 Task: Create a flat design swimming lessons template.
Action: Mouse moved to (226, 120)
Screenshot: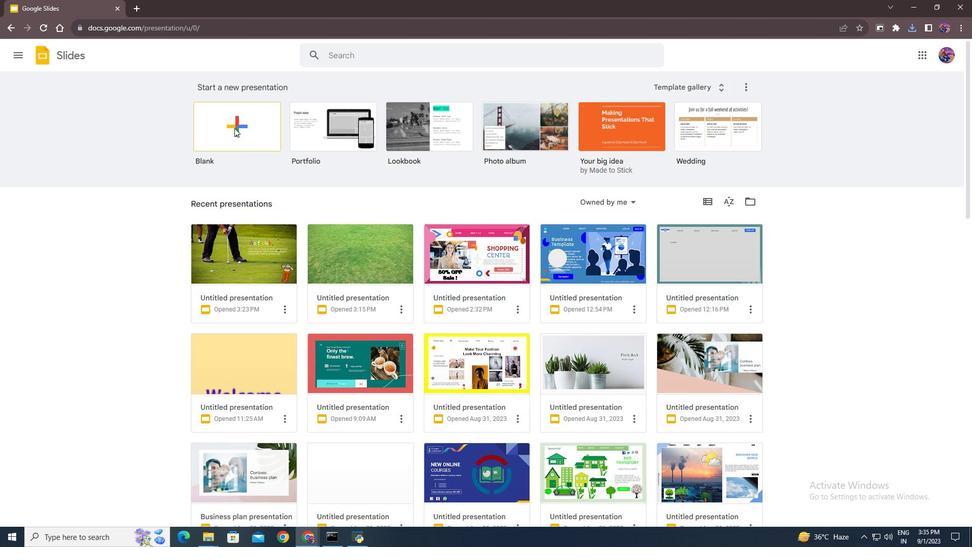 
Action: Mouse pressed left at (226, 120)
Screenshot: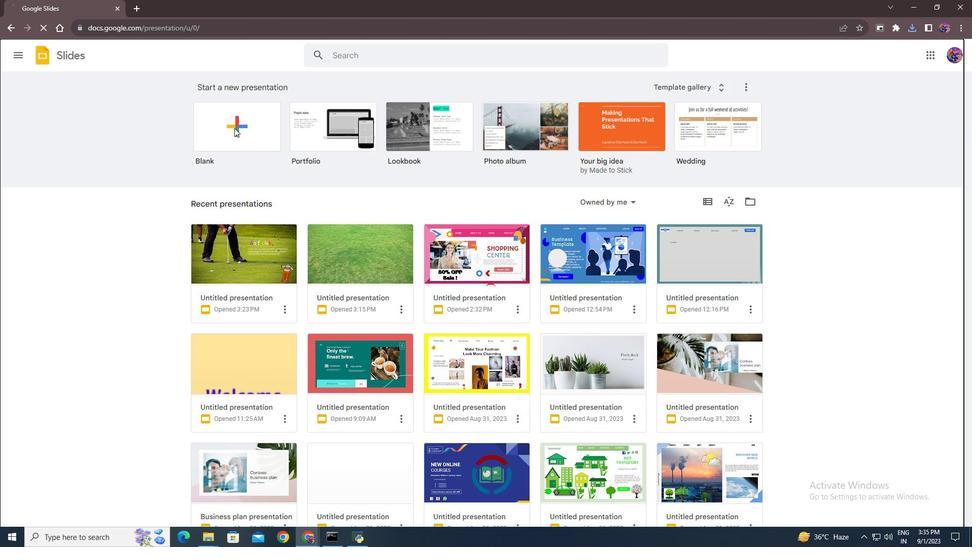 
Action: Mouse moved to (284, 158)
Screenshot: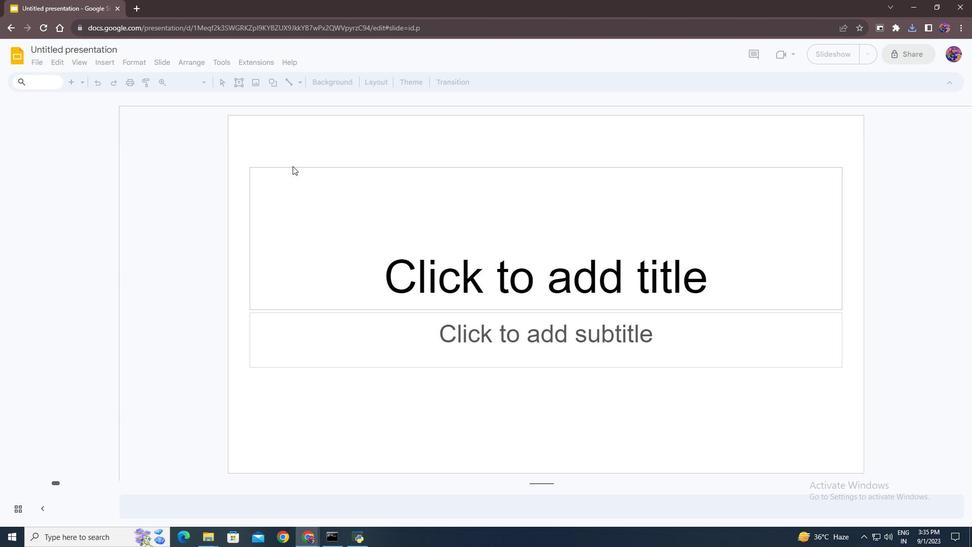 
Action: Mouse pressed left at (284, 158)
Screenshot: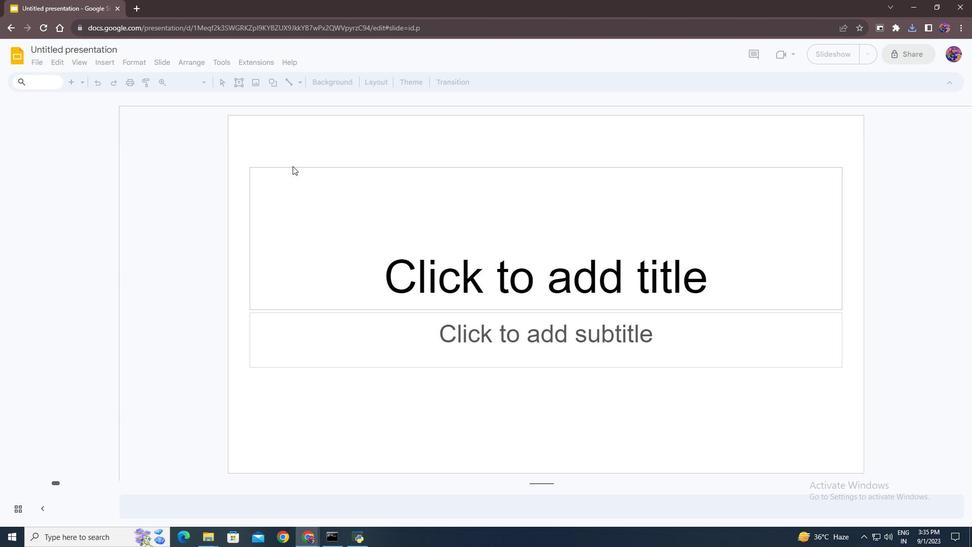 
Action: Key pressed <Key.delete>
Screenshot: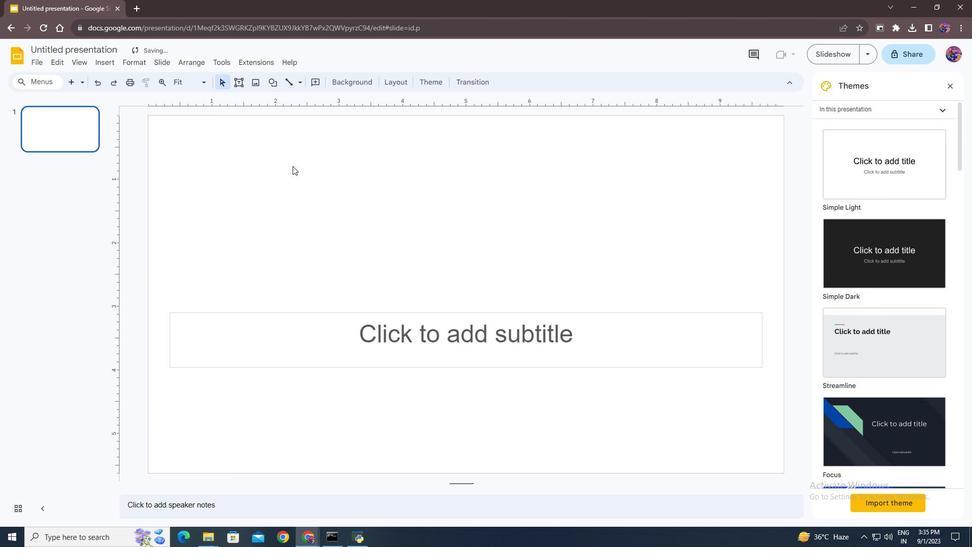 
Action: Mouse moved to (302, 309)
Screenshot: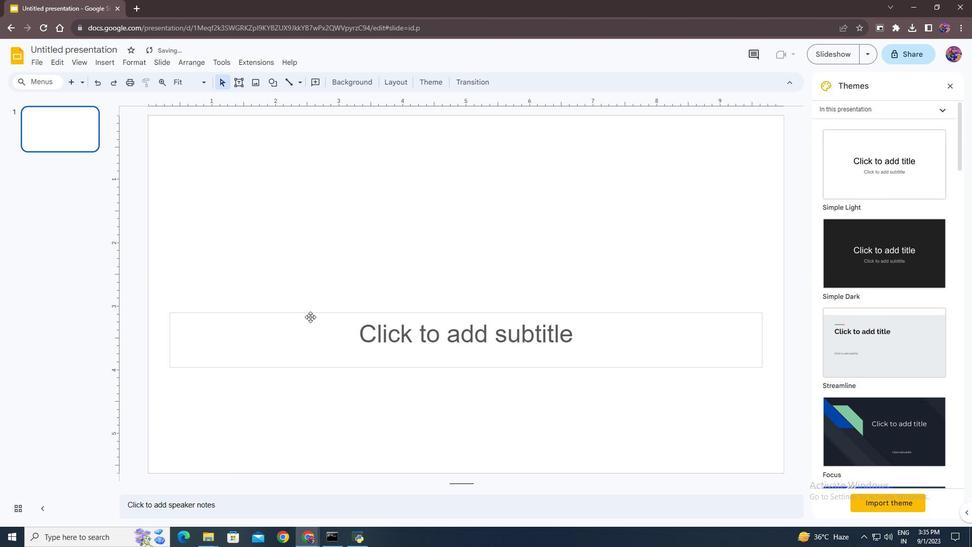 
Action: Mouse pressed left at (302, 309)
Screenshot: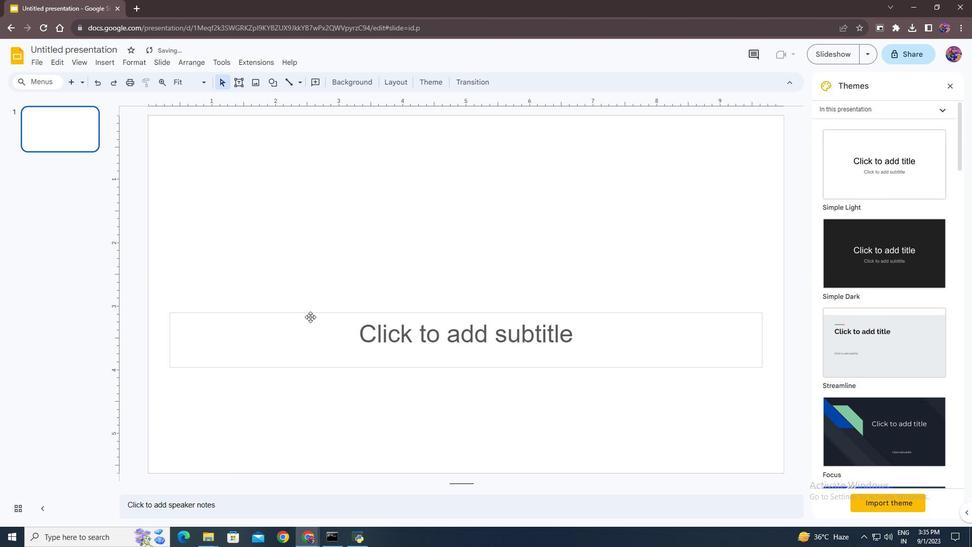 
Action: Key pressed <Key.delete>
Screenshot: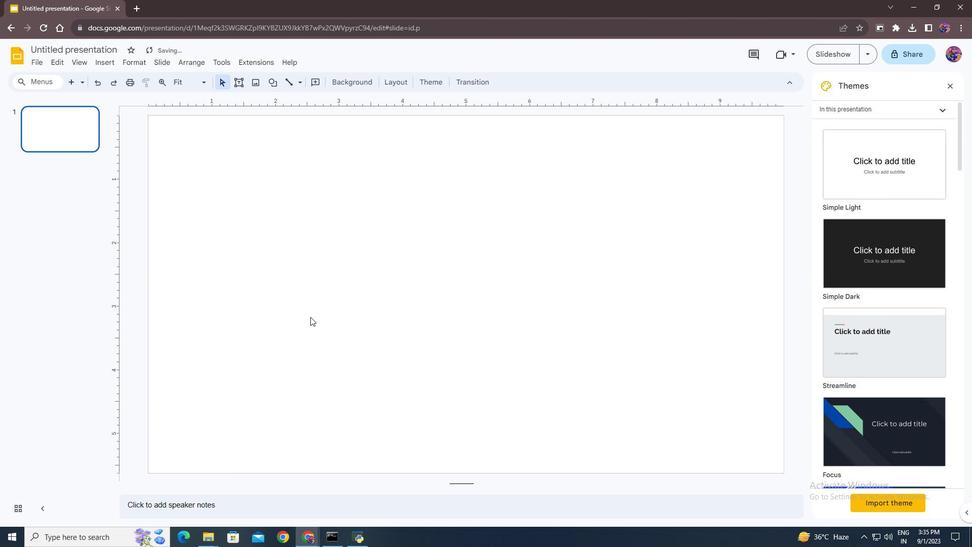 
Action: Mouse moved to (921, 362)
Screenshot: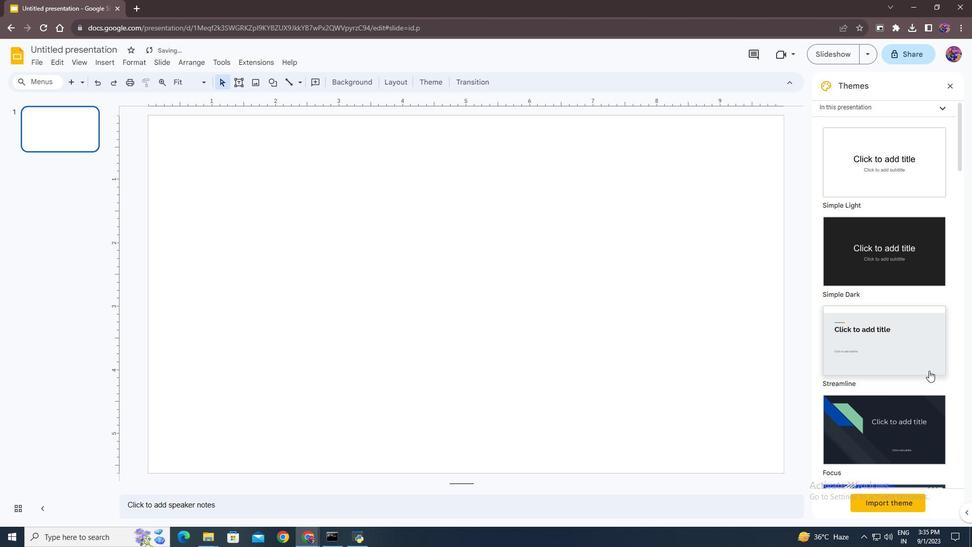 
Action: Mouse scrolled (921, 362) with delta (0, 0)
Screenshot: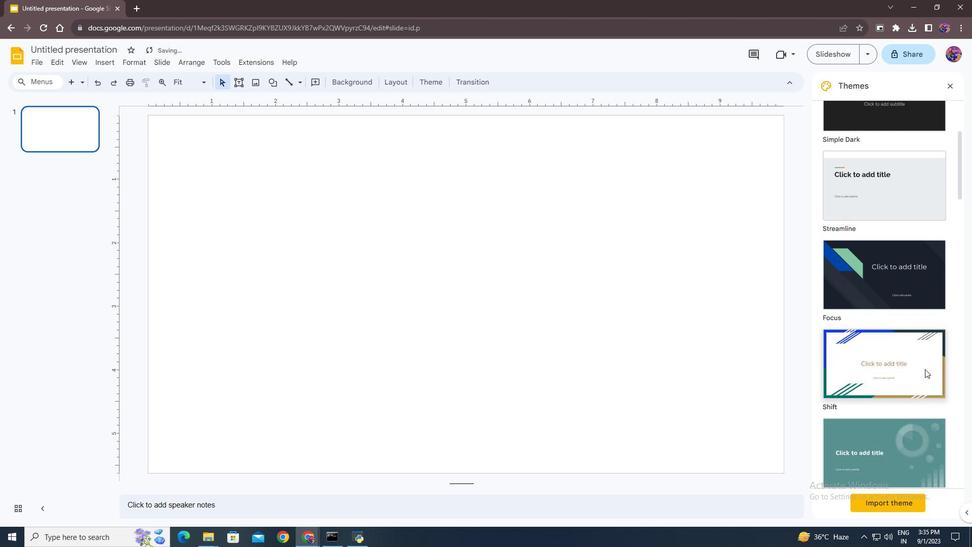 
Action: Mouse scrolled (921, 362) with delta (0, 0)
Screenshot: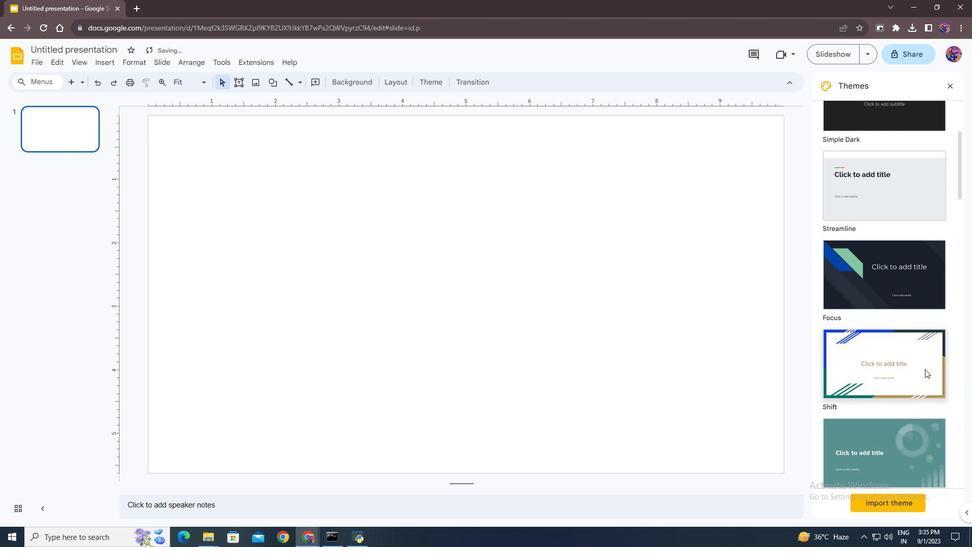 
Action: Mouse scrolled (921, 362) with delta (0, 0)
Screenshot: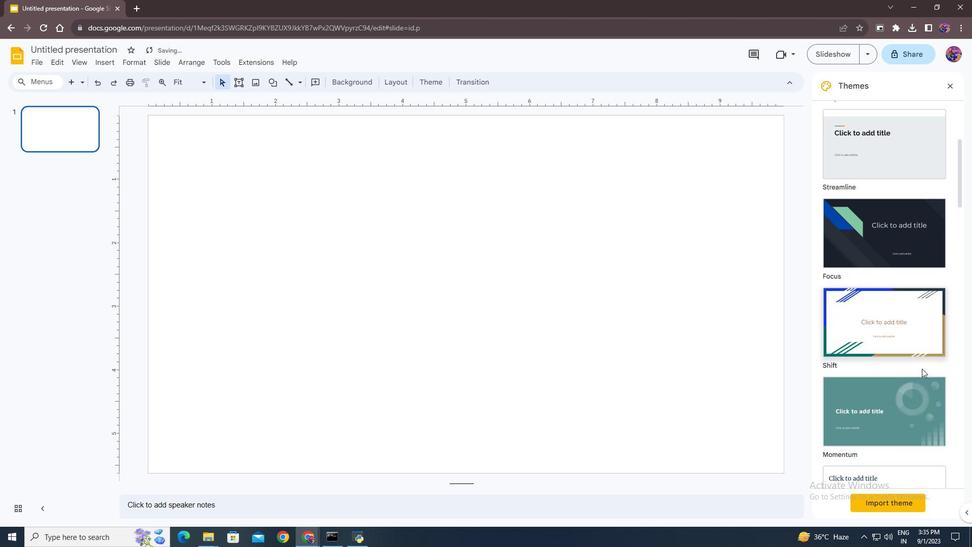 
Action: Mouse scrolled (921, 362) with delta (0, 0)
Screenshot: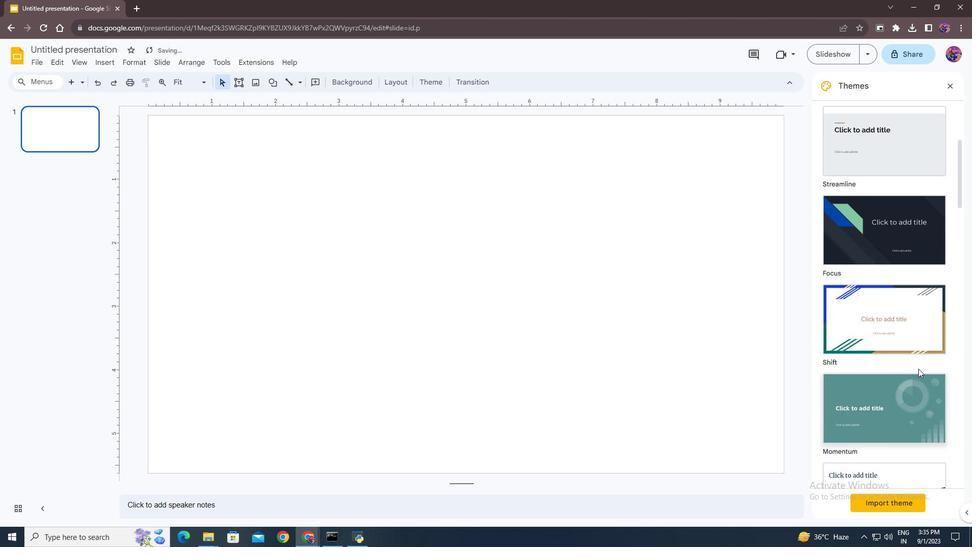 
Action: Mouse moved to (910, 360)
Screenshot: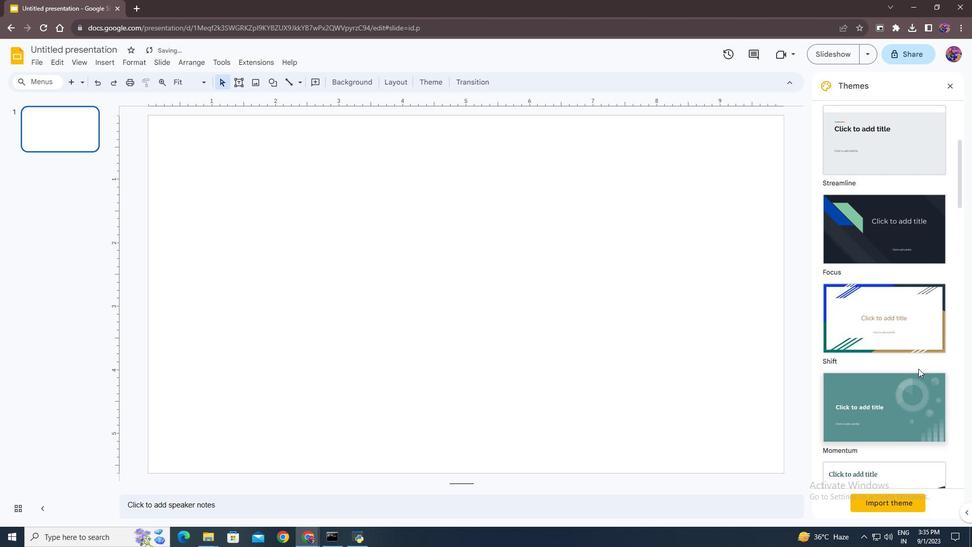 
Action: Mouse scrolled (910, 360) with delta (0, 0)
Screenshot: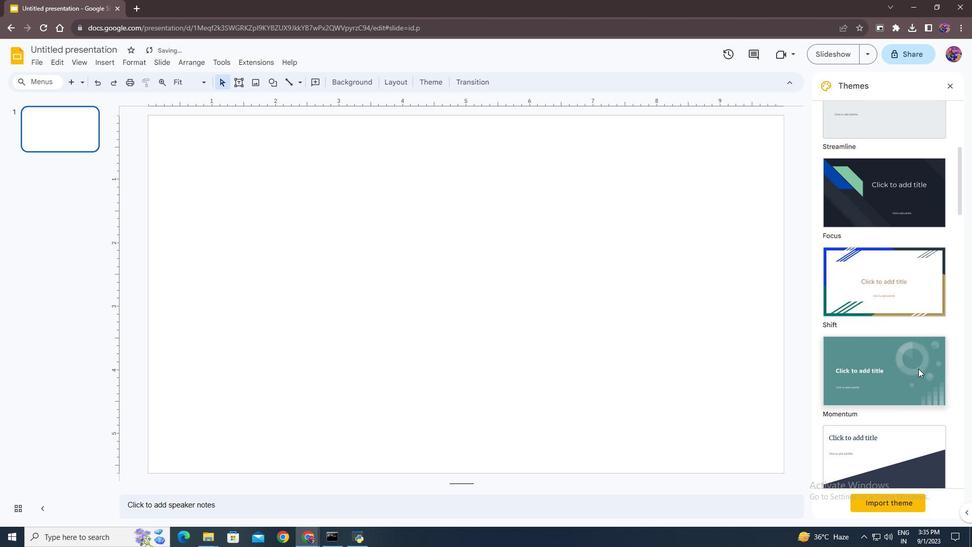 
Action: Mouse scrolled (910, 360) with delta (0, 0)
Screenshot: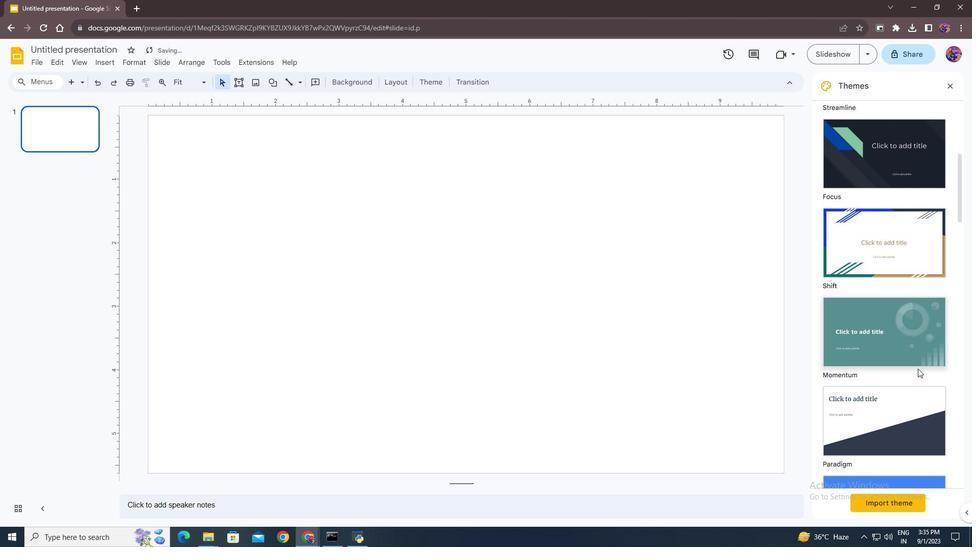 
Action: Mouse moved to (910, 360)
Screenshot: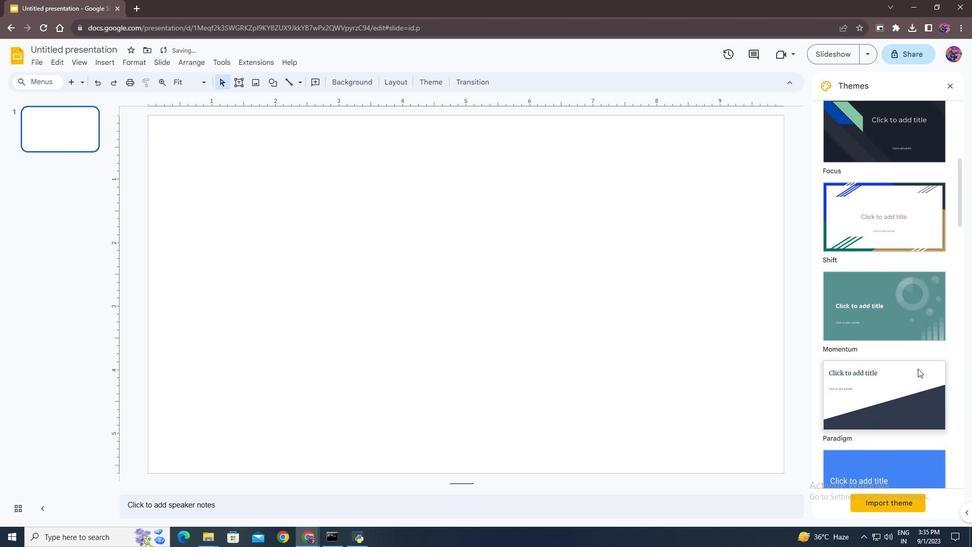 
Action: Mouse scrolled (910, 360) with delta (0, 0)
Screenshot: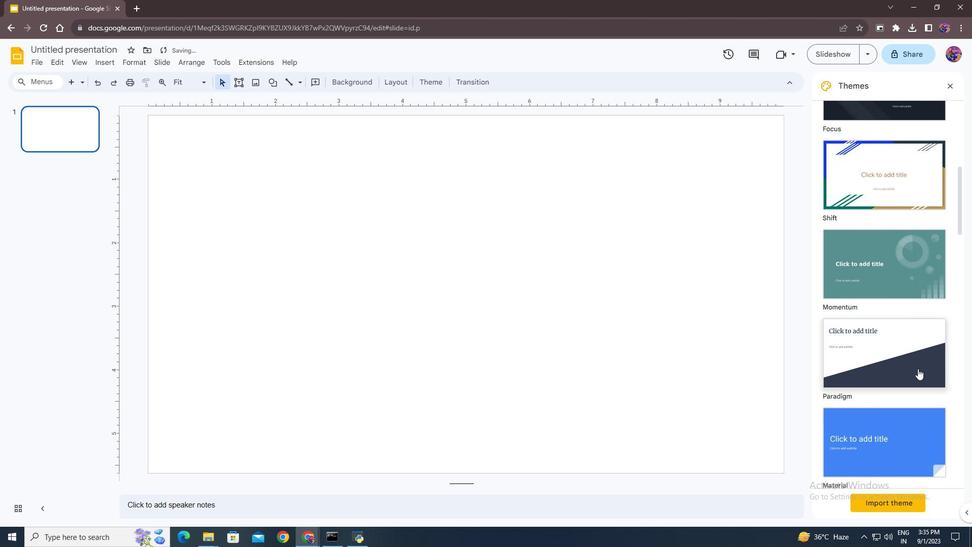 
Action: Mouse scrolled (910, 360) with delta (0, 0)
Screenshot: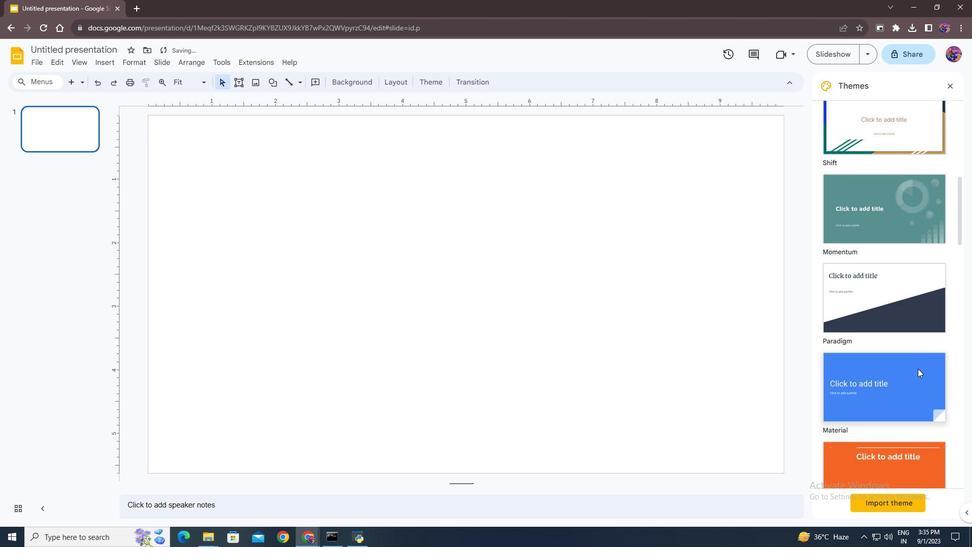 
Action: Mouse scrolled (910, 360) with delta (0, 0)
Screenshot: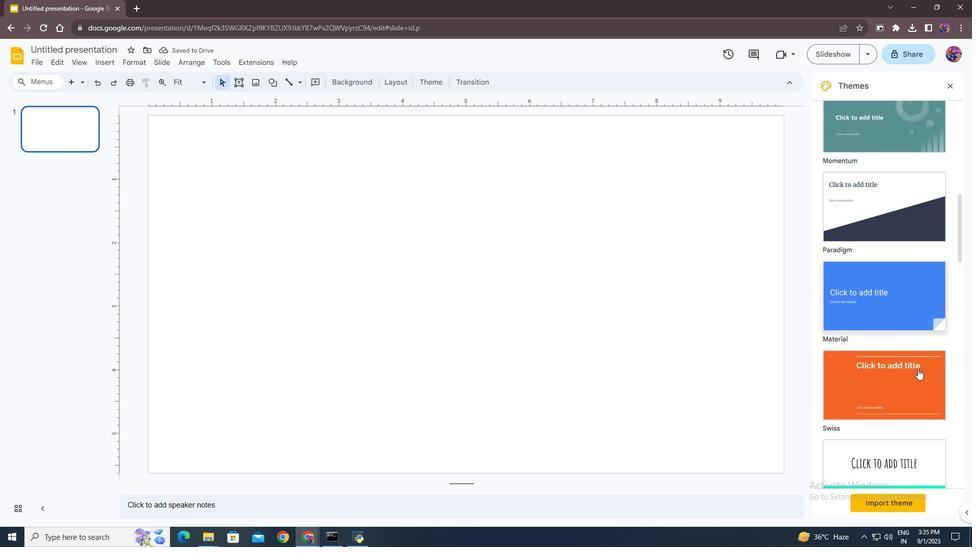 
Action: Mouse scrolled (910, 360) with delta (0, 0)
Screenshot: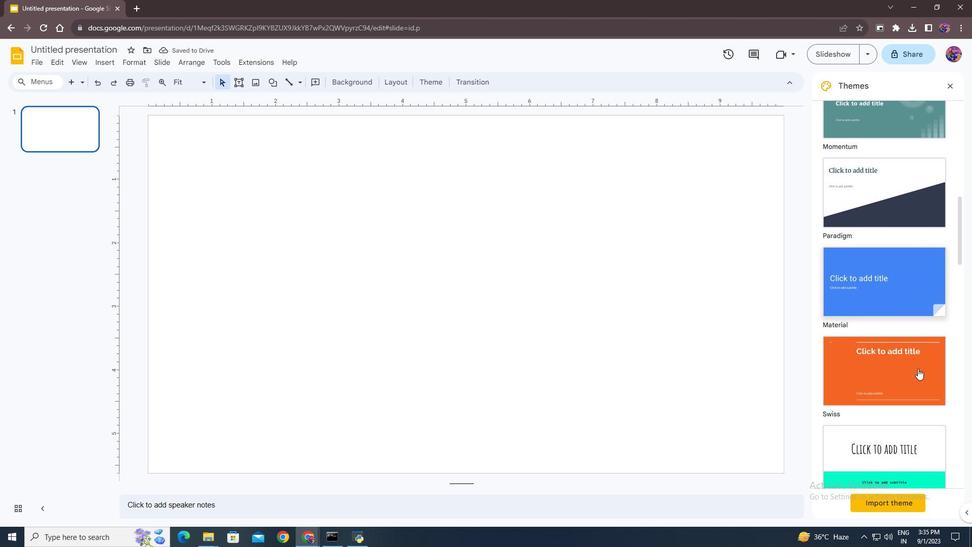 
Action: Mouse scrolled (910, 360) with delta (0, 0)
Screenshot: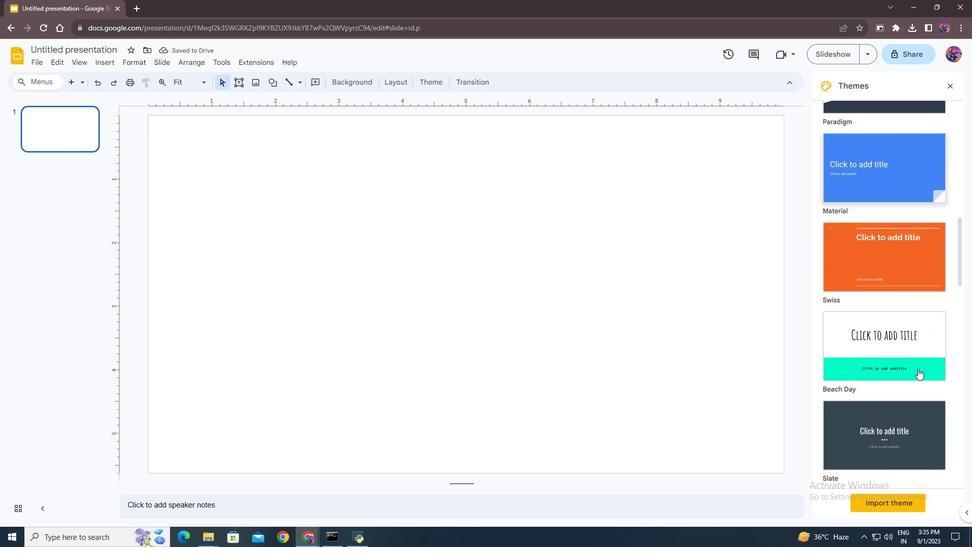 
Action: Mouse scrolled (910, 360) with delta (0, 0)
Screenshot: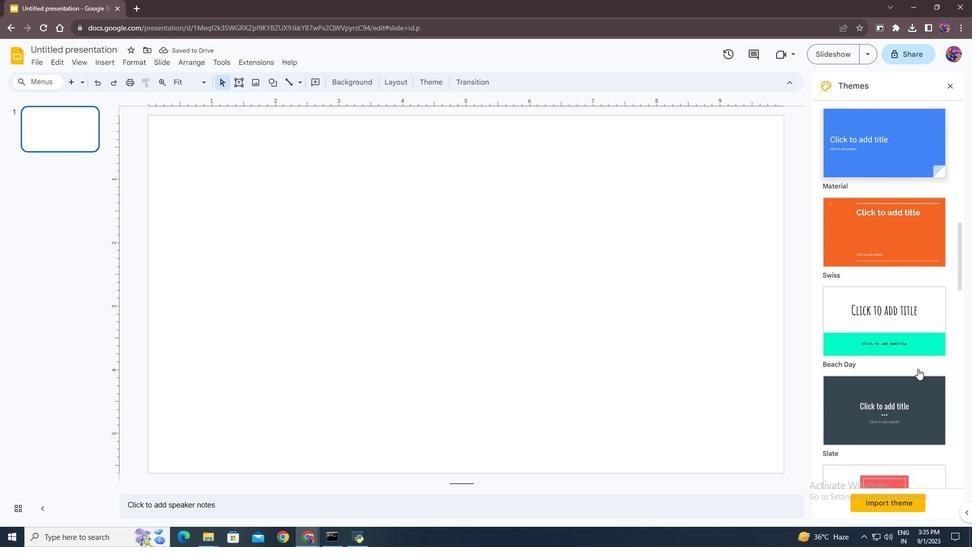 
Action: Mouse scrolled (910, 360) with delta (0, 0)
Screenshot: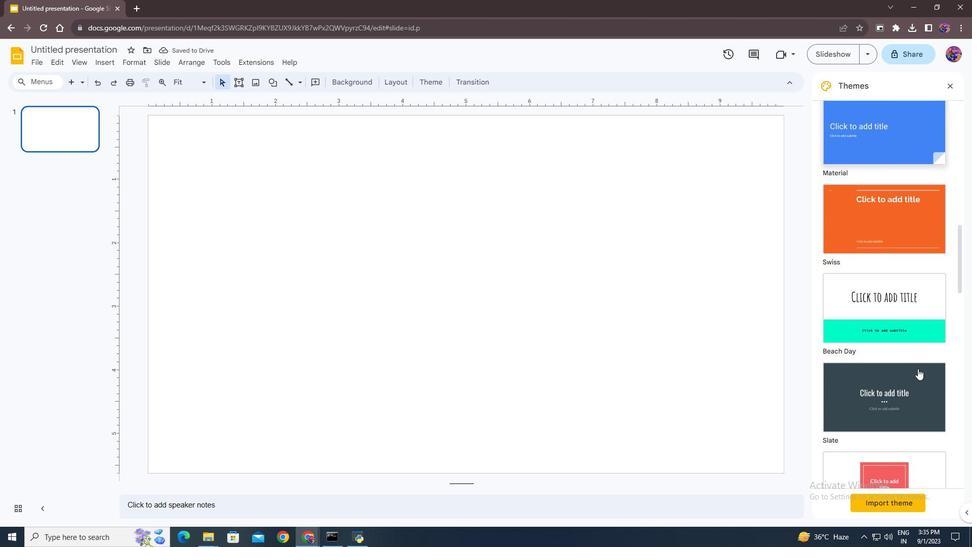 
Action: Mouse scrolled (910, 360) with delta (0, 0)
Screenshot: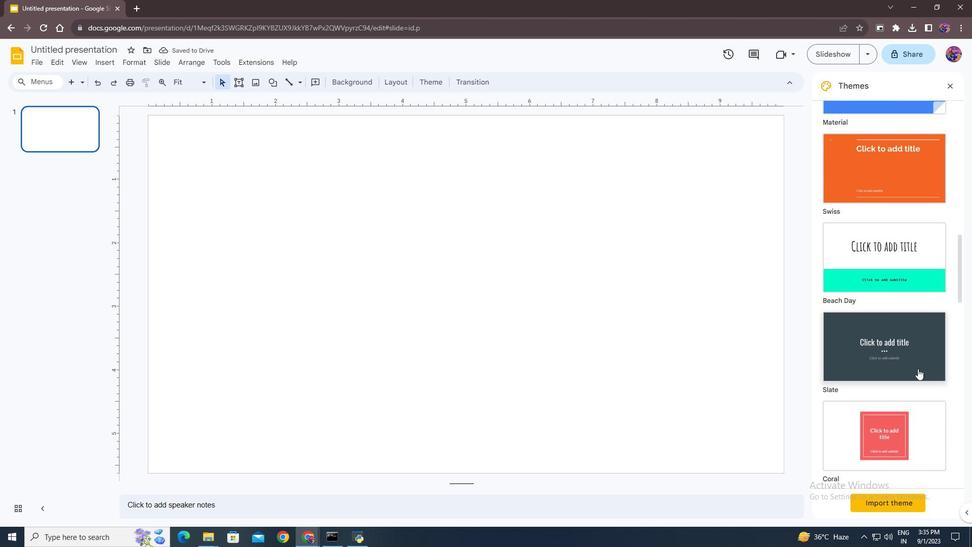 
Action: Mouse moved to (910, 360)
Screenshot: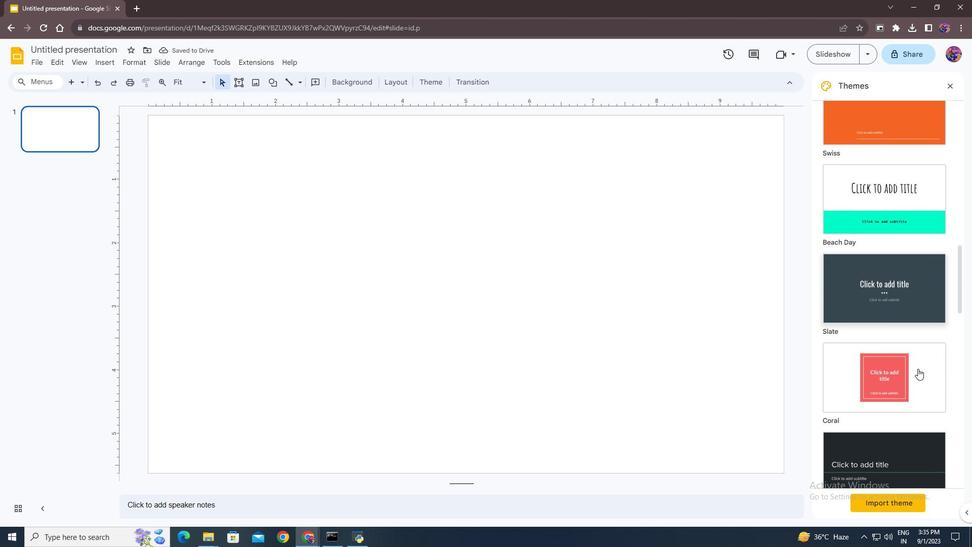 
Action: Mouse scrolled (910, 360) with delta (0, 0)
Screenshot: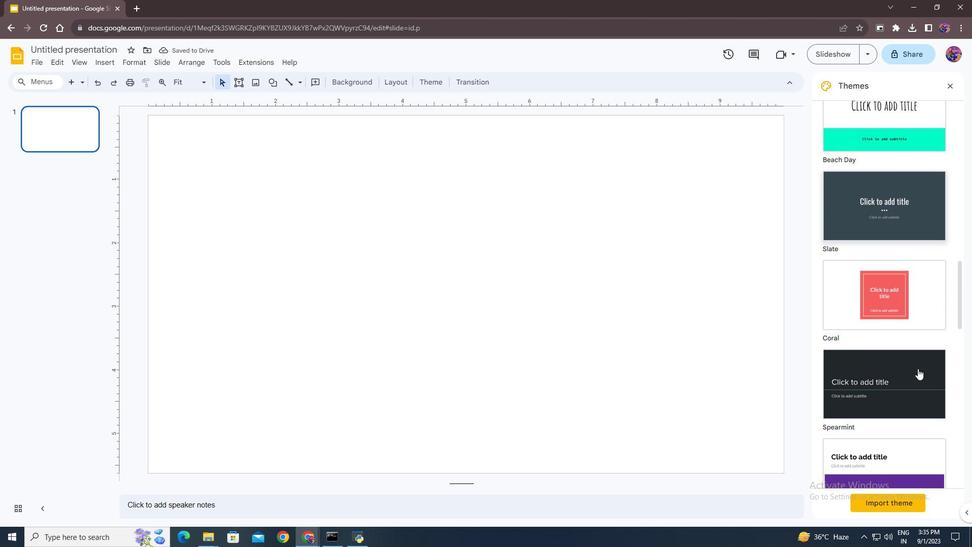 
Action: Mouse scrolled (910, 360) with delta (0, 0)
Screenshot: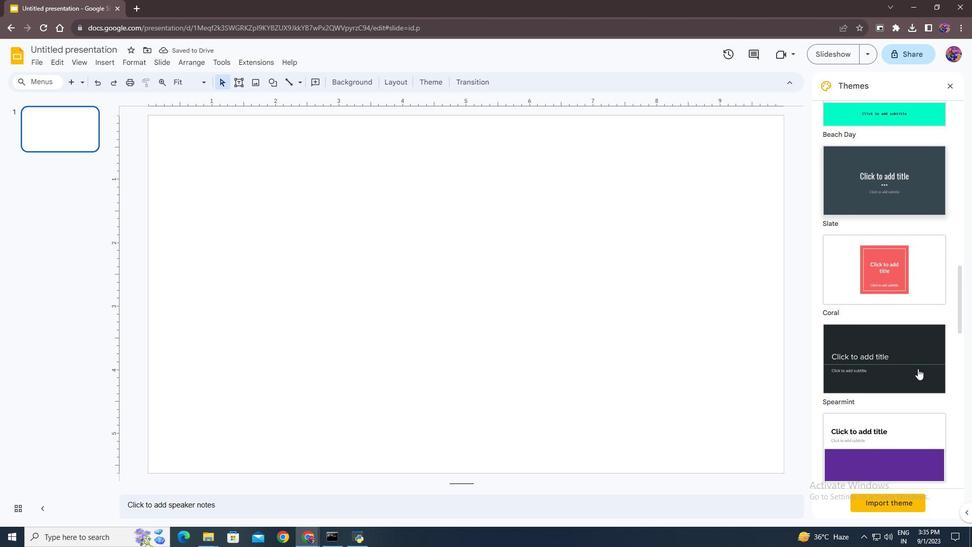 
Action: Mouse scrolled (910, 360) with delta (0, 0)
Screenshot: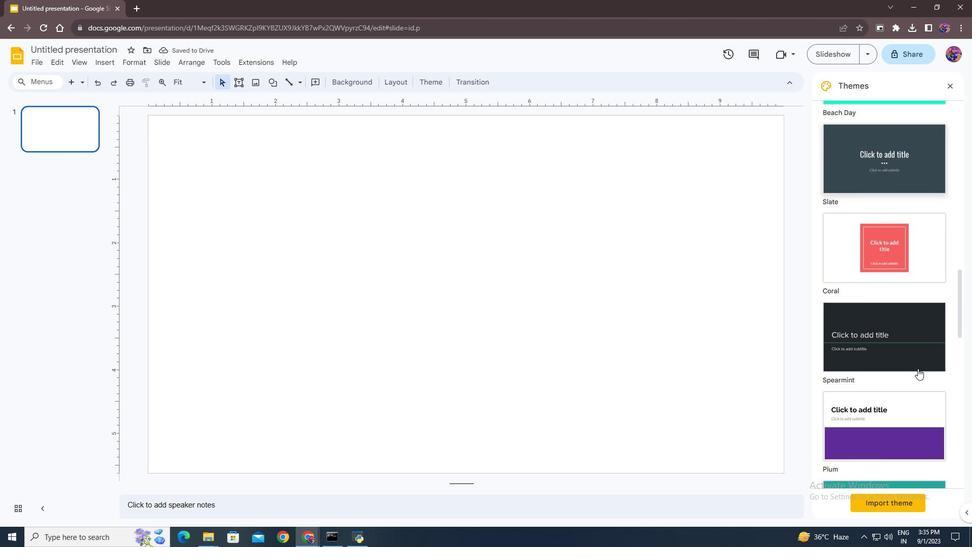 
Action: Mouse scrolled (910, 360) with delta (0, 0)
Screenshot: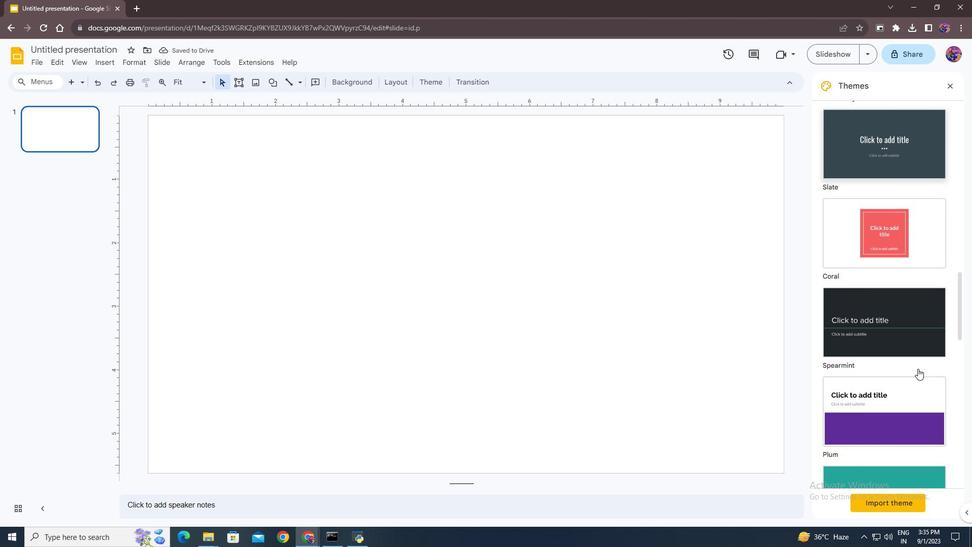 
Action: Mouse scrolled (910, 360) with delta (0, 0)
Screenshot: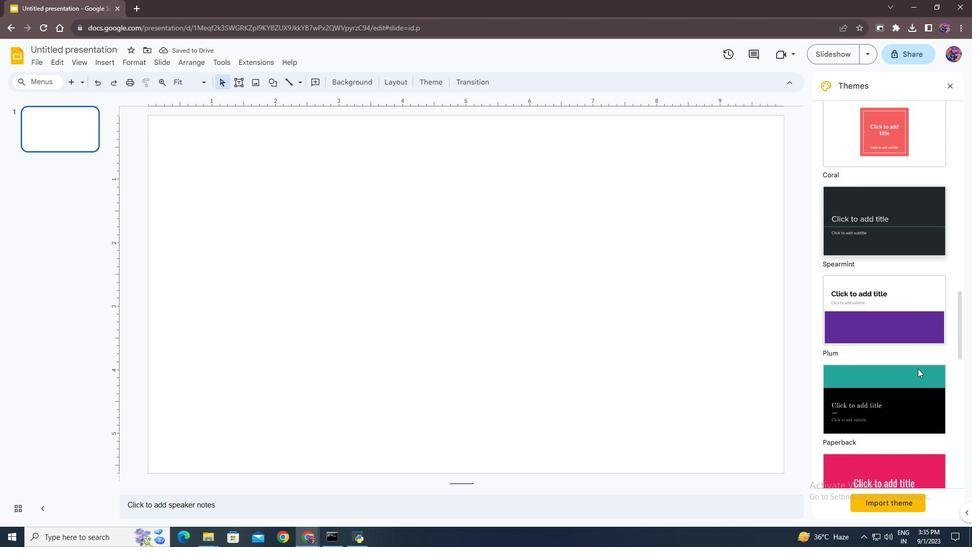 
Action: Mouse scrolled (910, 360) with delta (0, 0)
Screenshot: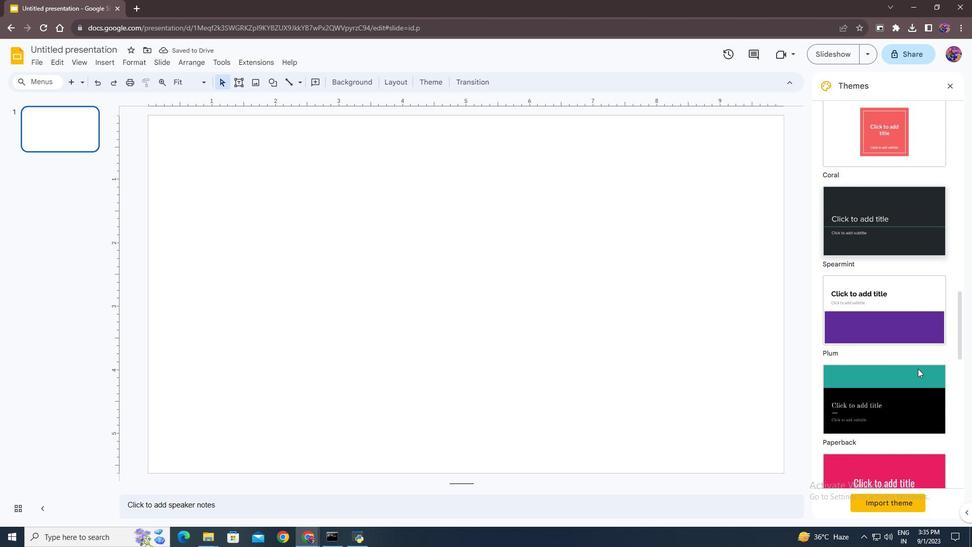 
Action: Mouse scrolled (910, 360) with delta (0, 0)
Screenshot: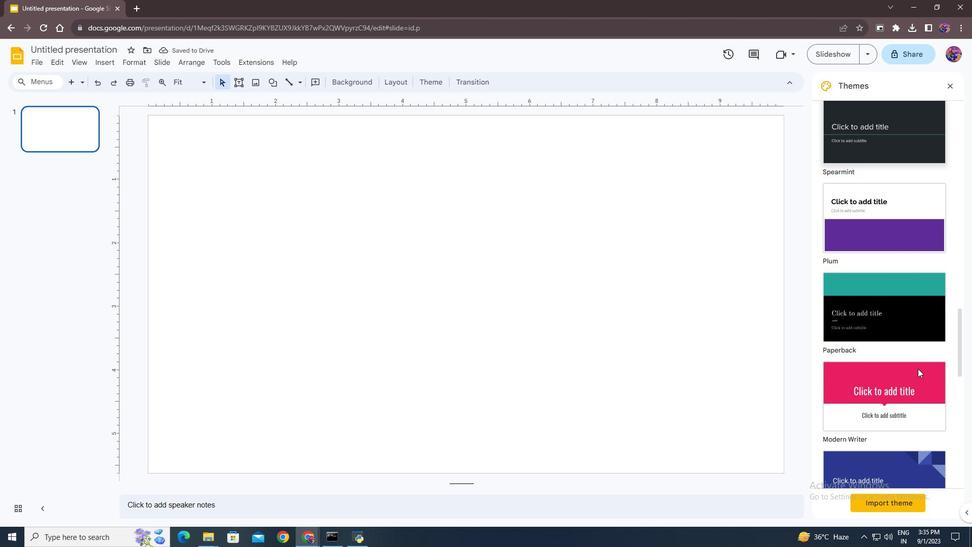 
Action: Mouse scrolled (910, 360) with delta (0, 0)
Screenshot: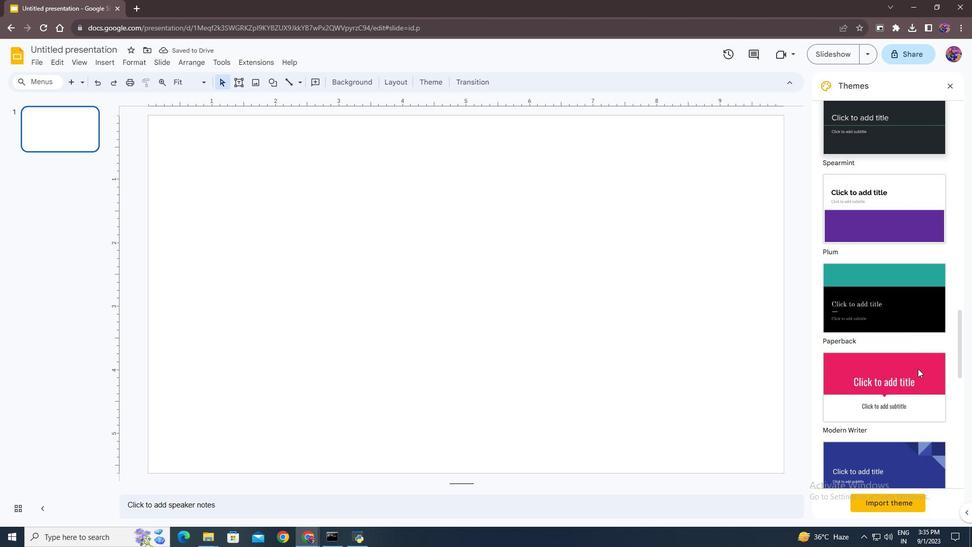
Action: Mouse scrolled (910, 360) with delta (0, 0)
Screenshot: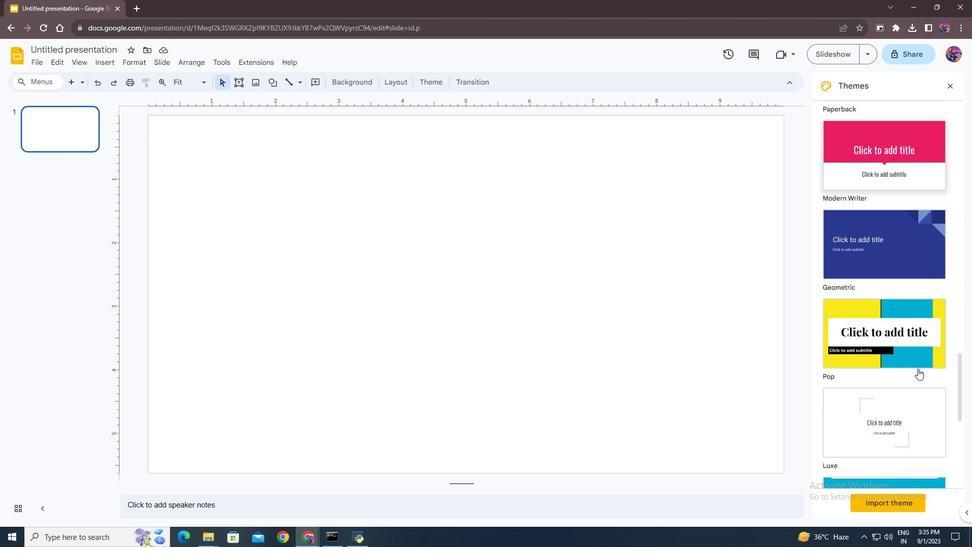 
Action: Mouse scrolled (910, 360) with delta (0, 0)
Screenshot: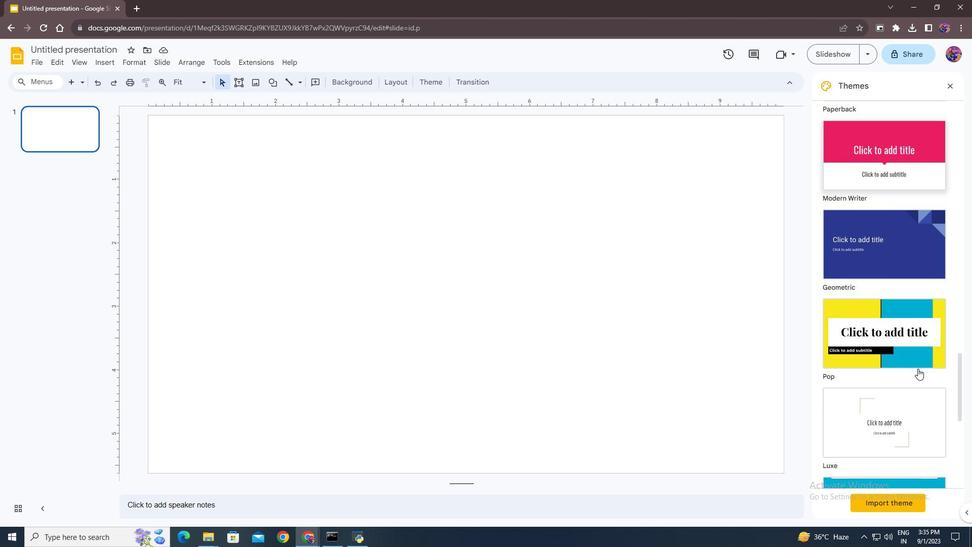 
Action: Mouse scrolled (910, 360) with delta (0, 0)
Screenshot: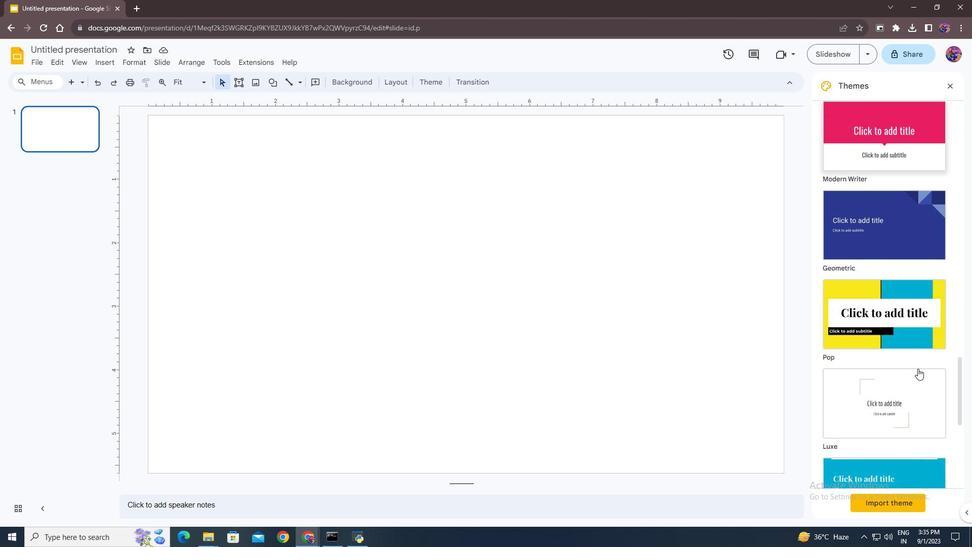 
Action: Mouse scrolled (910, 360) with delta (0, 0)
Screenshot: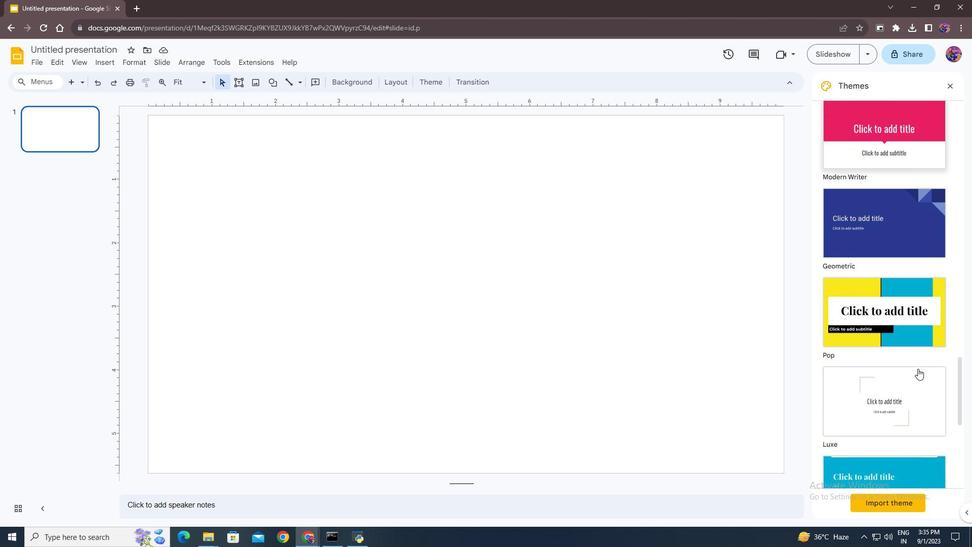 
Action: Mouse scrolled (910, 360) with delta (0, 0)
Screenshot: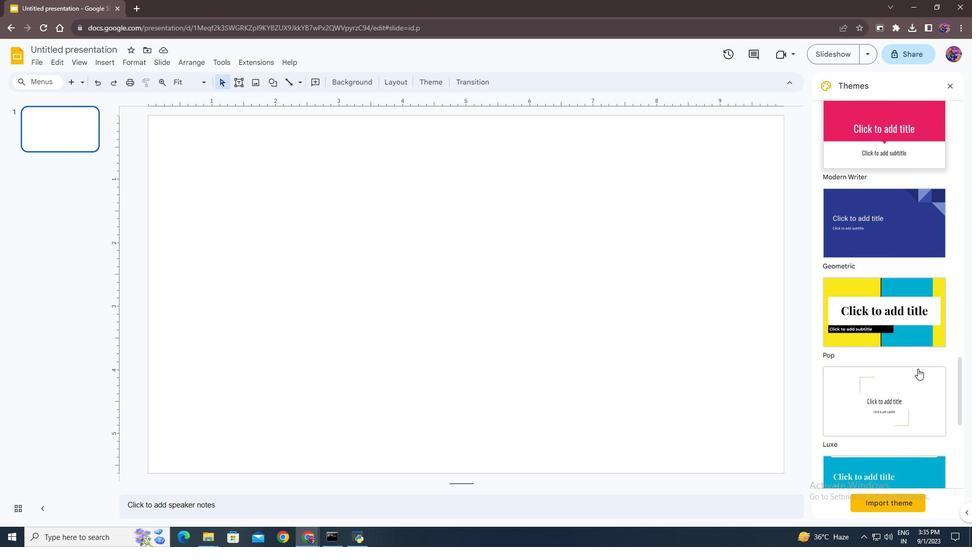 
Action: Mouse scrolled (910, 360) with delta (0, 0)
Screenshot: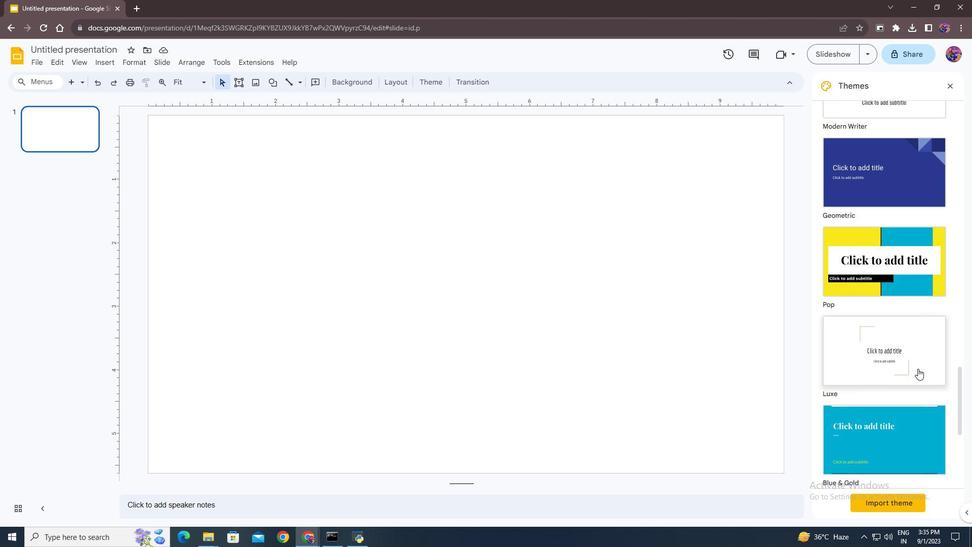
Action: Mouse scrolled (910, 360) with delta (0, 0)
Screenshot: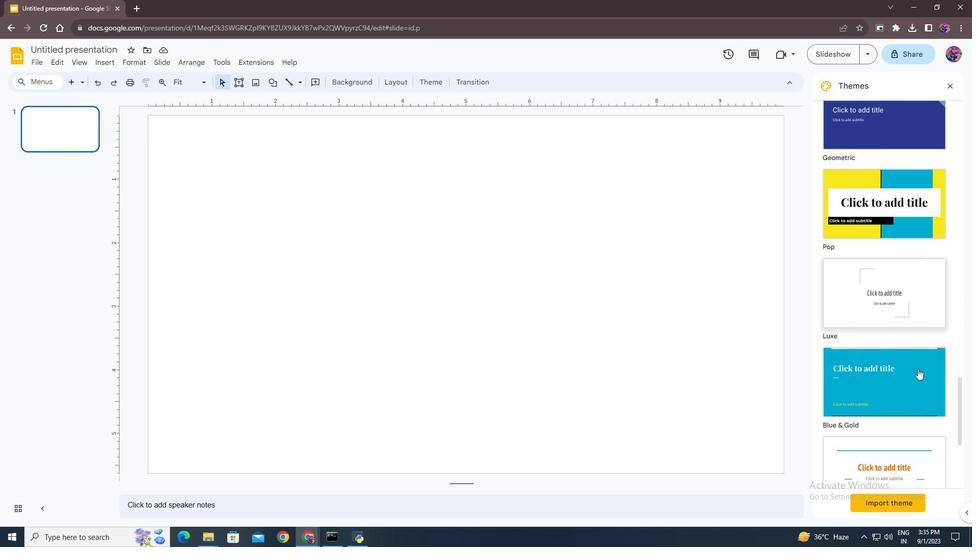
Action: Mouse scrolled (910, 360) with delta (0, 0)
Screenshot: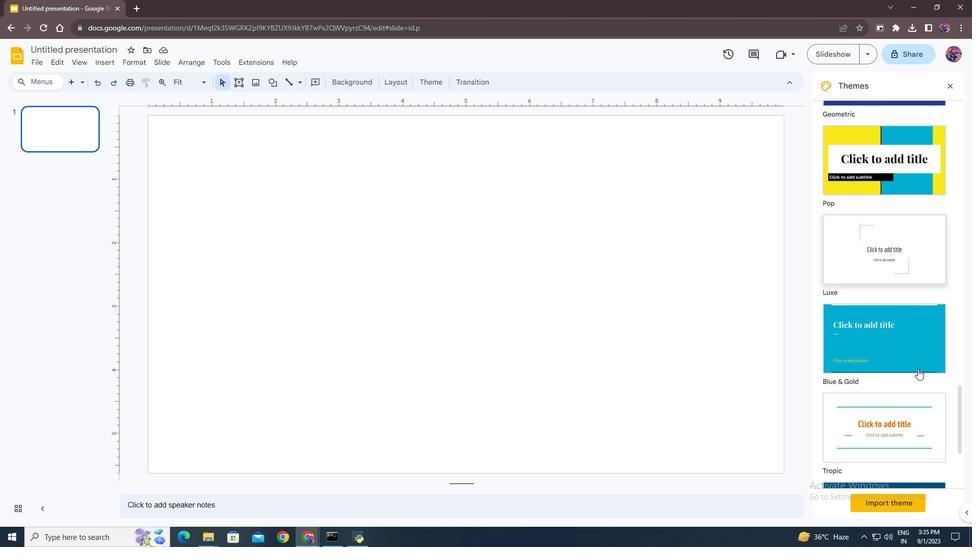 
Action: Mouse scrolled (910, 360) with delta (0, 0)
Screenshot: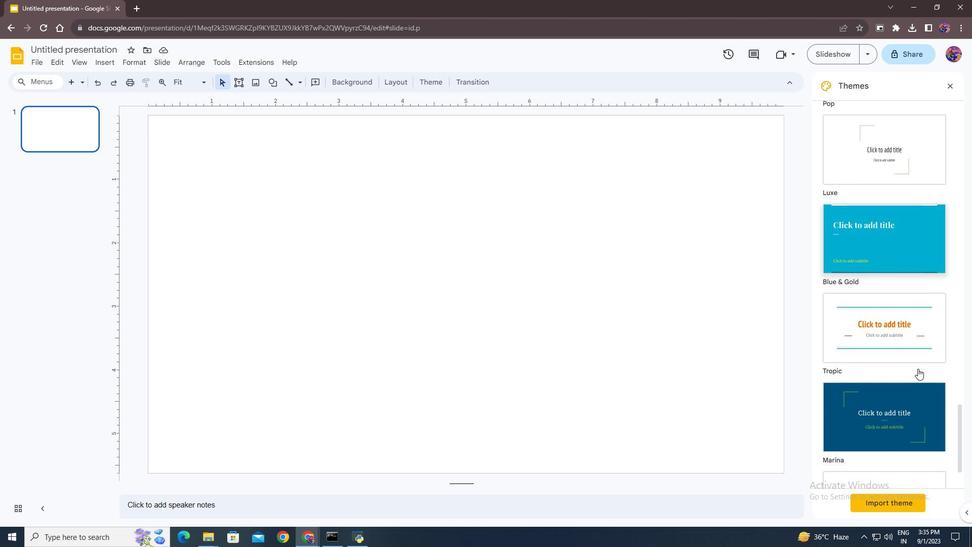 
Action: Mouse scrolled (910, 360) with delta (0, 0)
Screenshot: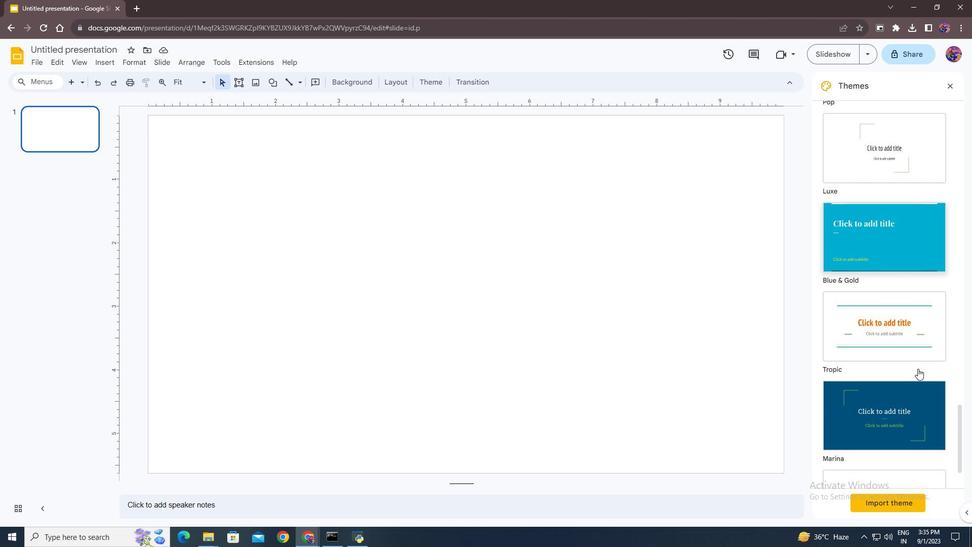 
Action: Mouse scrolled (910, 360) with delta (0, 0)
Screenshot: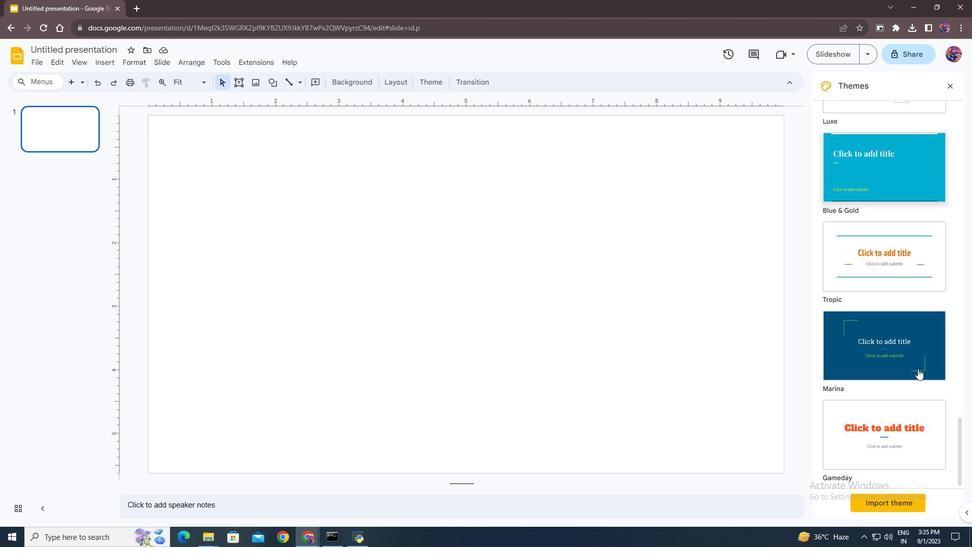 
Action: Mouse scrolled (910, 360) with delta (0, 0)
Screenshot: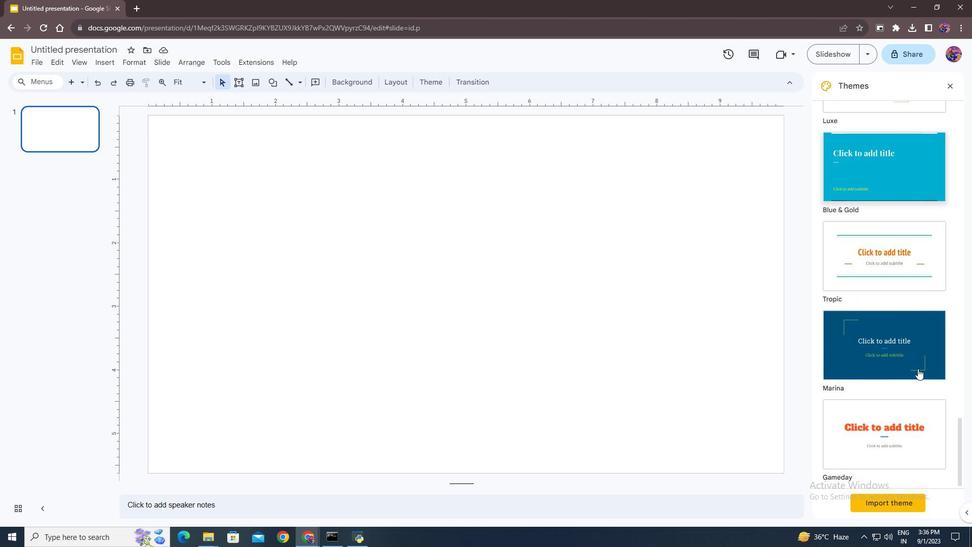 
Action: Mouse scrolled (910, 360) with delta (0, 0)
Screenshot: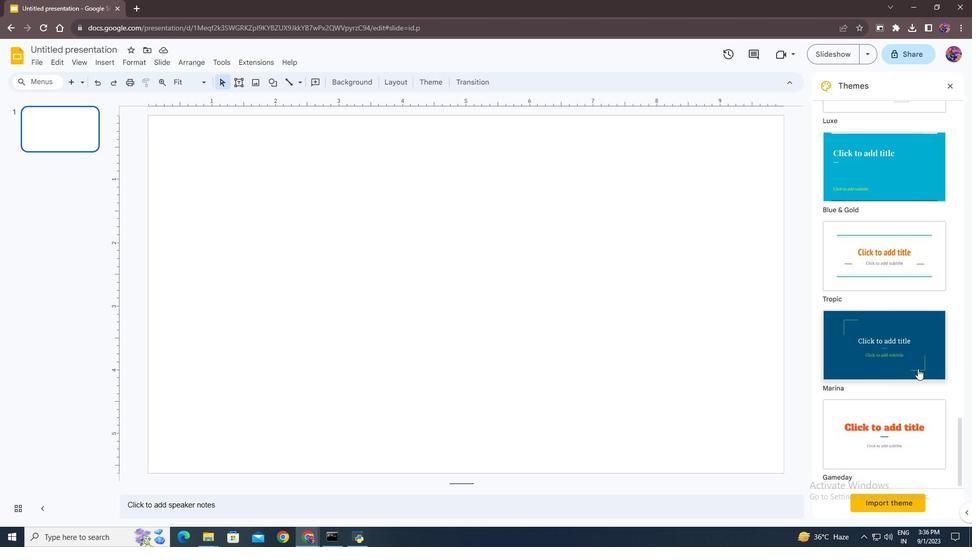 
Action: Mouse scrolled (910, 360) with delta (0, 0)
Screenshot: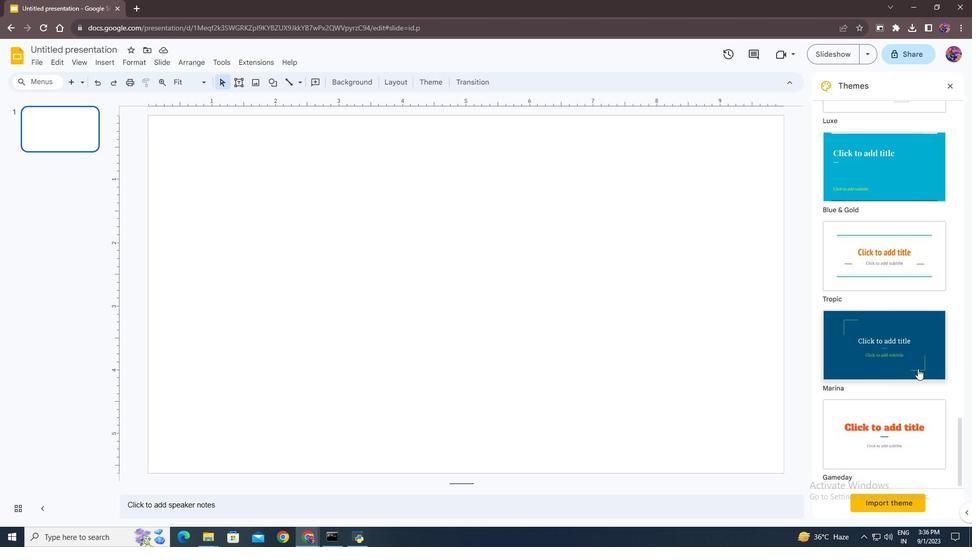 
Action: Mouse scrolled (910, 360) with delta (0, 0)
Screenshot: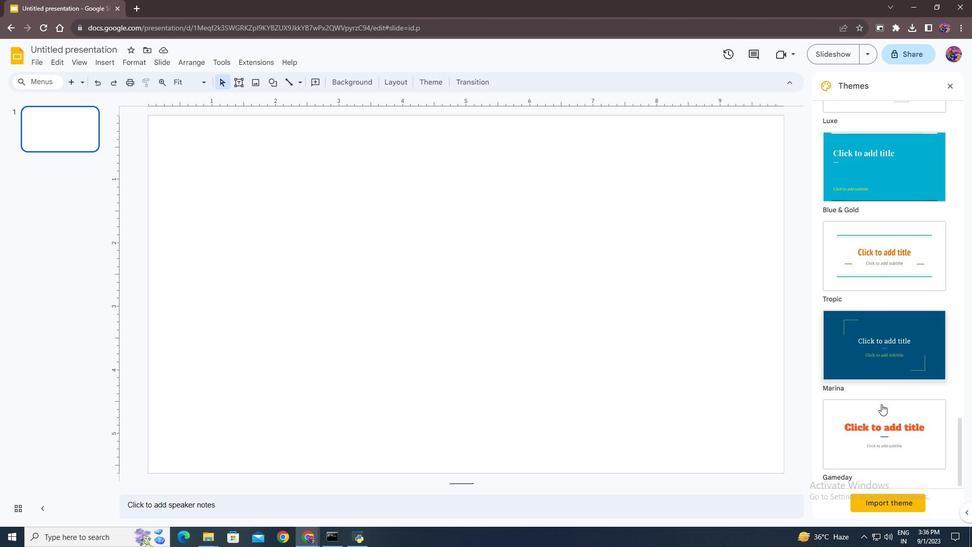 
Action: Mouse moved to (447, 297)
Screenshot: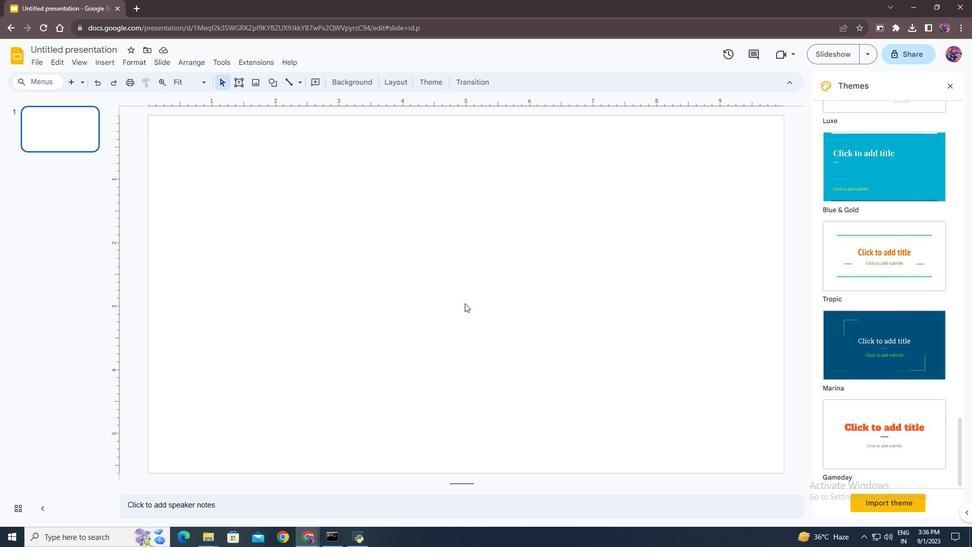 
Action: Mouse pressed left at (447, 297)
Screenshot: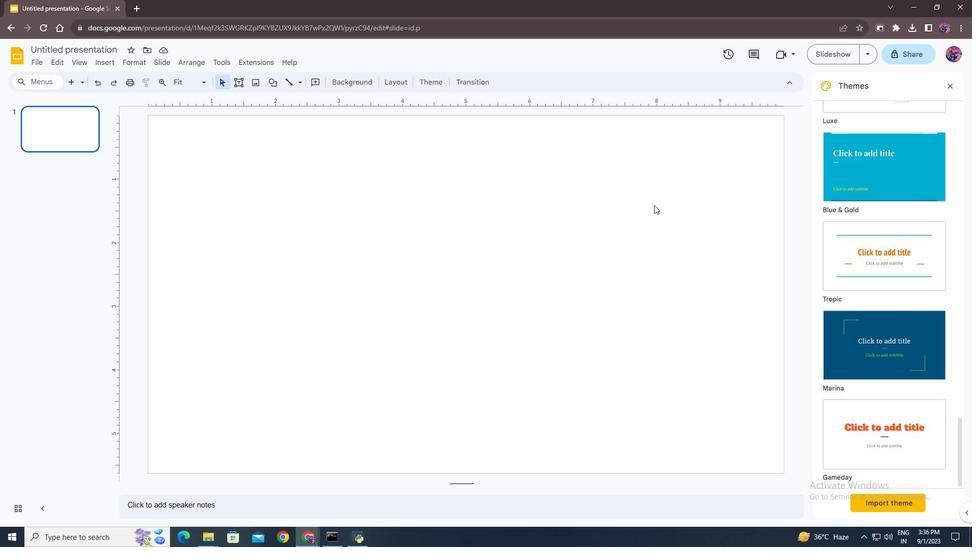 
Action: Mouse moved to (943, 76)
Screenshot: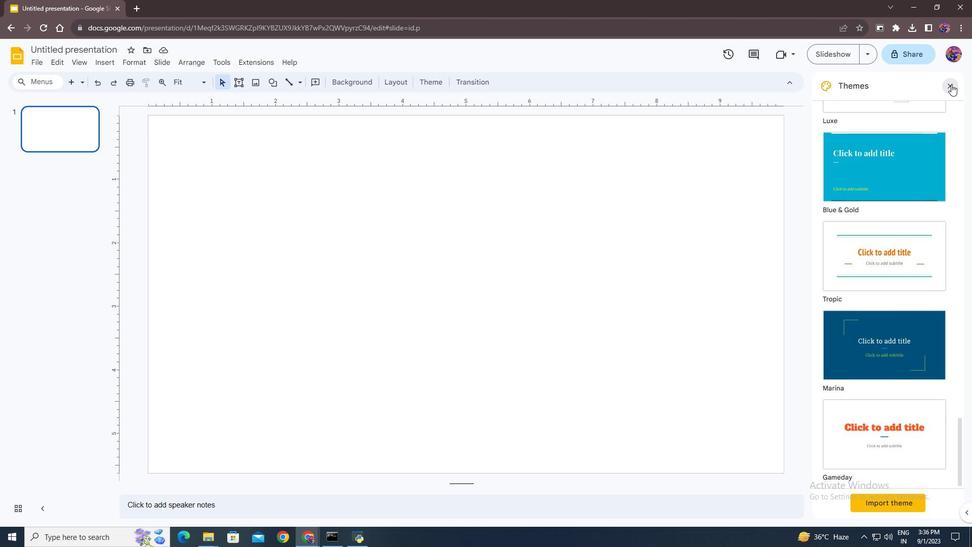 
Action: Mouse pressed left at (943, 76)
Screenshot: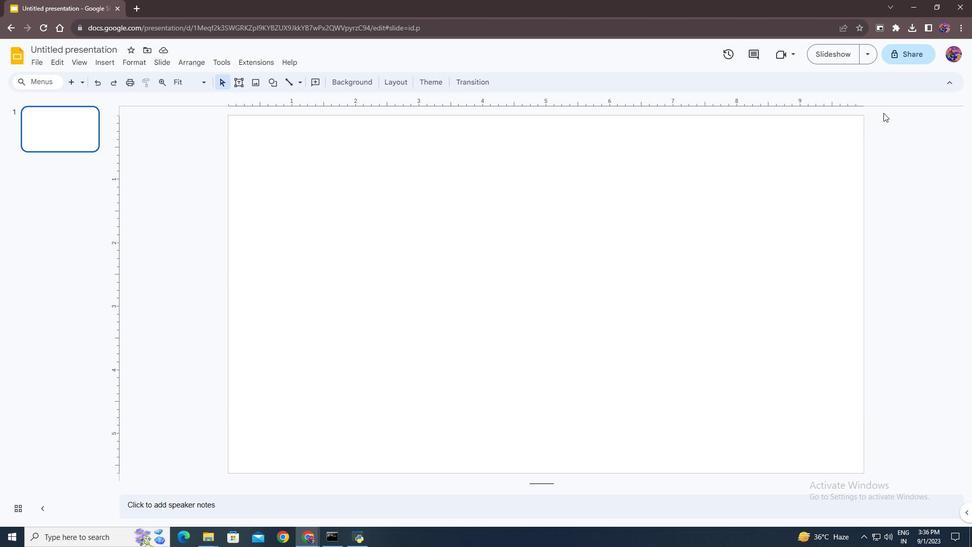 
Action: Mouse moved to (405, 176)
Screenshot: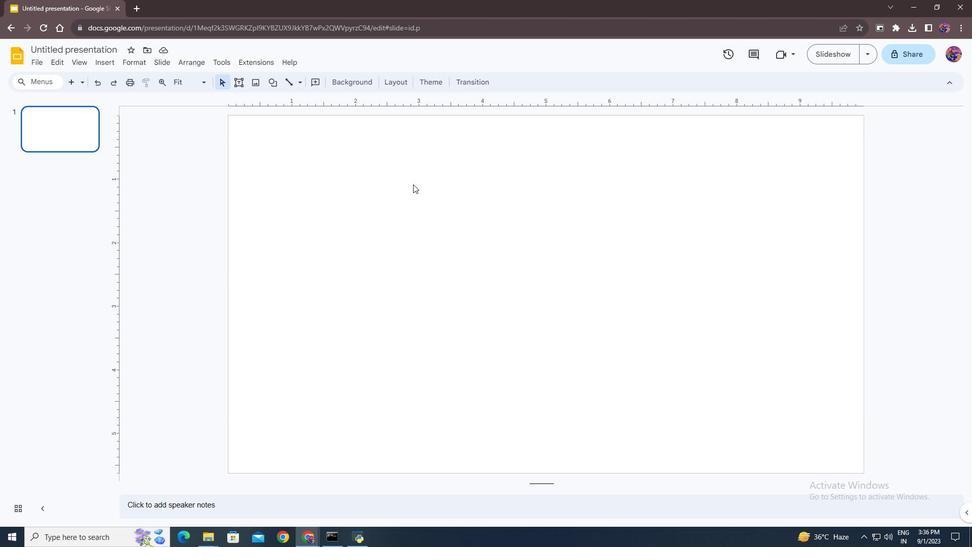 
Action: Mouse pressed left at (405, 176)
Screenshot: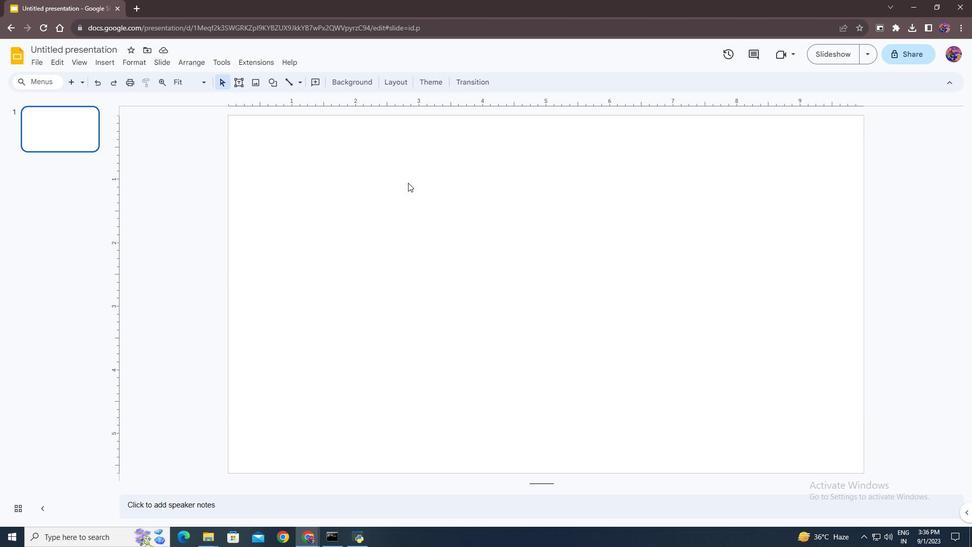 
Action: Mouse moved to (264, 76)
Screenshot: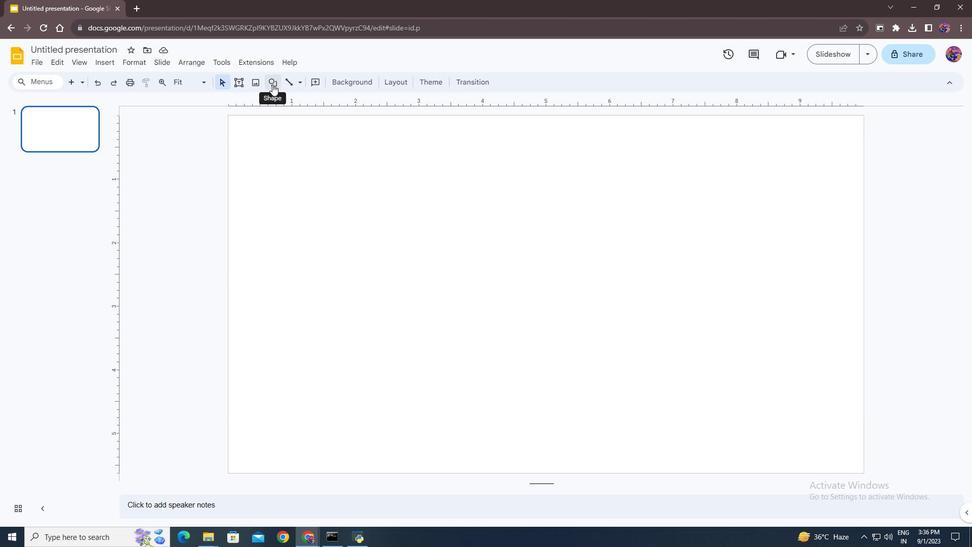 
Action: Mouse pressed left at (264, 76)
Screenshot: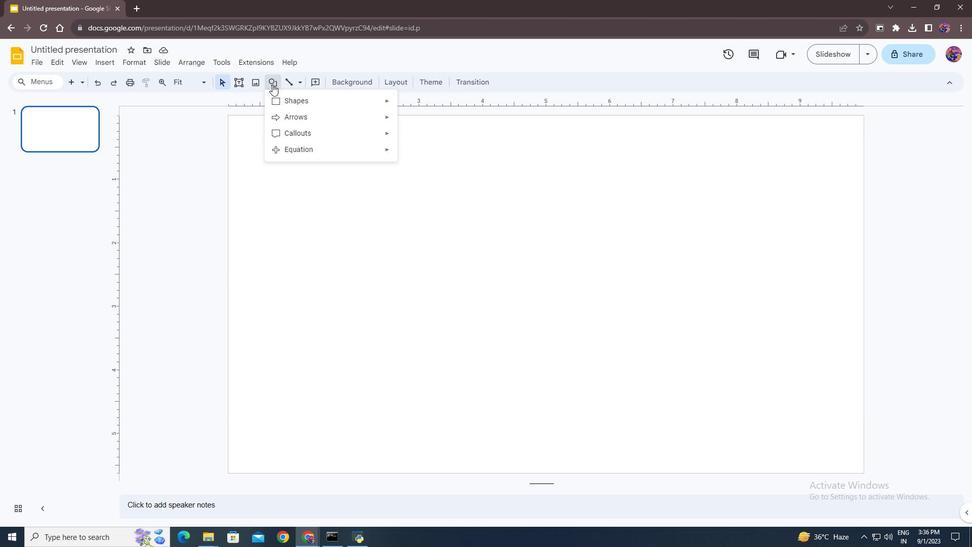 
Action: Mouse moved to (440, 128)
Screenshot: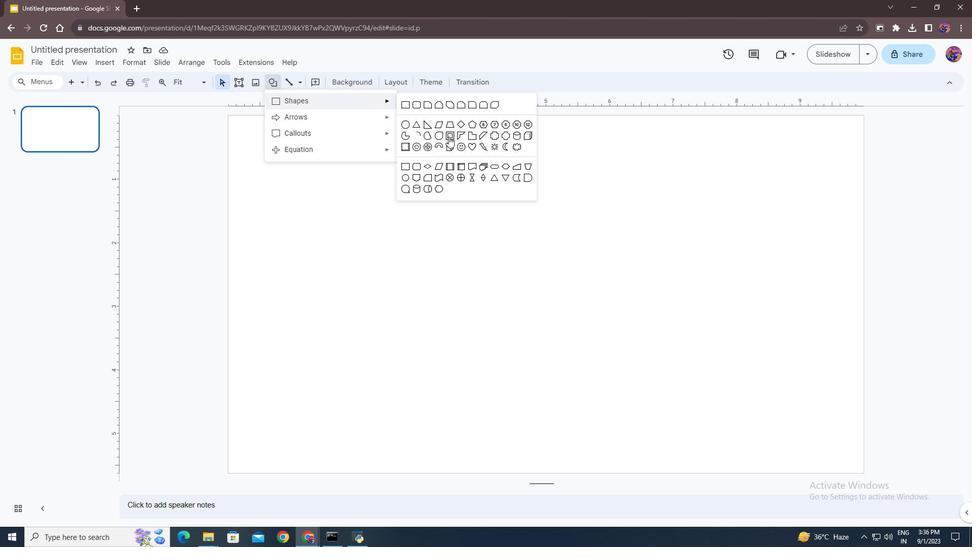 
Action: Mouse pressed left at (440, 128)
Screenshot: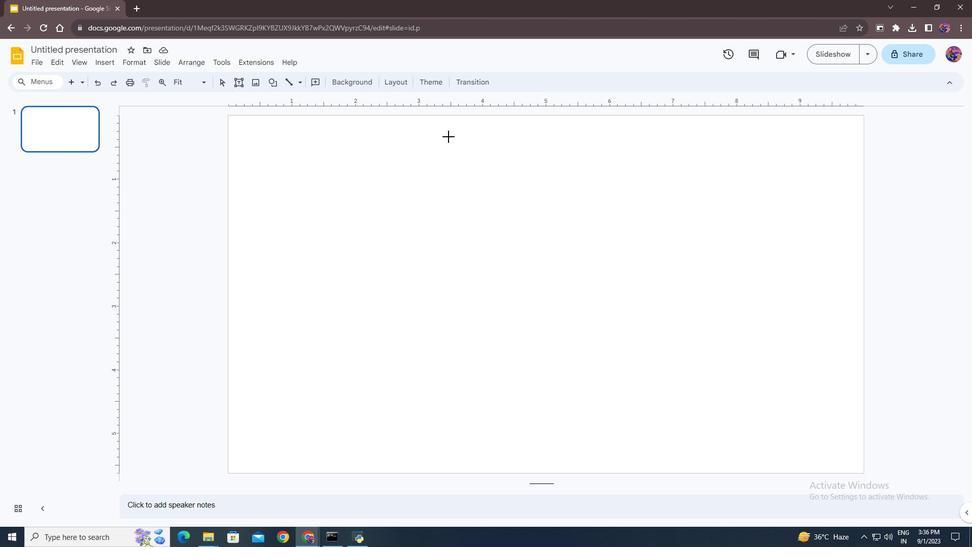 
Action: Mouse moved to (228, 120)
Screenshot: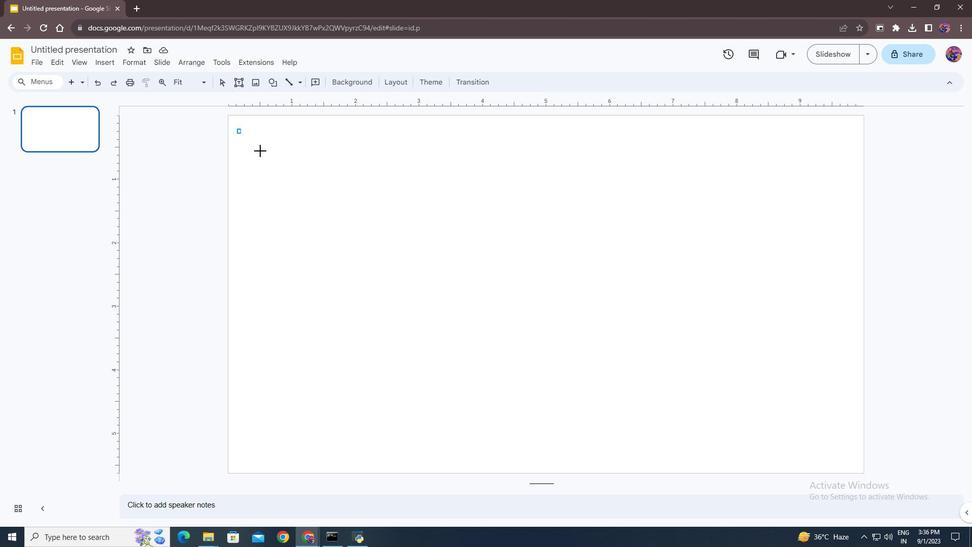 
Action: Mouse pressed left at (228, 120)
Screenshot: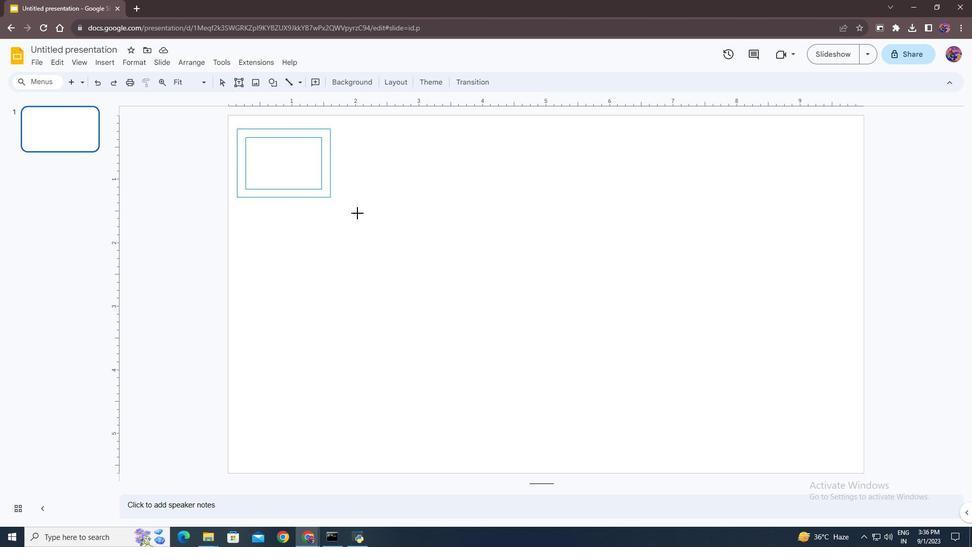 
Action: Mouse moved to (228, 121)
Screenshot: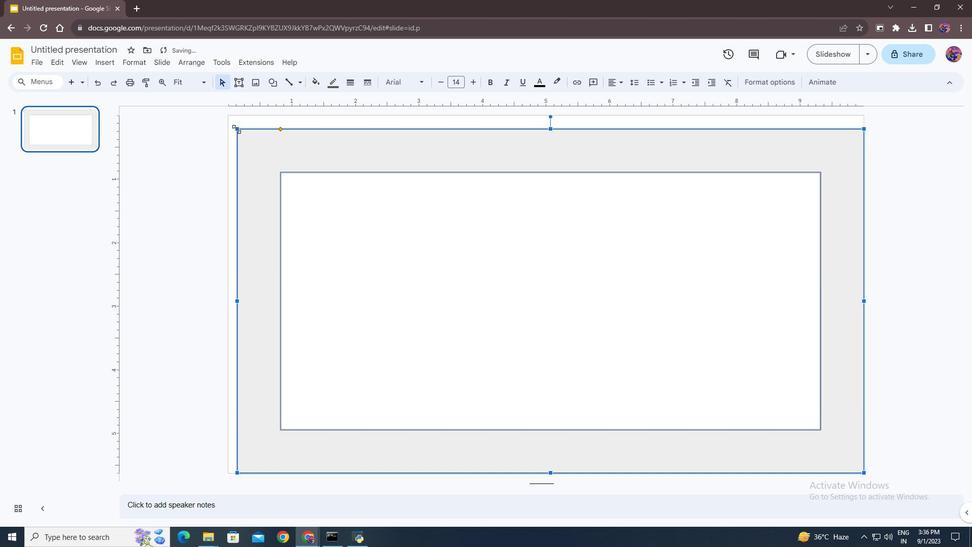 
Action: Mouse pressed left at (228, 121)
Screenshot: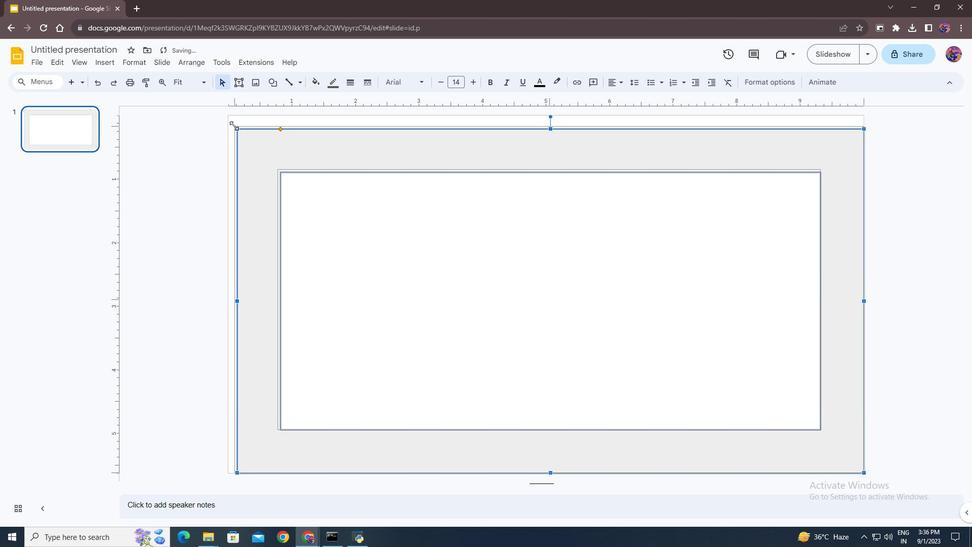 
Action: Mouse moved to (659, 270)
Screenshot: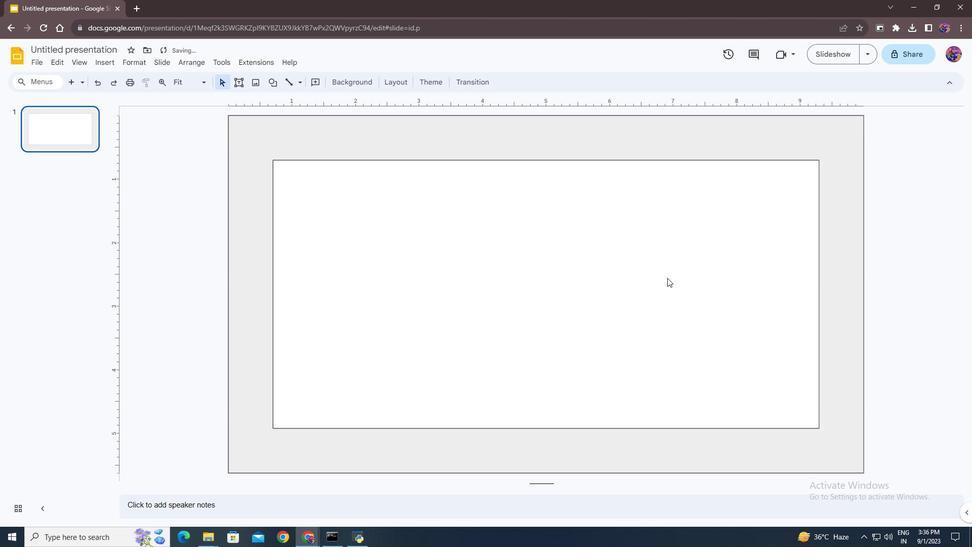 
Action: Mouse pressed left at (659, 270)
Screenshot: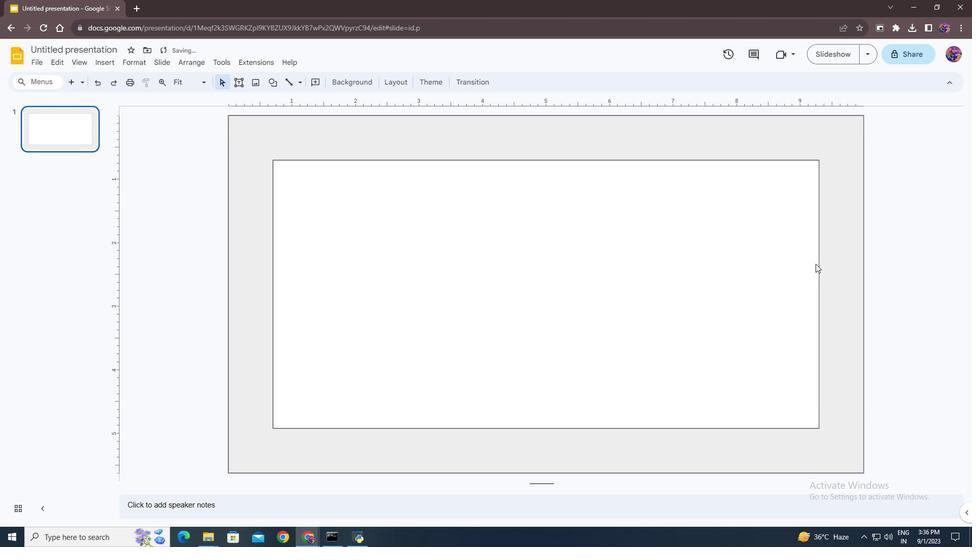 
Action: Mouse moved to (913, 227)
Screenshot: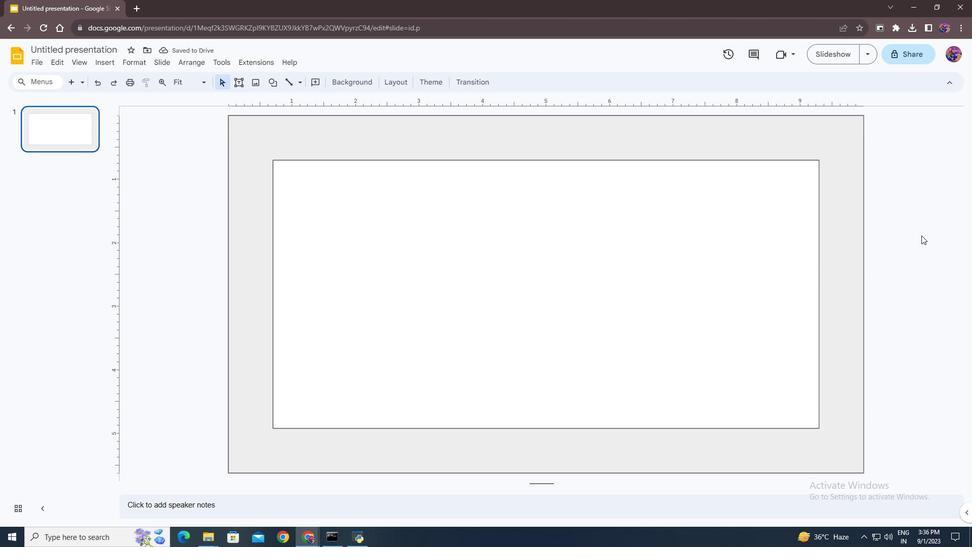 
Action: Mouse pressed left at (913, 227)
Screenshot: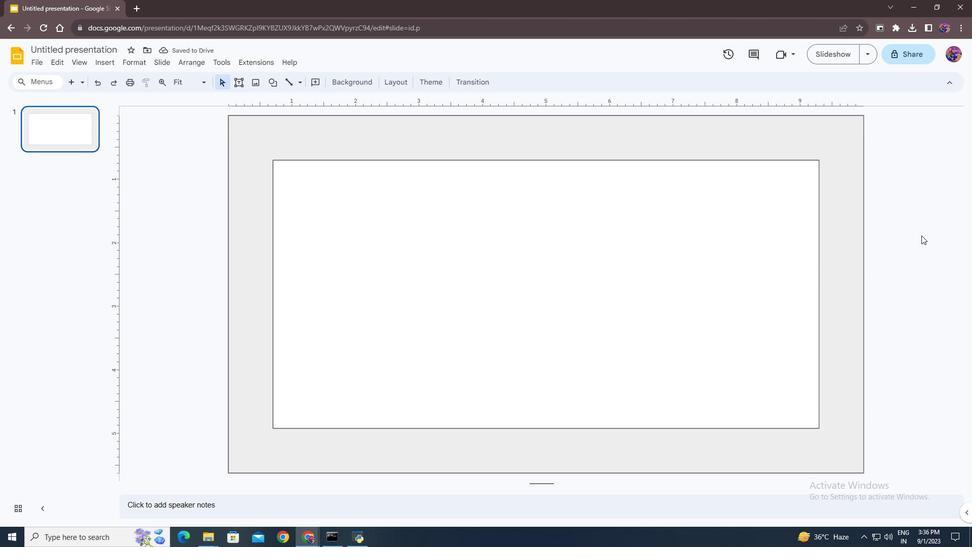 
Action: Mouse moved to (835, 233)
Screenshot: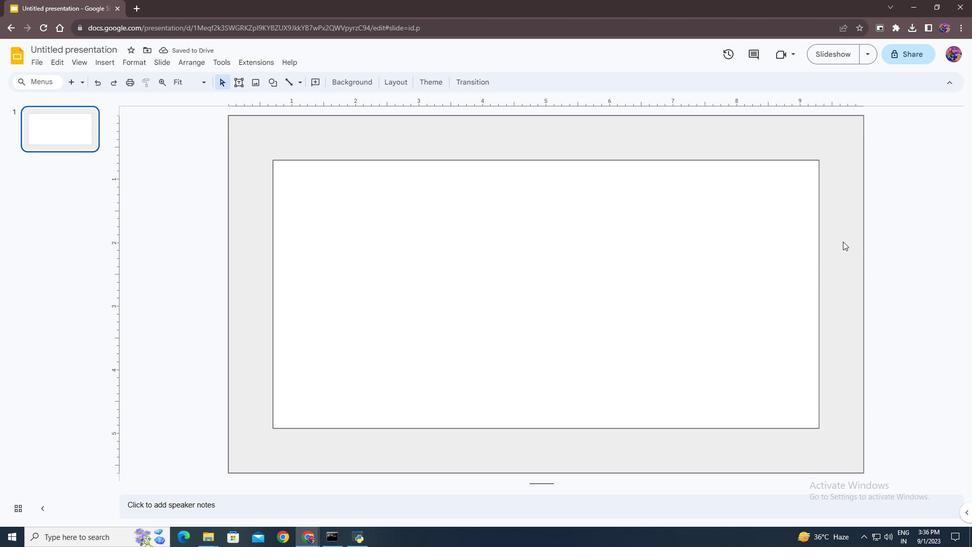 
Action: Mouse pressed left at (835, 233)
Screenshot: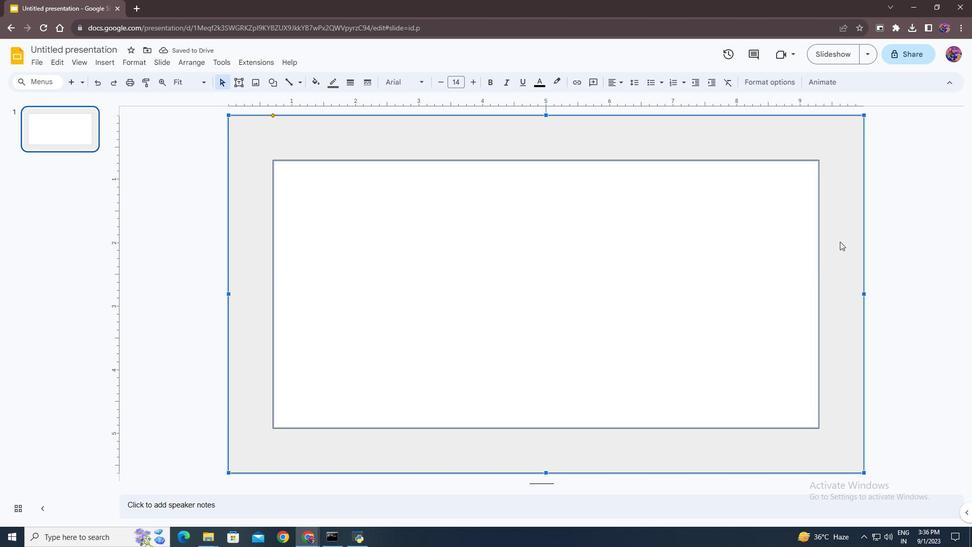 
Action: Mouse moved to (325, 74)
Screenshot: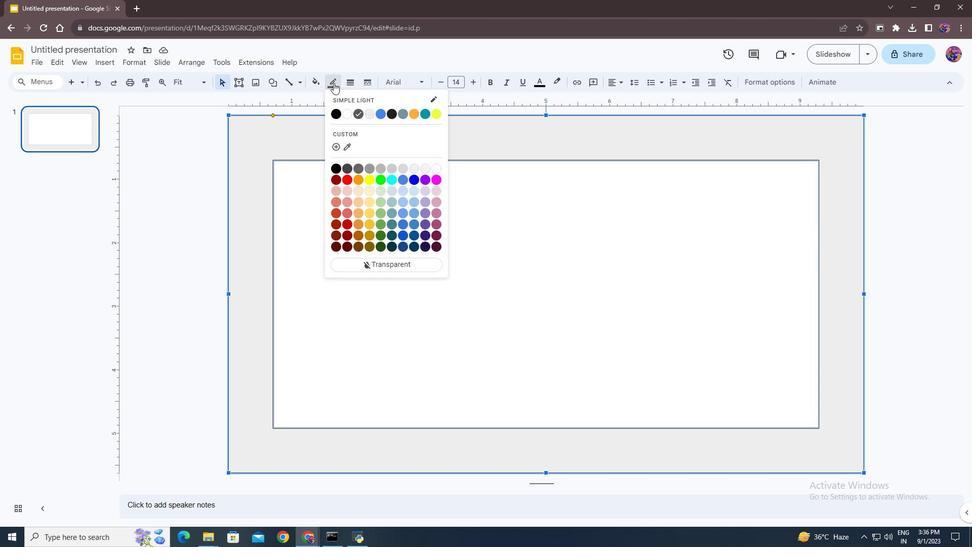 
Action: Mouse pressed left at (325, 74)
Screenshot: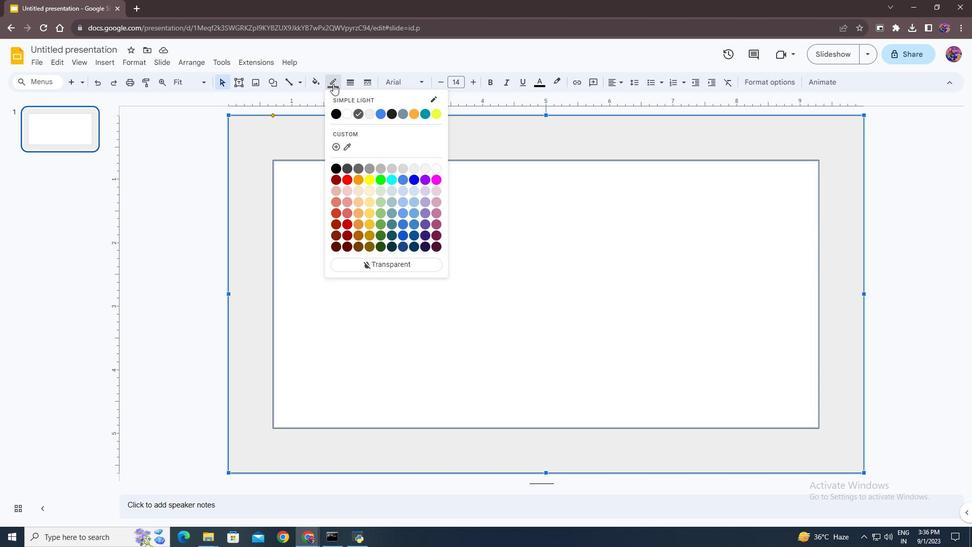 
Action: Mouse moved to (388, 255)
Screenshot: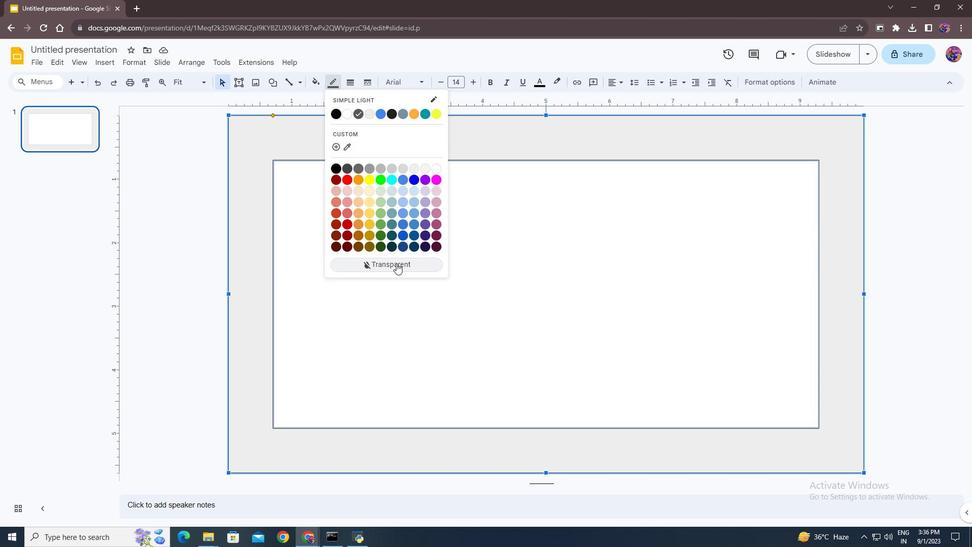 
Action: Mouse pressed left at (388, 255)
Screenshot: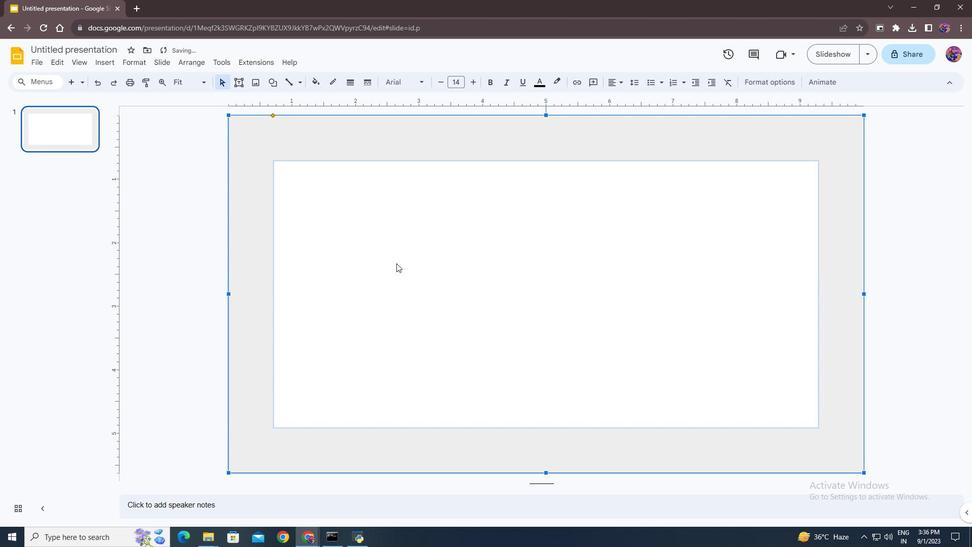 
Action: Mouse moved to (371, 149)
Screenshot: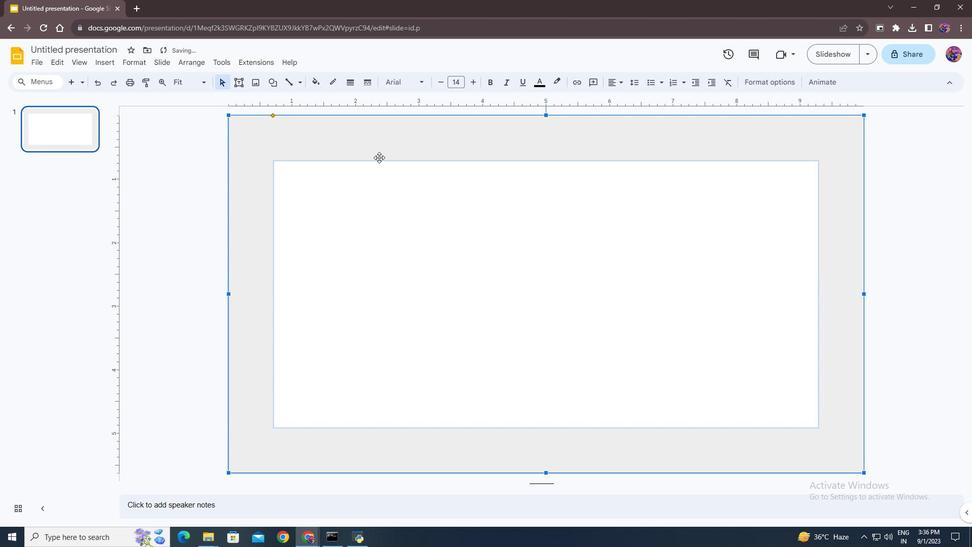 
Action: Mouse pressed left at (371, 149)
Screenshot: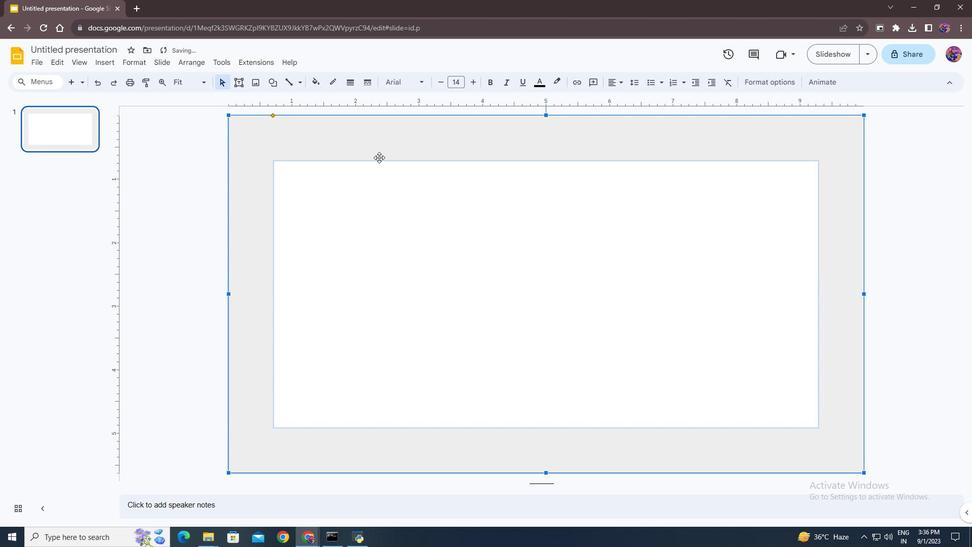 
Action: Mouse moved to (367, 131)
Screenshot: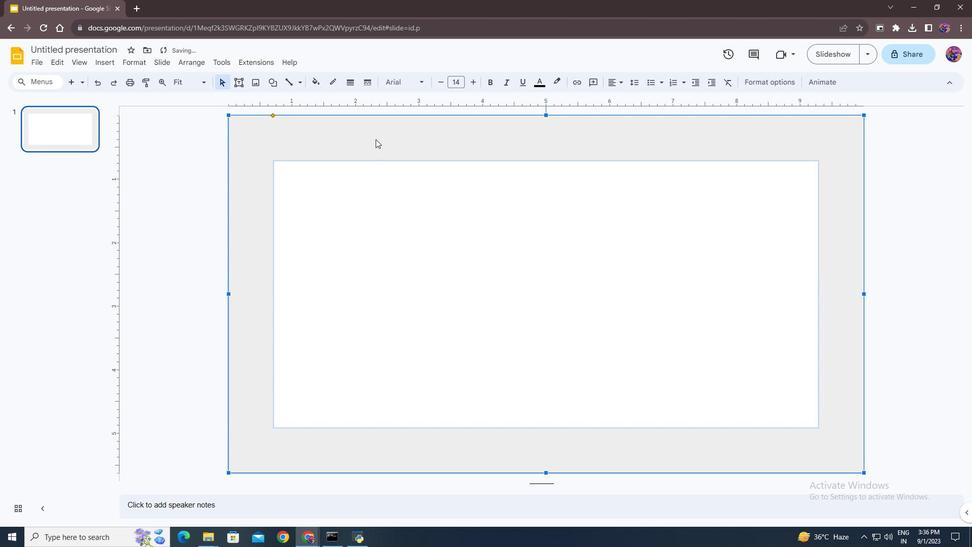 
Action: Mouse pressed left at (367, 131)
Screenshot: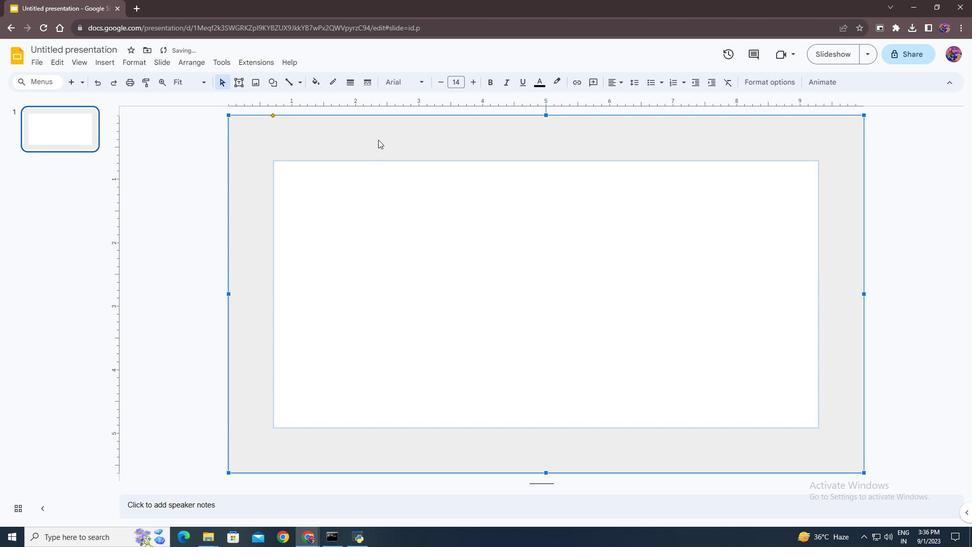 
Action: Mouse moved to (306, 73)
Screenshot: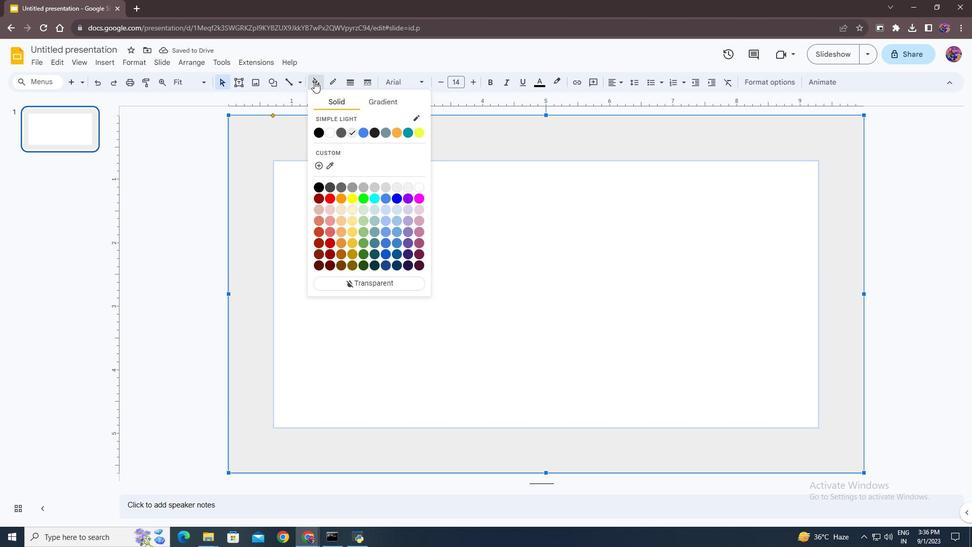 
Action: Mouse pressed left at (306, 73)
Screenshot: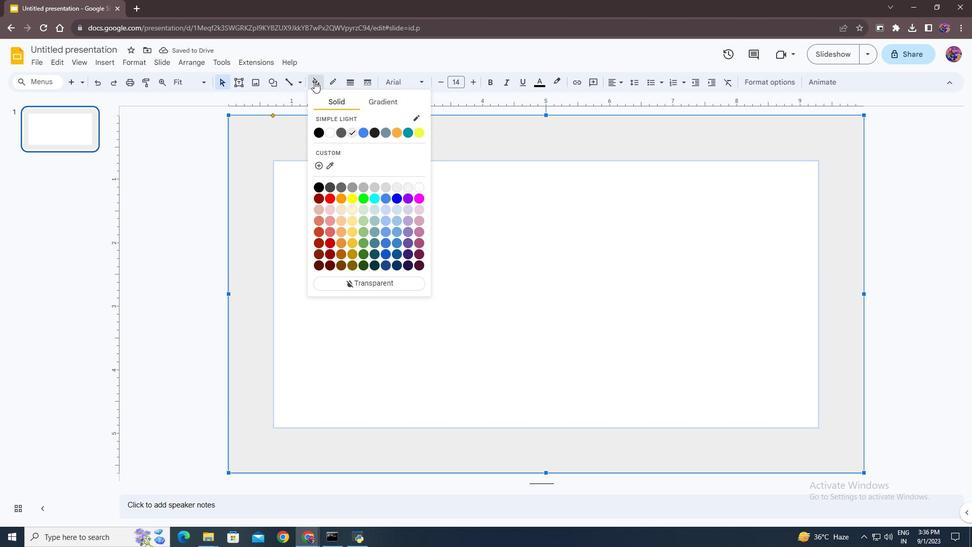 
Action: Mouse moved to (388, 124)
Screenshot: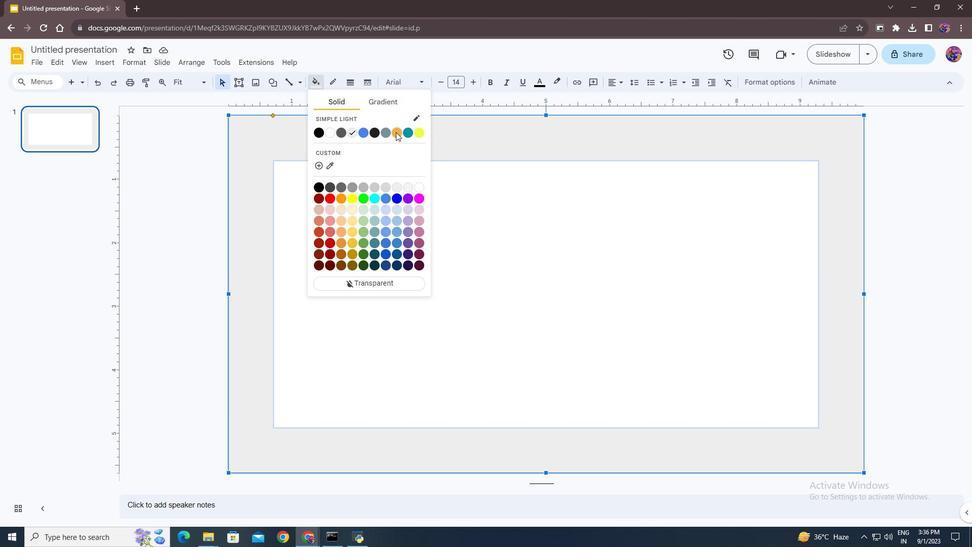
Action: Mouse pressed left at (388, 124)
Screenshot: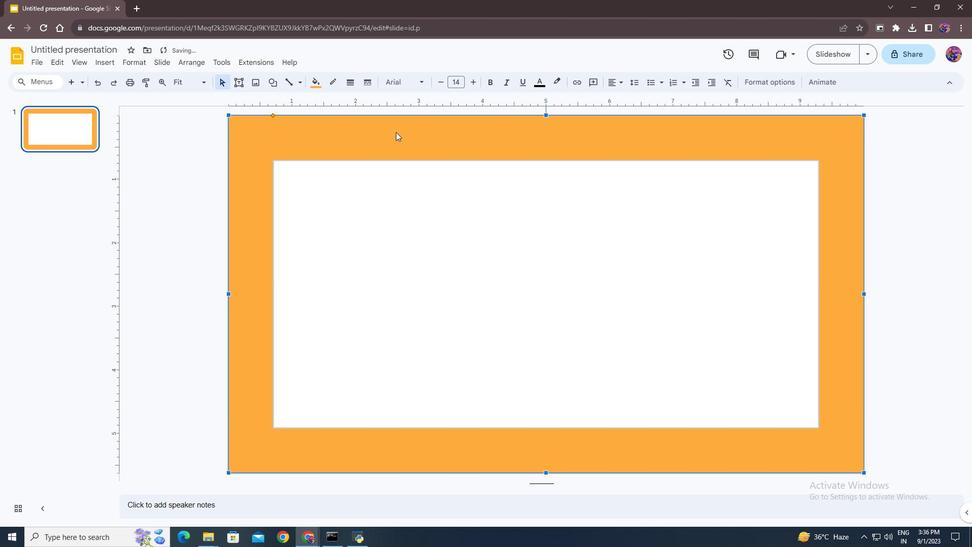 
Action: Mouse moved to (377, 213)
Screenshot: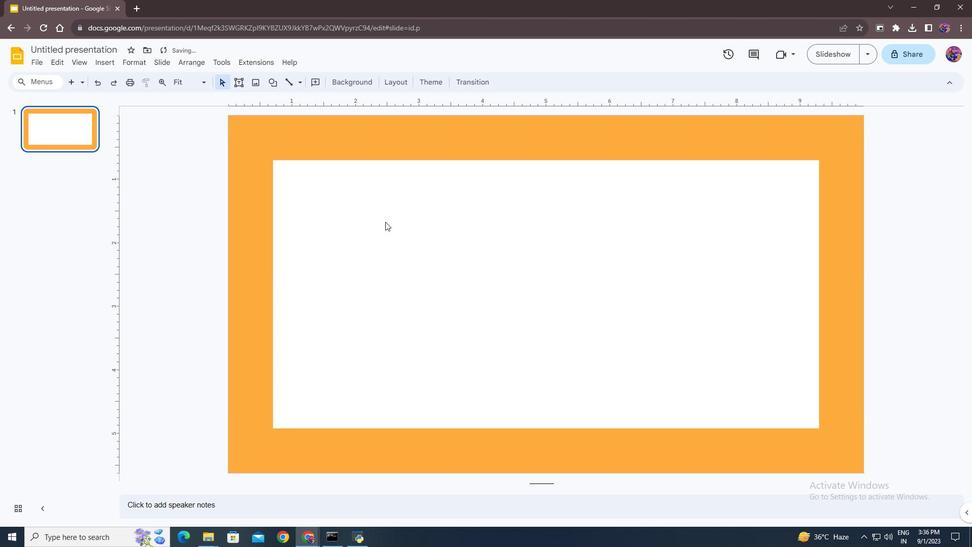 
Action: Mouse pressed left at (377, 213)
Screenshot: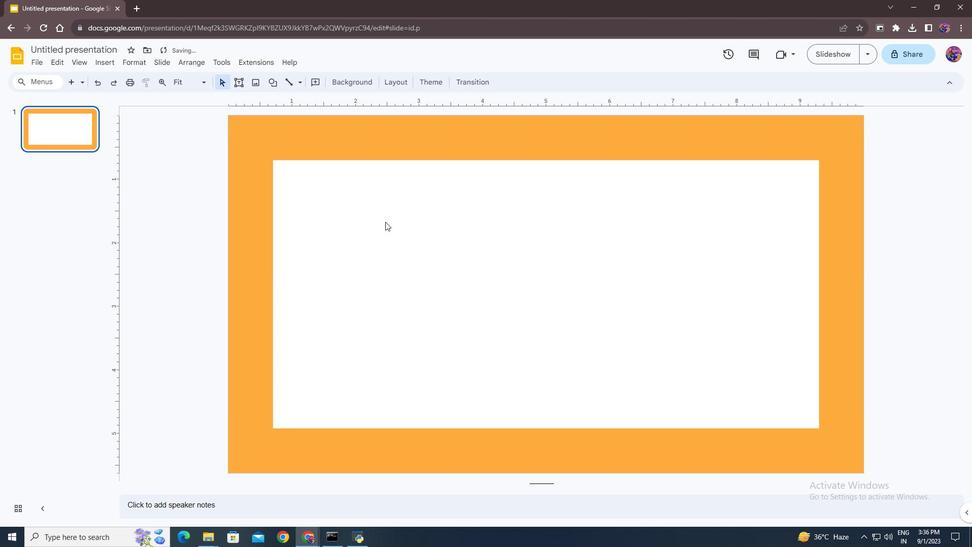 
Action: Mouse moved to (228, 72)
Screenshot: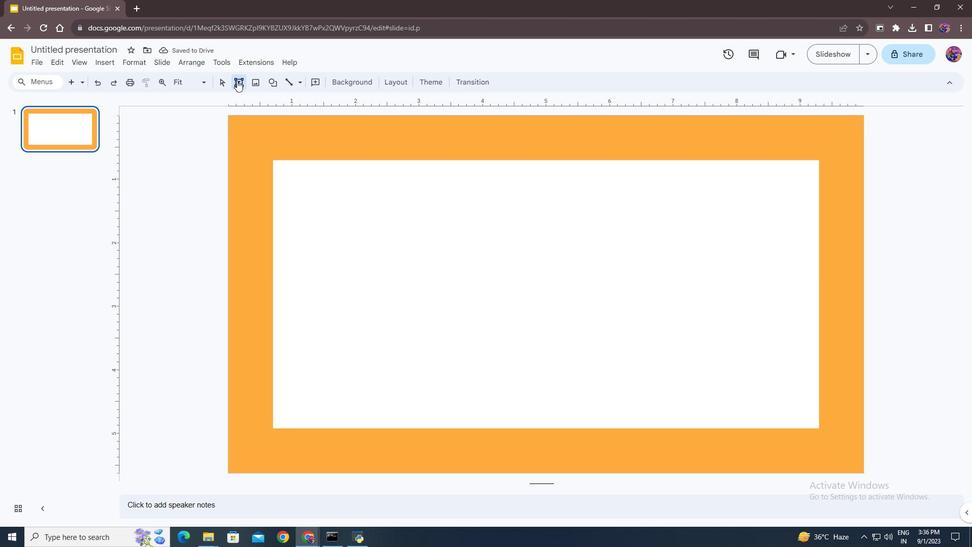 
Action: Mouse pressed left at (228, 72)
Screenshot: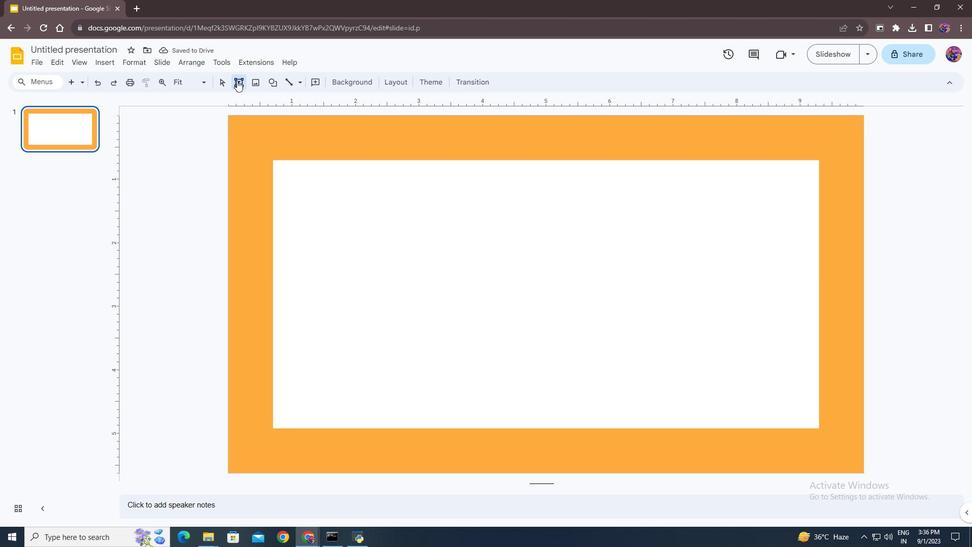
Action: Mouse moved to (265, 70)
Screenshot: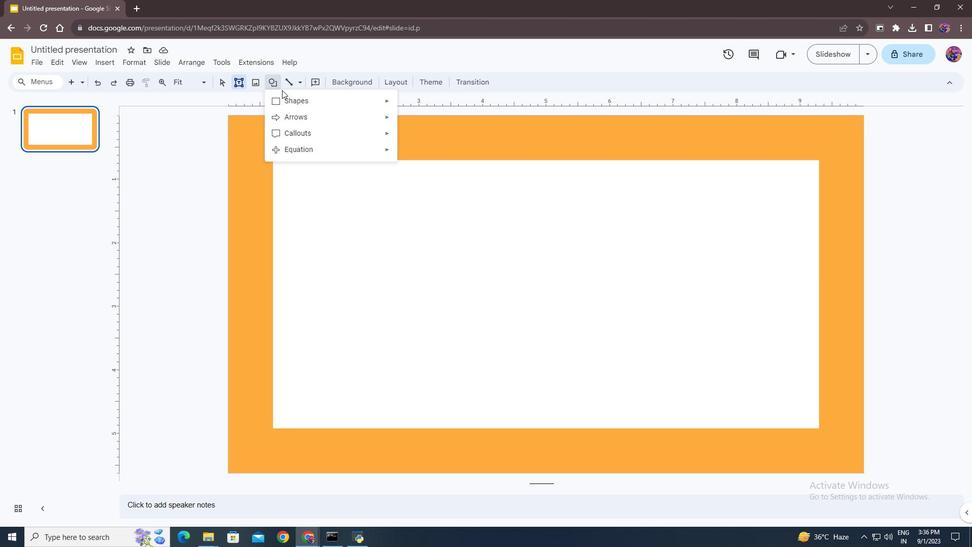 
Action: Mouse pressed left at (265, 70)
Screenshot: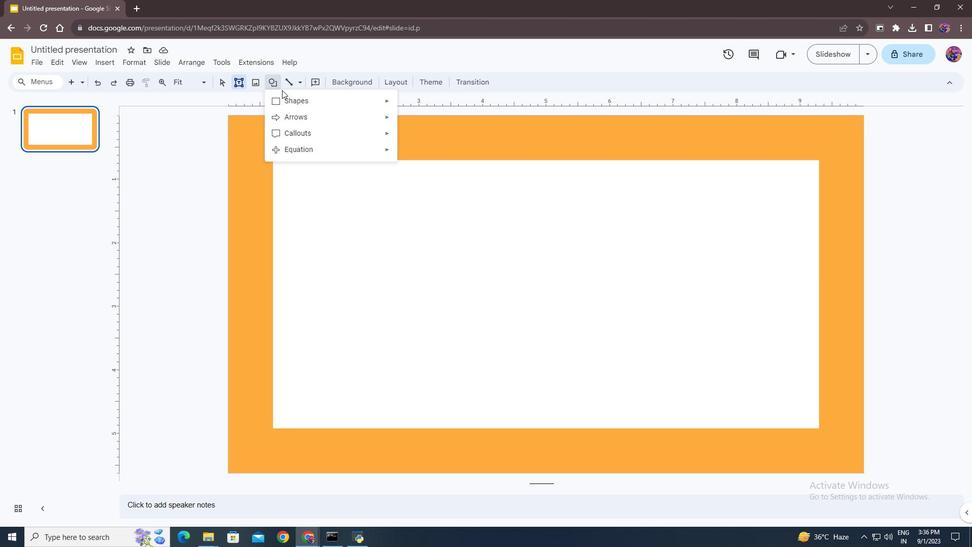 
Action: Mouse moved to (290, 90)
Screenshot: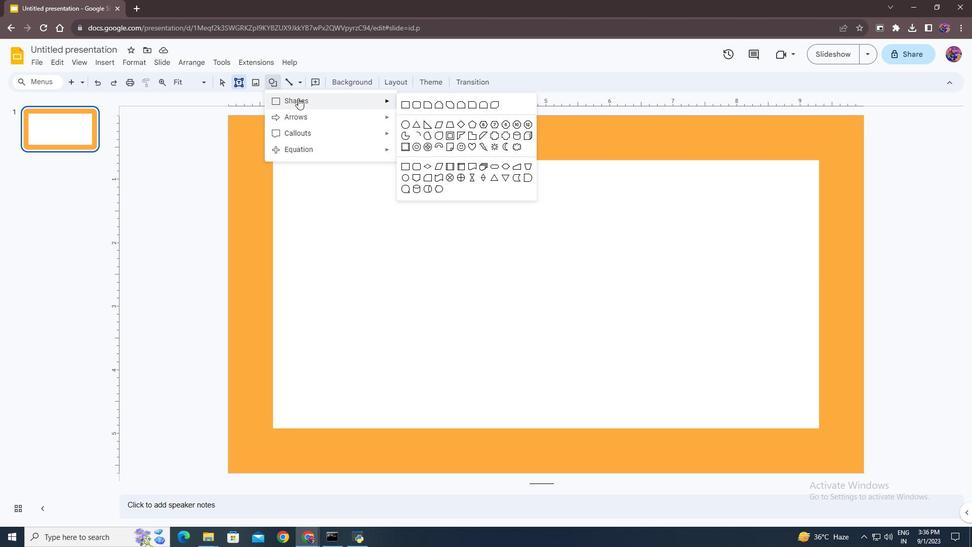 
Action: Mouse pressed left at (290, 90)
Screenshot: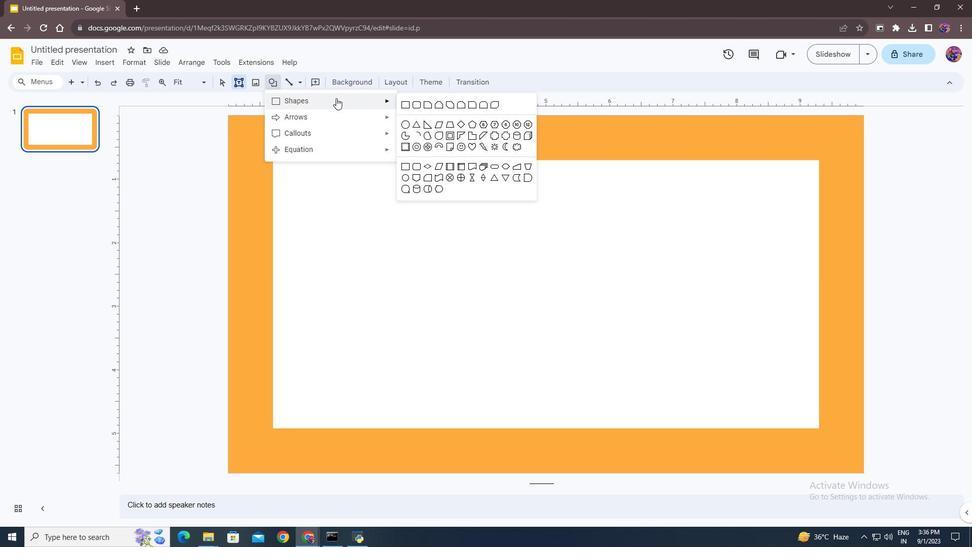 
Action: Mouse moved to (398, 93)
Screenshot: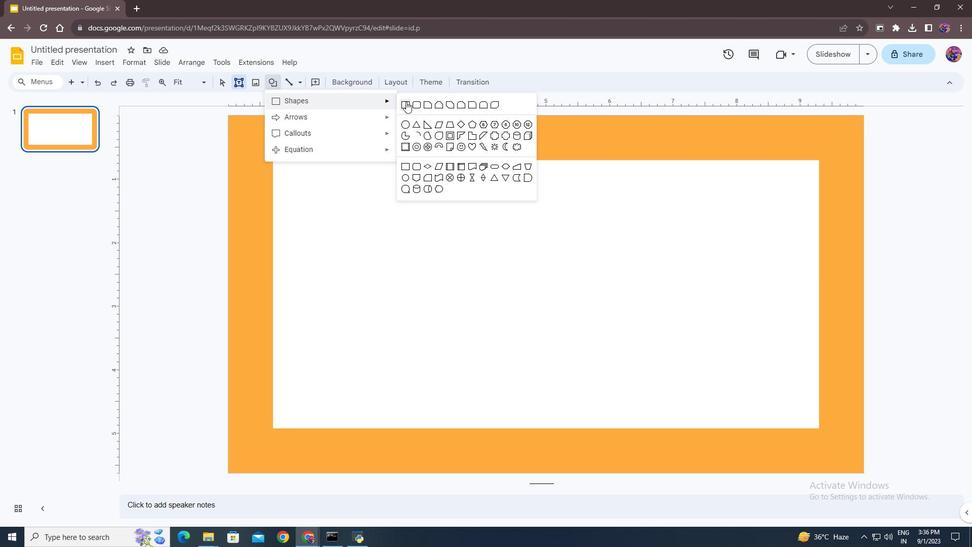
Action: Mouse pressed left at (398, 93)
Screenshot: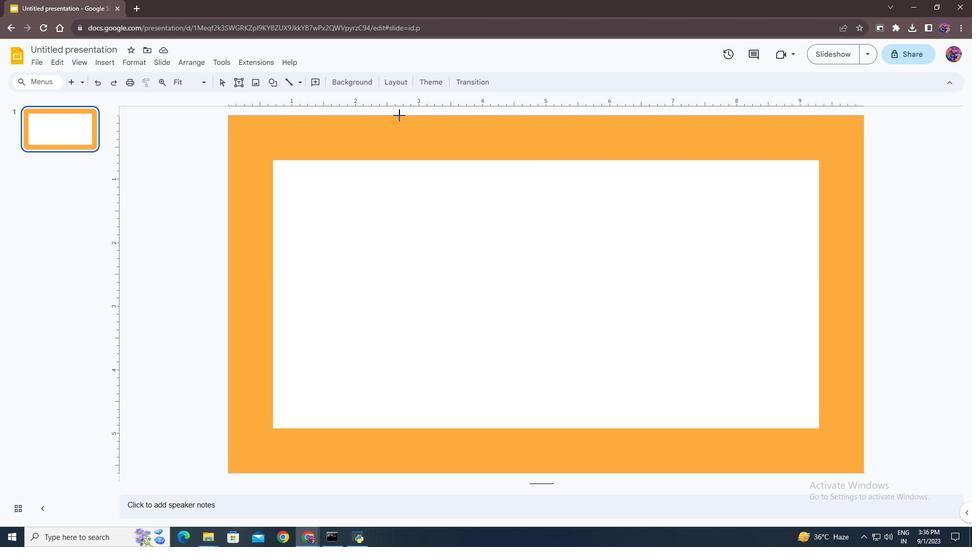 
Action: Mouse moved to (265, 151)
Screenshot: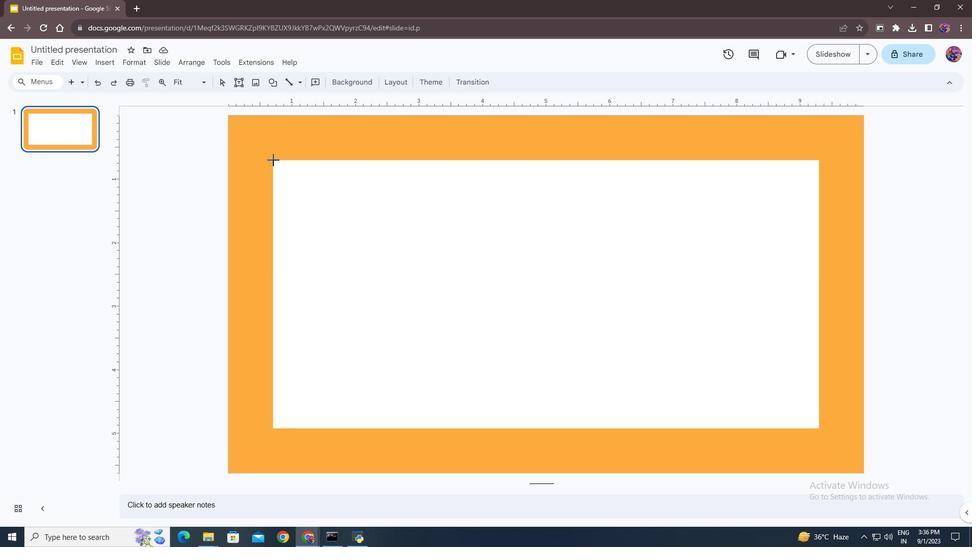 
Action: Mouse pressed left at (265, 151)
Screenshot: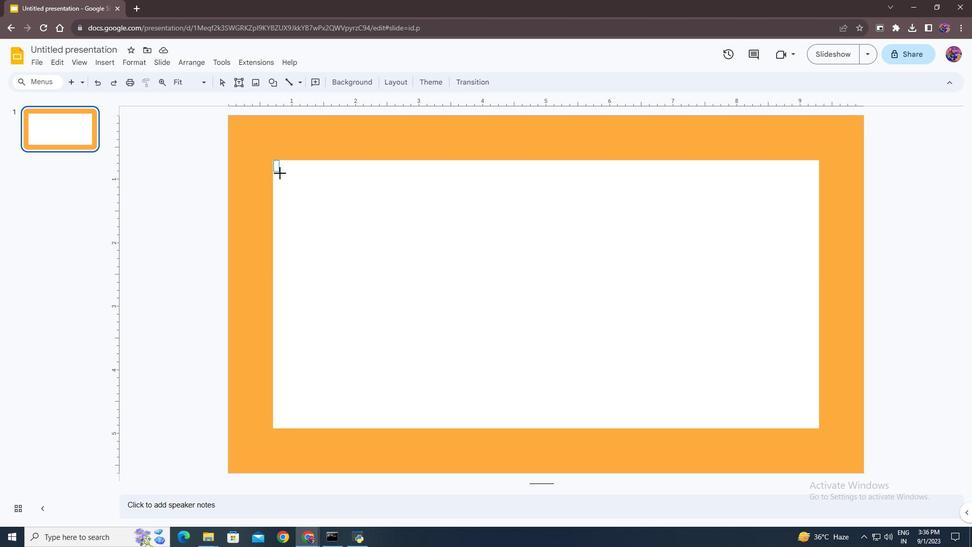 
Action: Mouse moved to (264, 152)
Screenshot: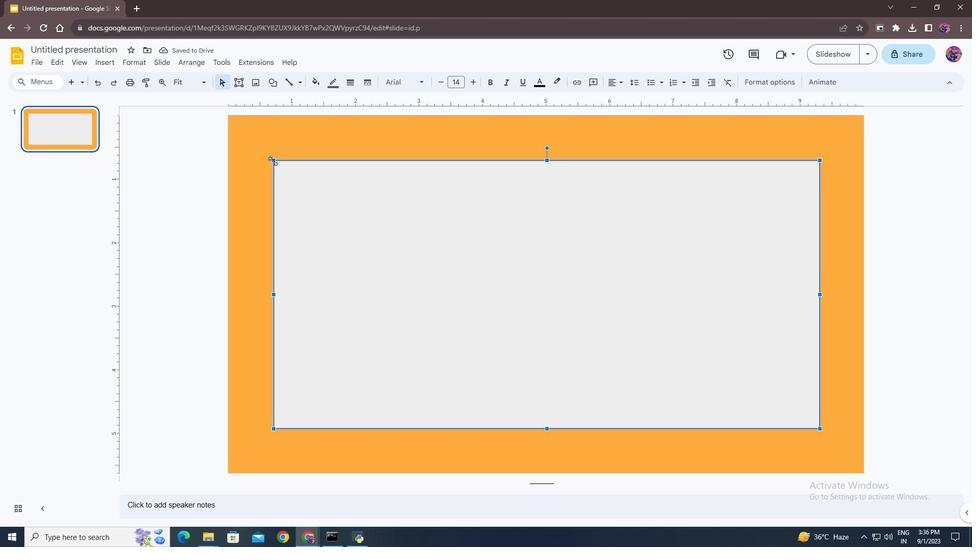 
Action: Mouse pressed left at (264, 152)
Screenshot: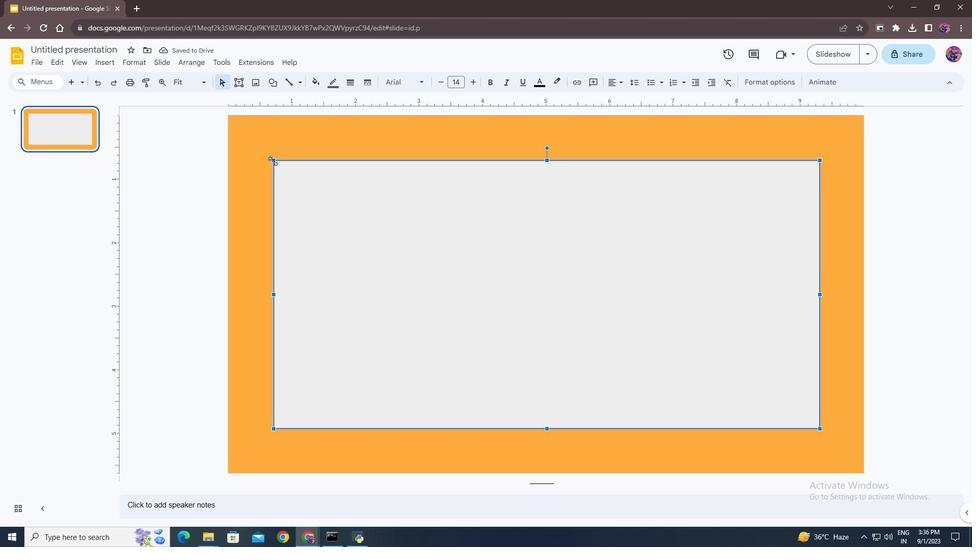 
Action: Mouse moved to (270, 128)
Screenshot: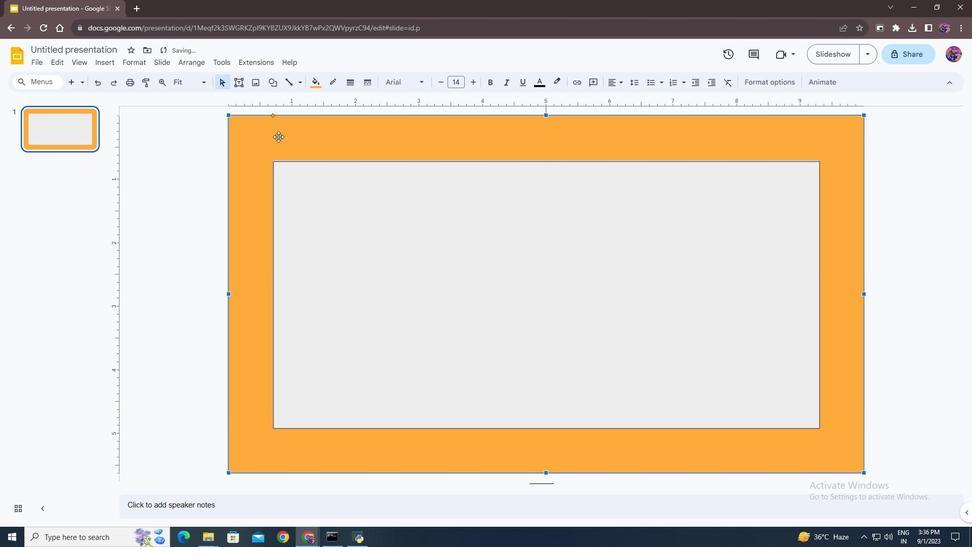 
Action: Mouse pressed left at (270, 128)
Screenshot: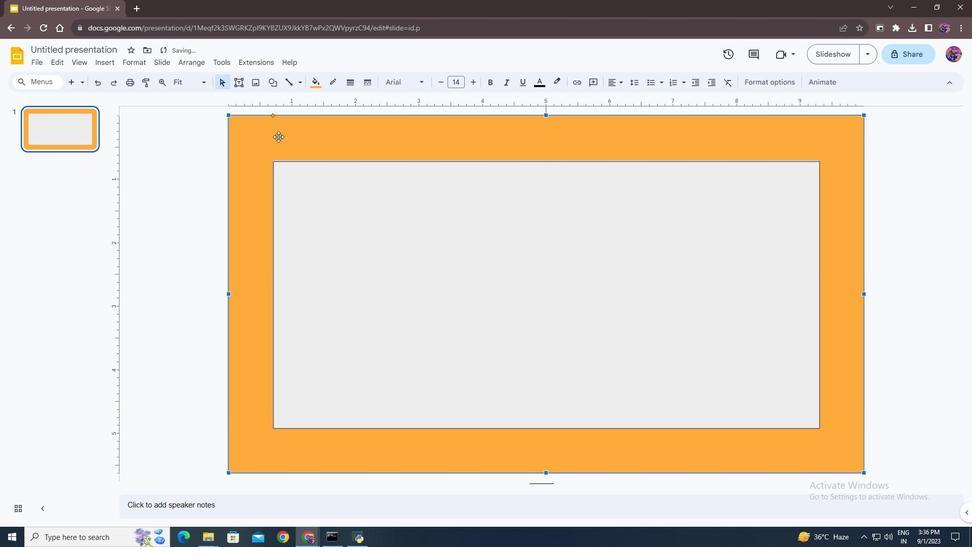 
Action: Mouse moved to (283, 167)
Screenshot: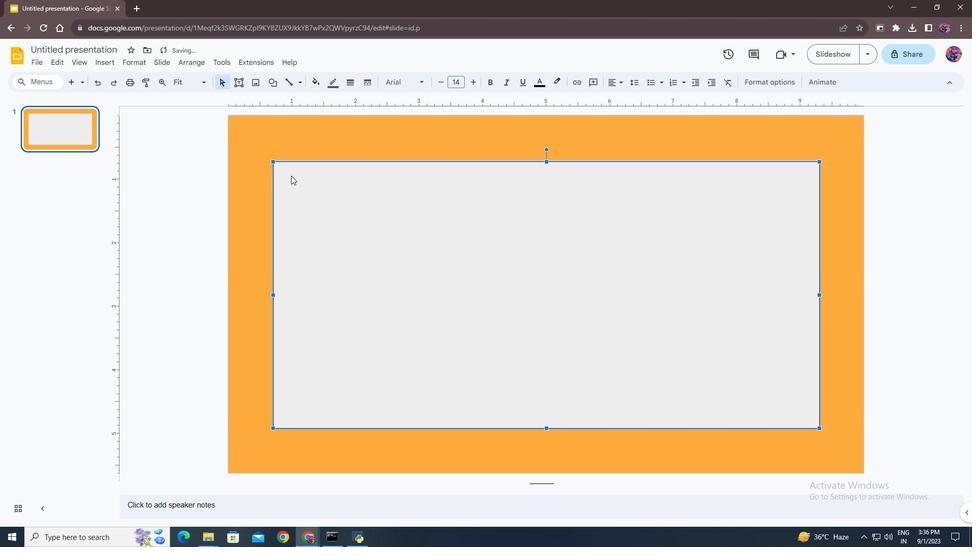 
Action: Mouse pressed left at (283, 167)
Screenshot: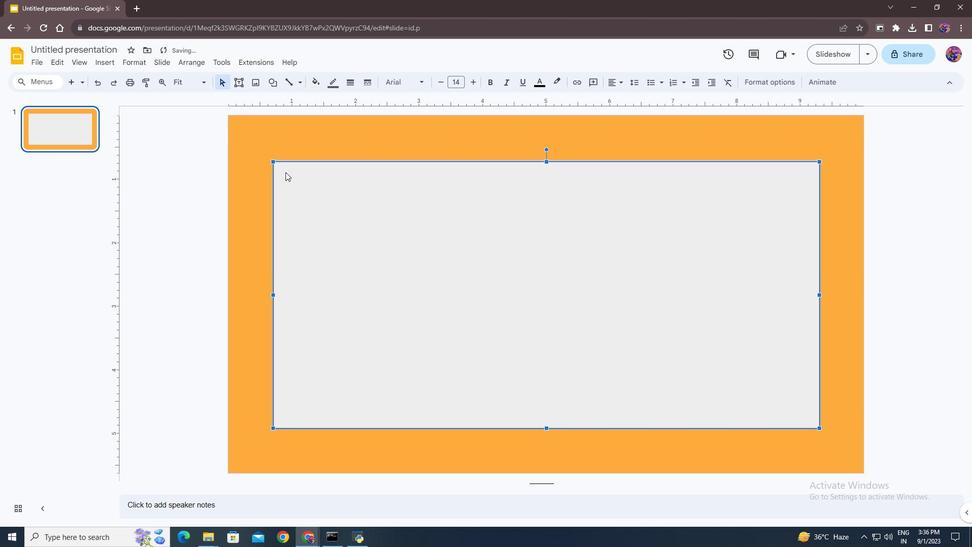 
Action: Mouse moved to (265, 152)
Screenshot: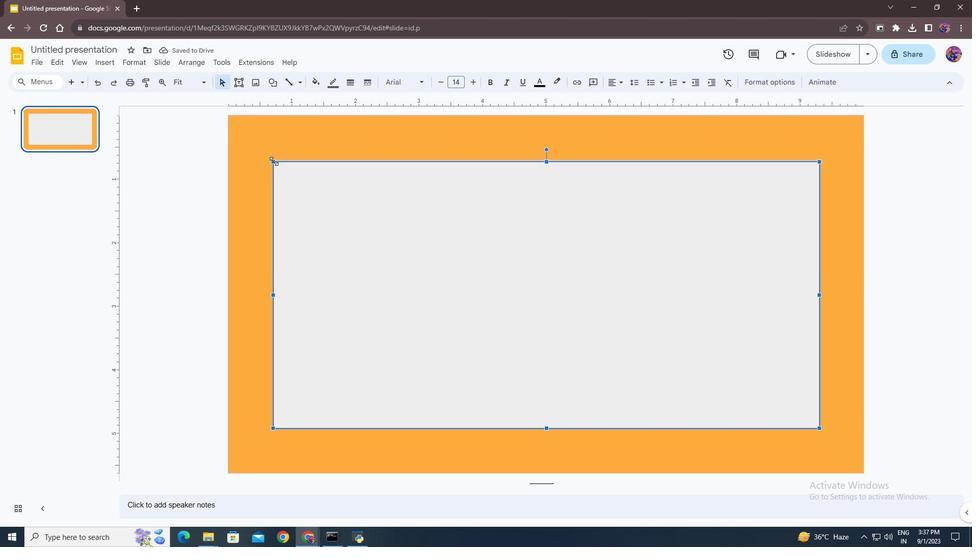 
Action: Mouse pressed left at (265, 152)
Screenshot: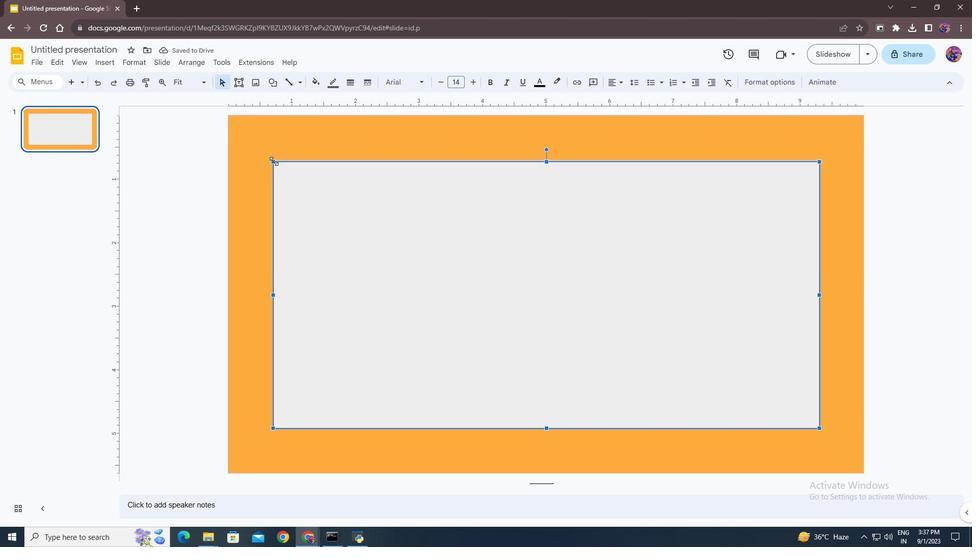 
Action: Mouse moved to (301, 134)
Screenshot: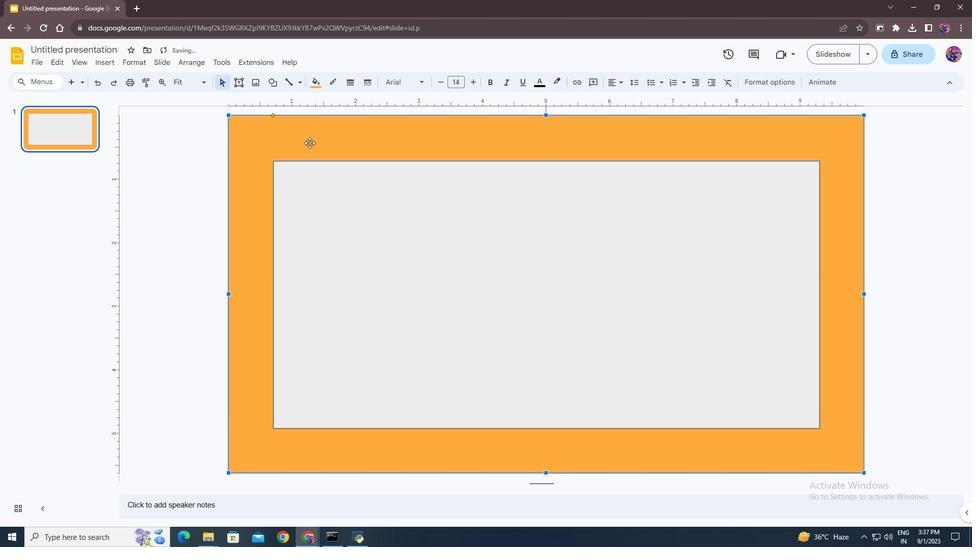 
Action: Mouse pressed left at (301, 134)
Screenshot: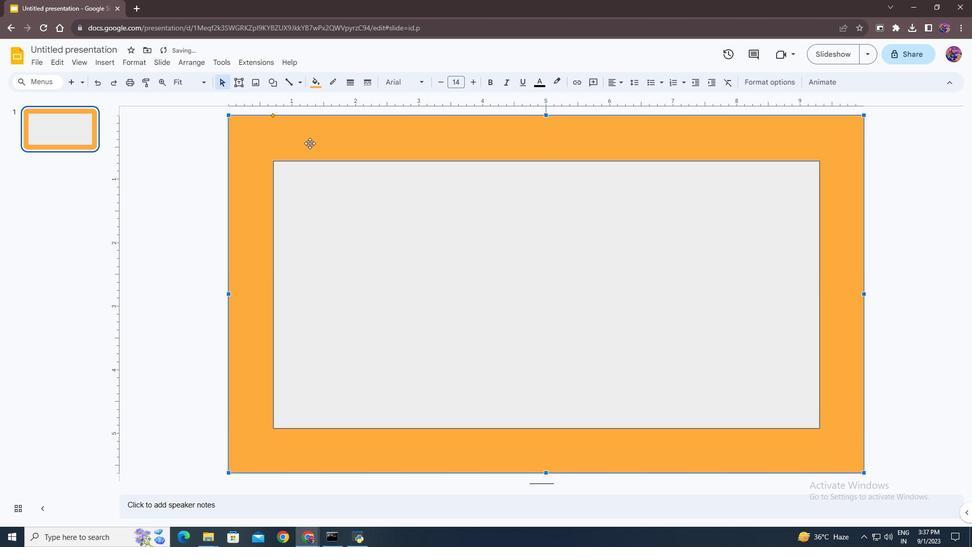 
Action: Mouse moved to (327, 230)
Screenshot: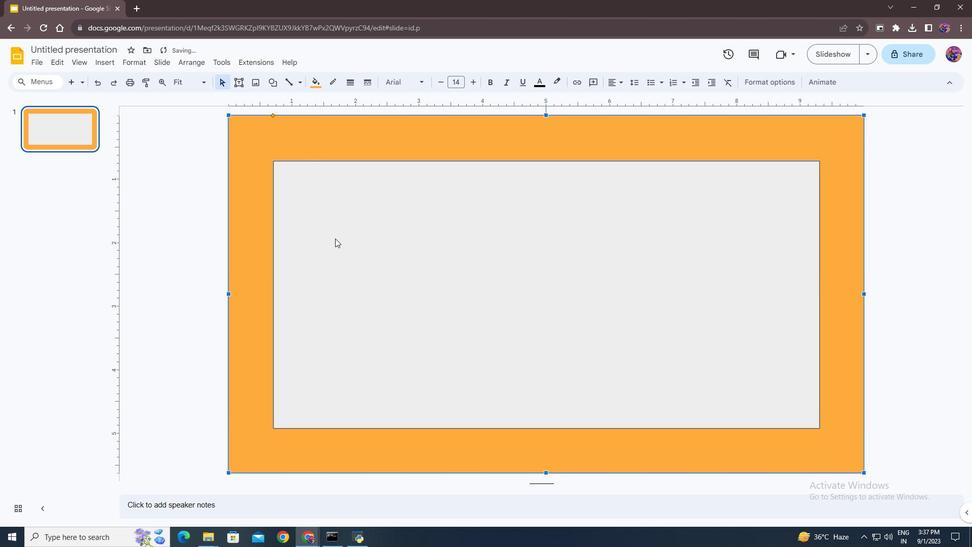 
Action: Mouse pressed left at (327, 230)
Screenshot: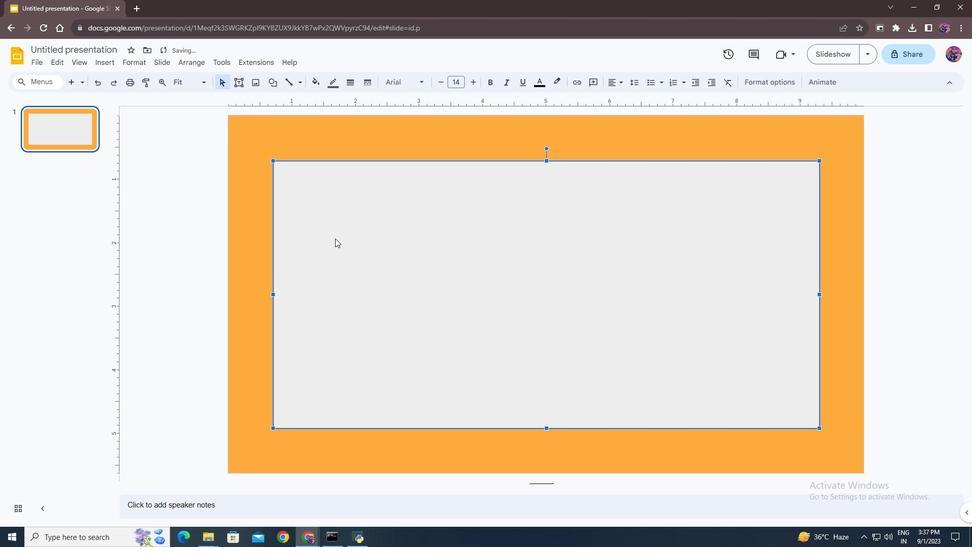 
Action: Mouse moved to (280, 72)
Screenshot: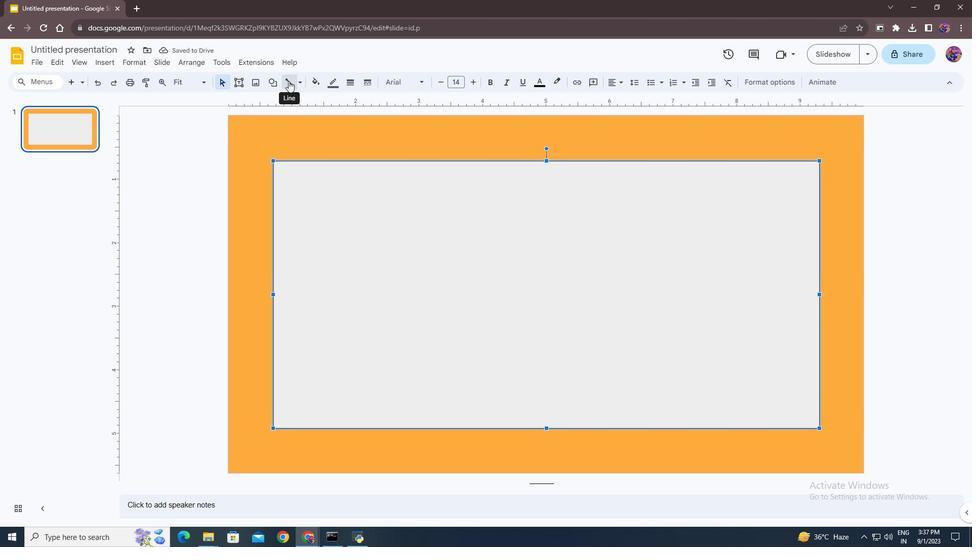 
Action: Mouse pressed left at (280, 72)
Screenshot: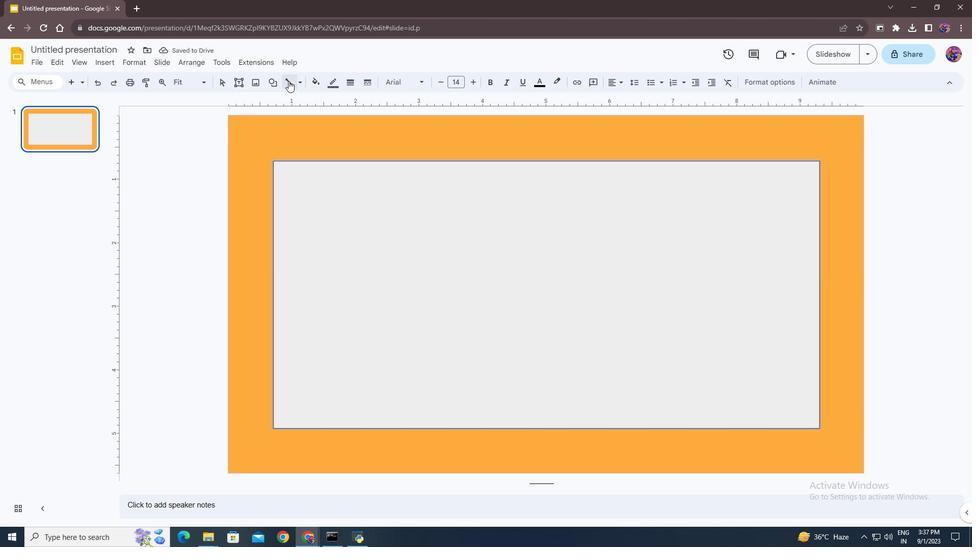 
Action: Mouse moved to (325, 74)
Screenshot: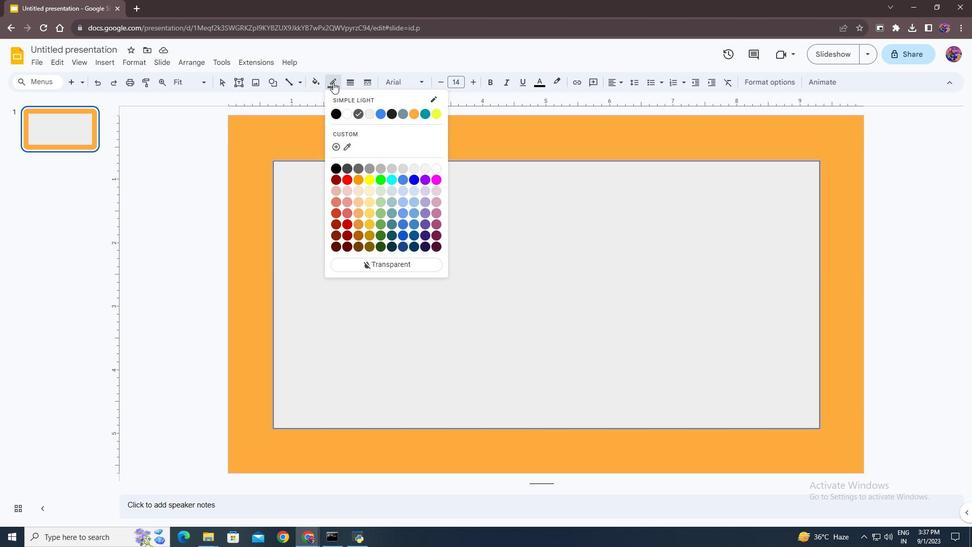 
Action: Mouse pressed left at (325, 74)
Screenshot: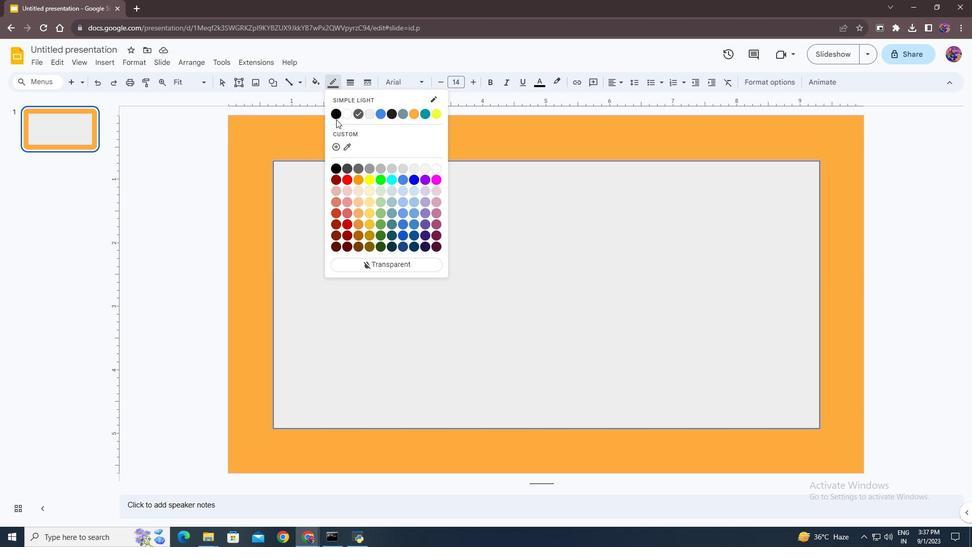 
Action: Mouse moved to (386, 255)
Screenshot: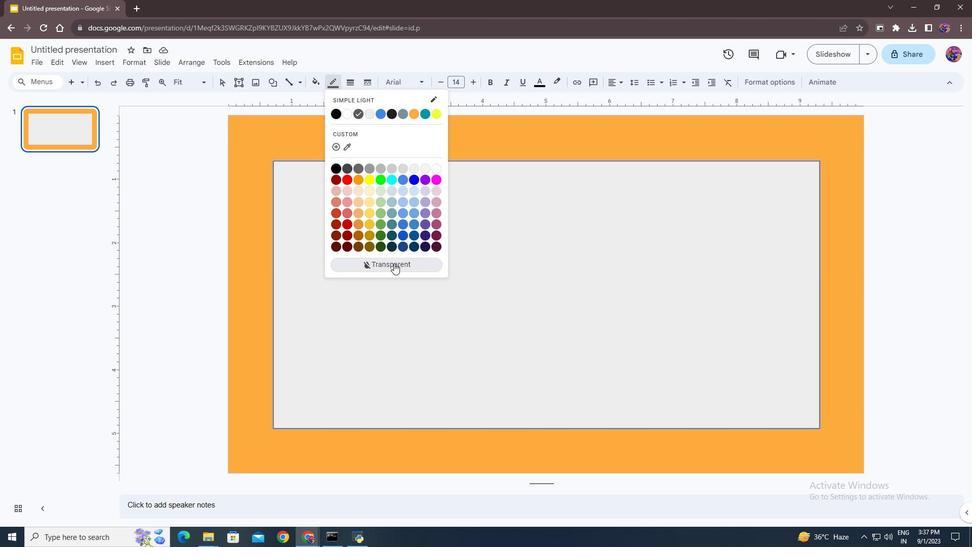 
Action: Mouse pressed left at (386, 255)
Screenshot: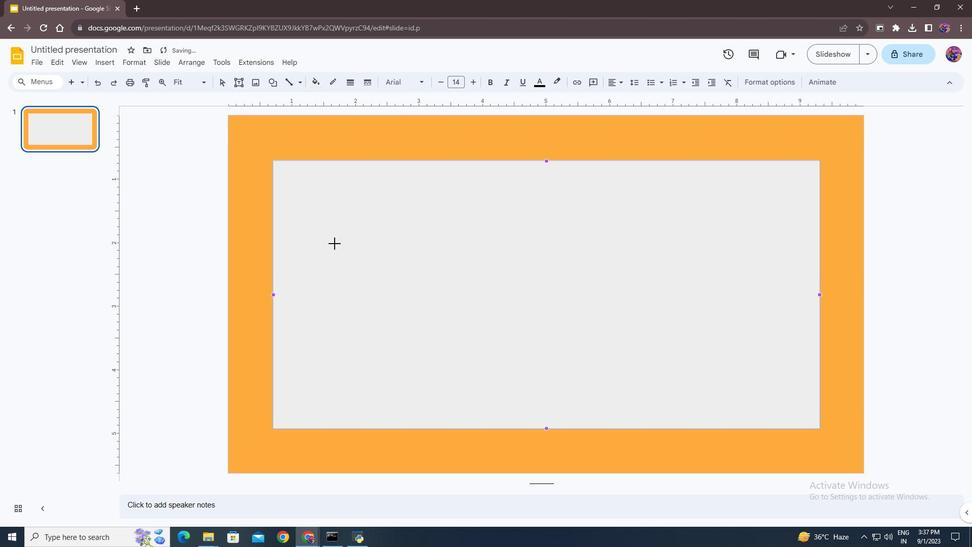 
Action: Mouse moved to (231, 189)
Screenshot: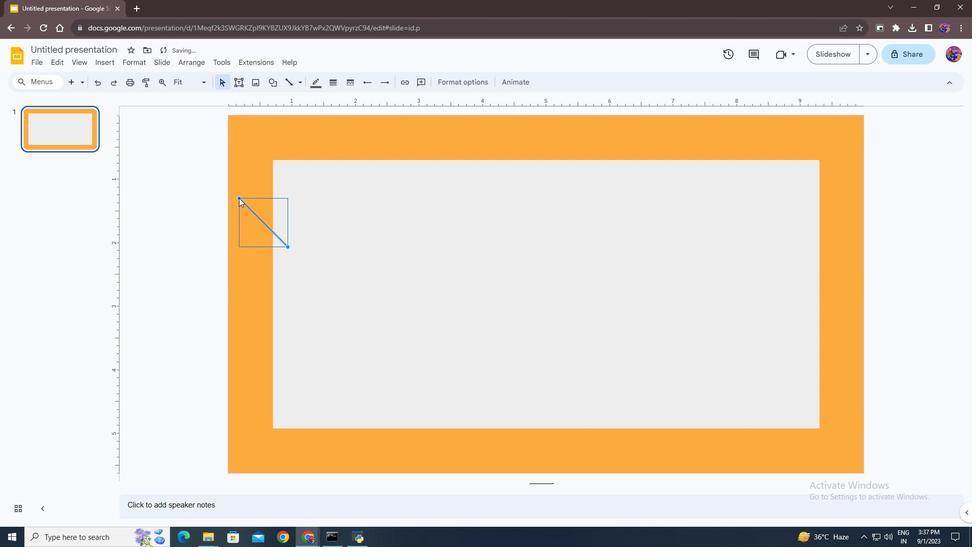 
Action: Mouse pressed left at (231, 189)
Screenshot: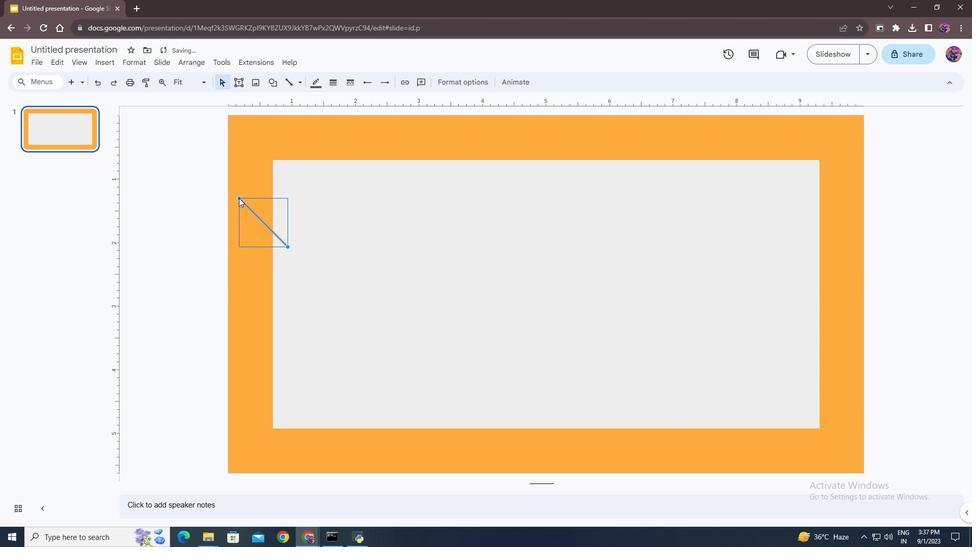 
Action: Mouse moved to (391, 230)
Screenshot: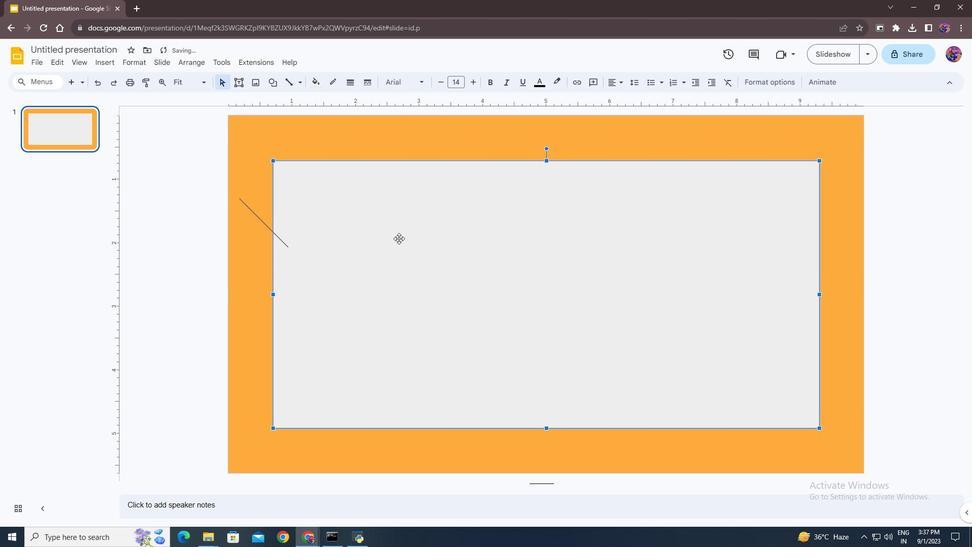 
Action: Mouse pressed left at (391, 230)
Screenshot: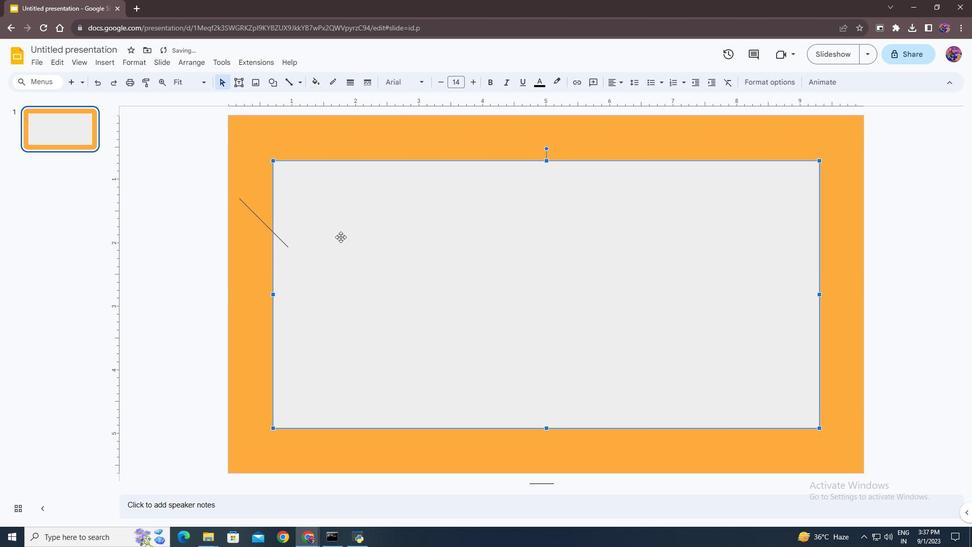
Action: Mouse moved to (252, 215)
Screenshot: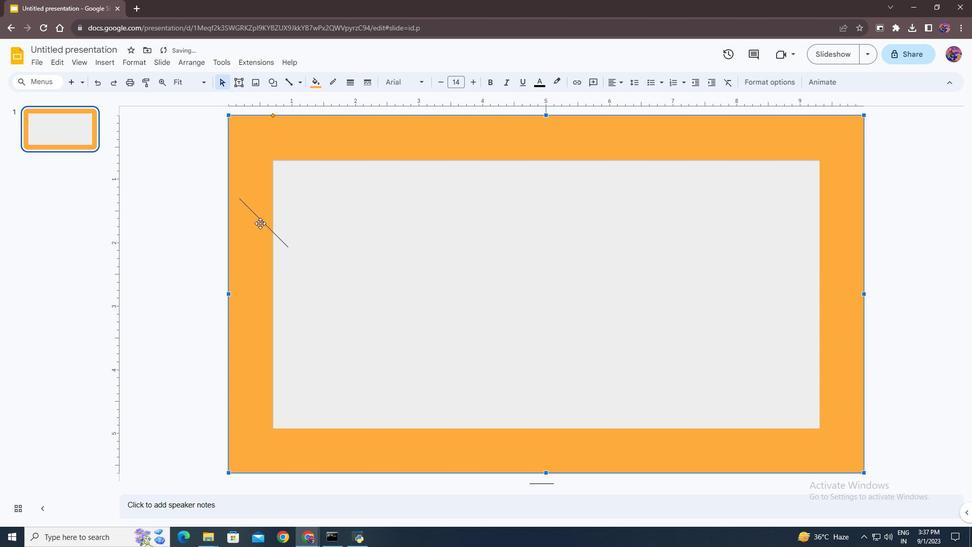 
Action: Mouse pressed left at (252, 215)
Screenshot: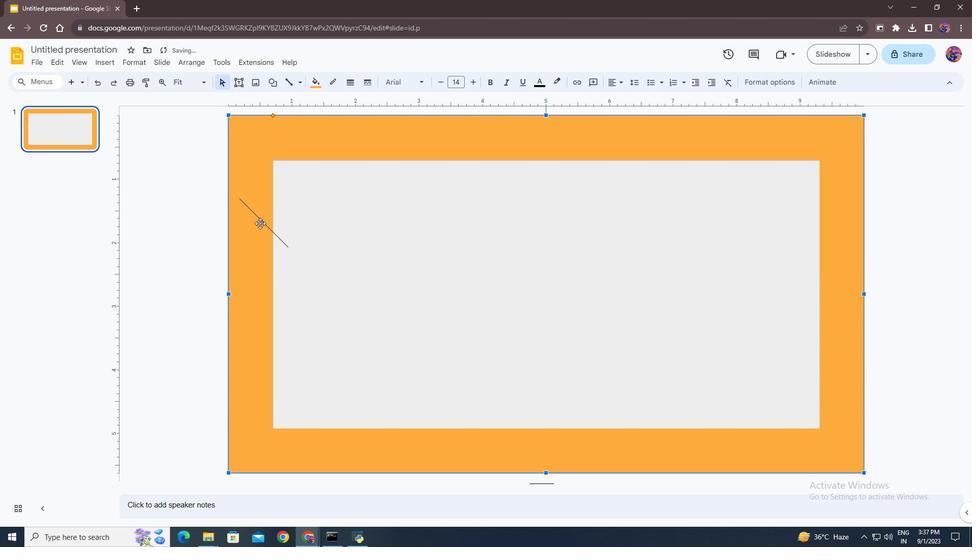 
Action: Mouse moved to (248, 208)
Screenshot: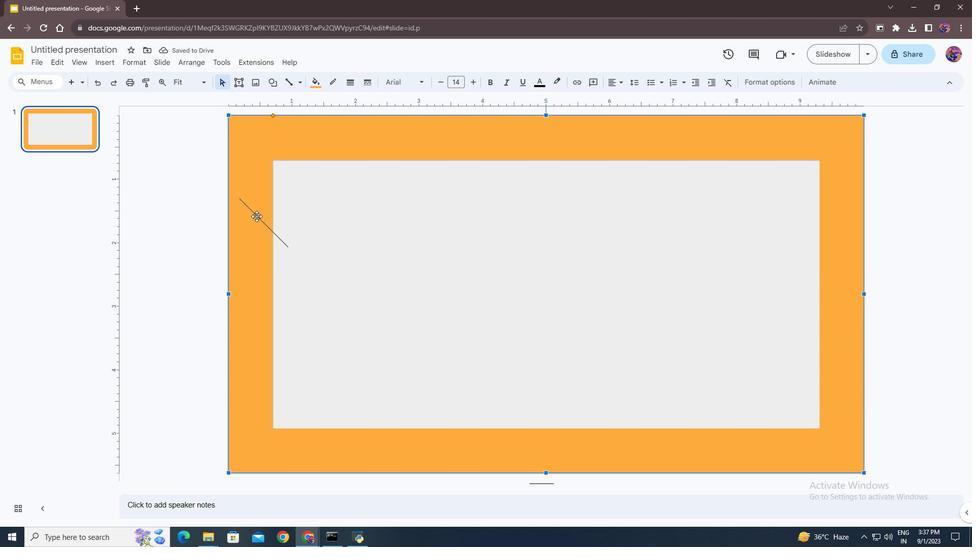 
Action: Mouse pressed left at (248, 208)
Screenshot: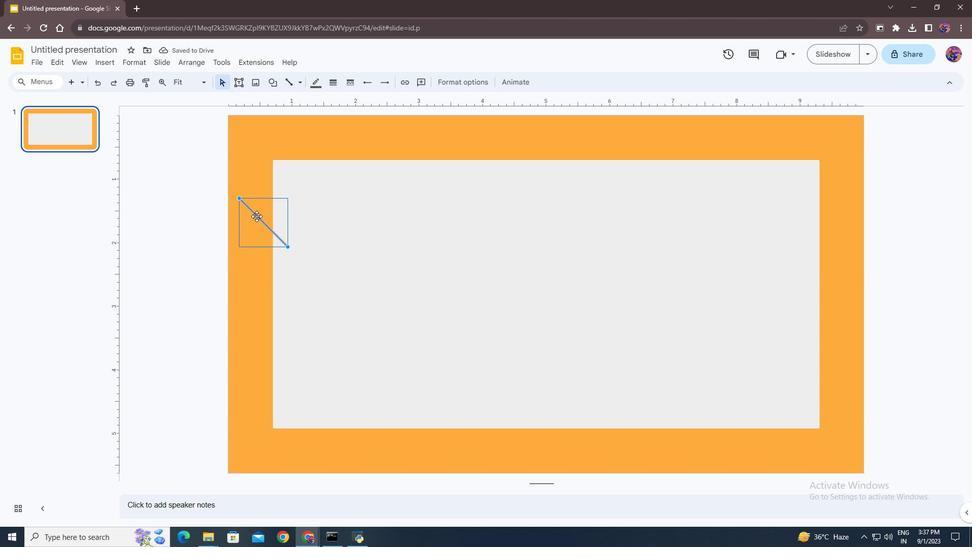 
Action: Key pressed <Key.delete>
Screenshot: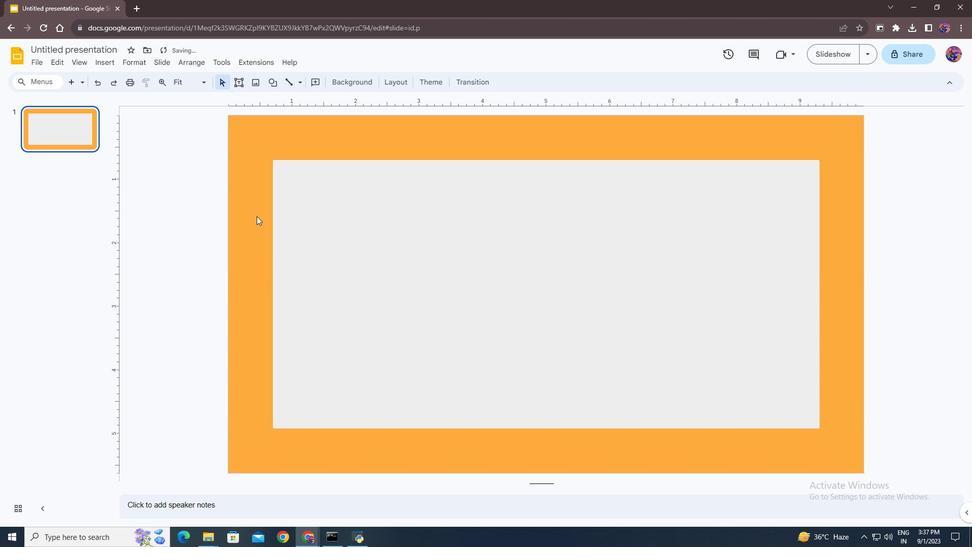 
Action: Mouse moved to (363, 198)
Screenshot: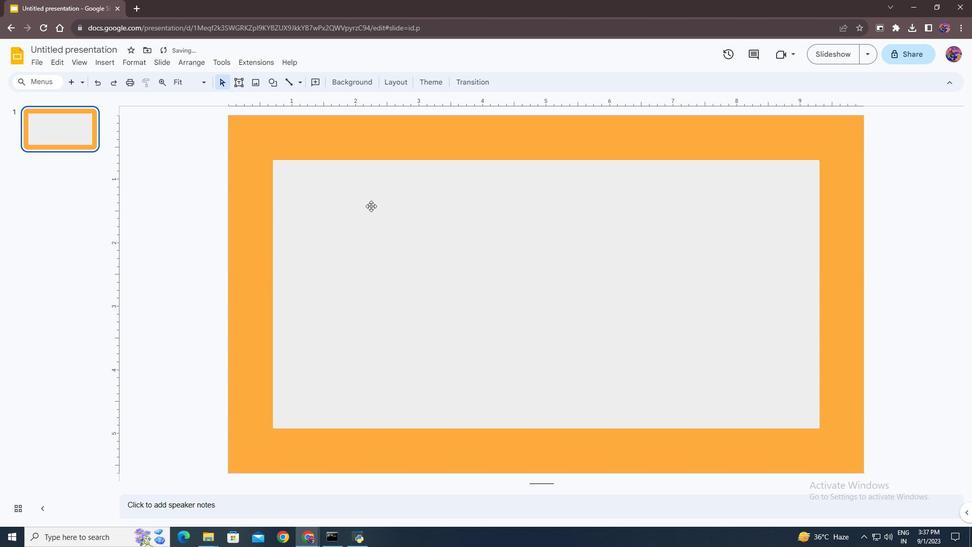 
Action: Mouse pressed left at (363, 198)
Screenshot: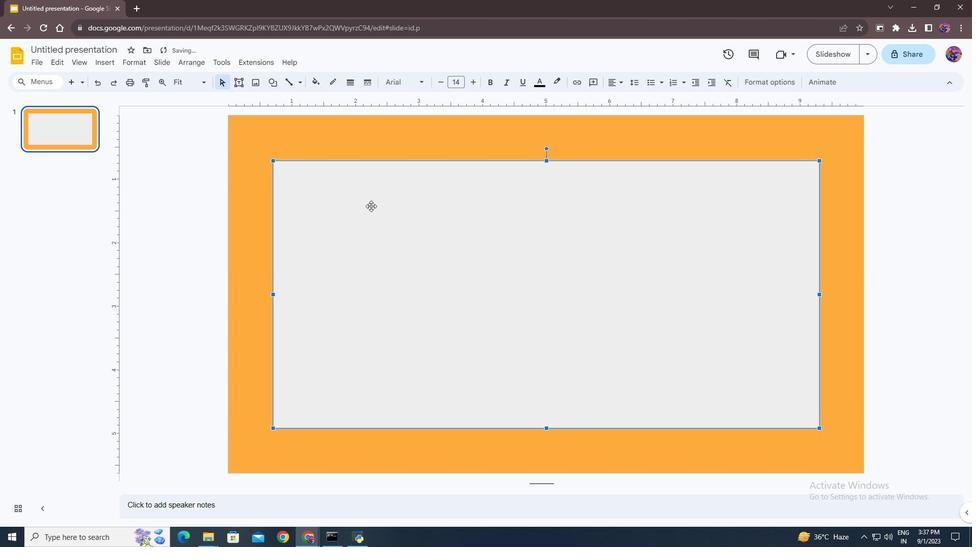 
Action: Mouse moved to (358, 123)
Screenshot: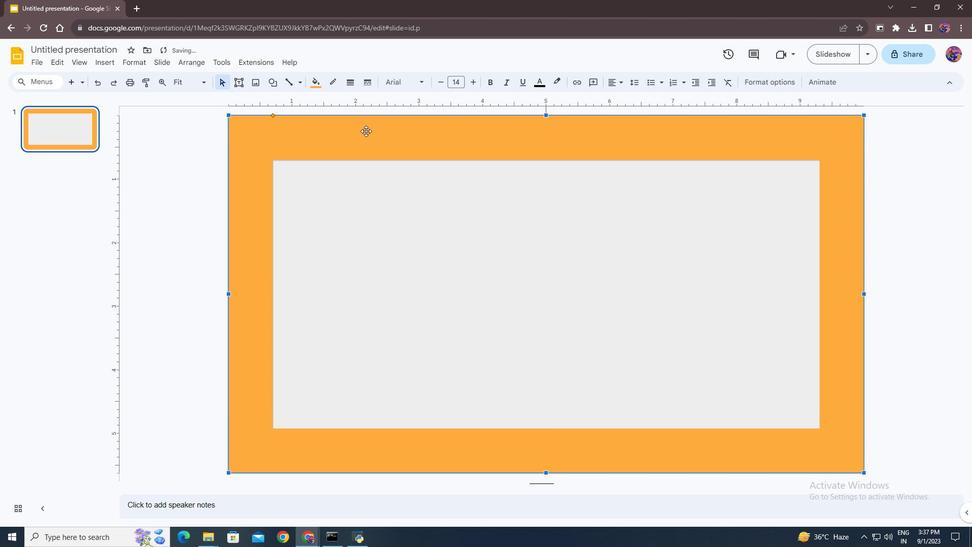 
Action: Mouse pressed left at (358, 123)
Screenshot: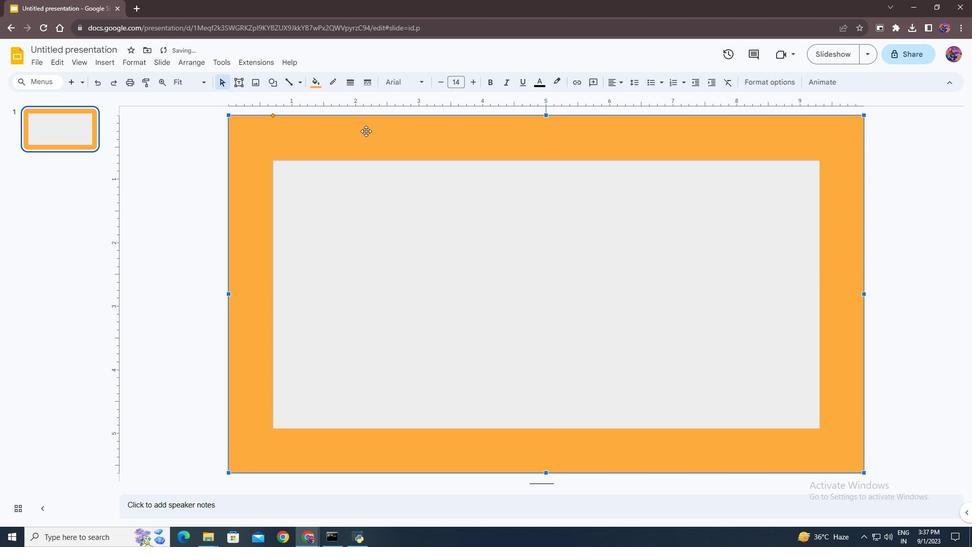 
Action: Mouse moved to (265, 73)
Screenshot: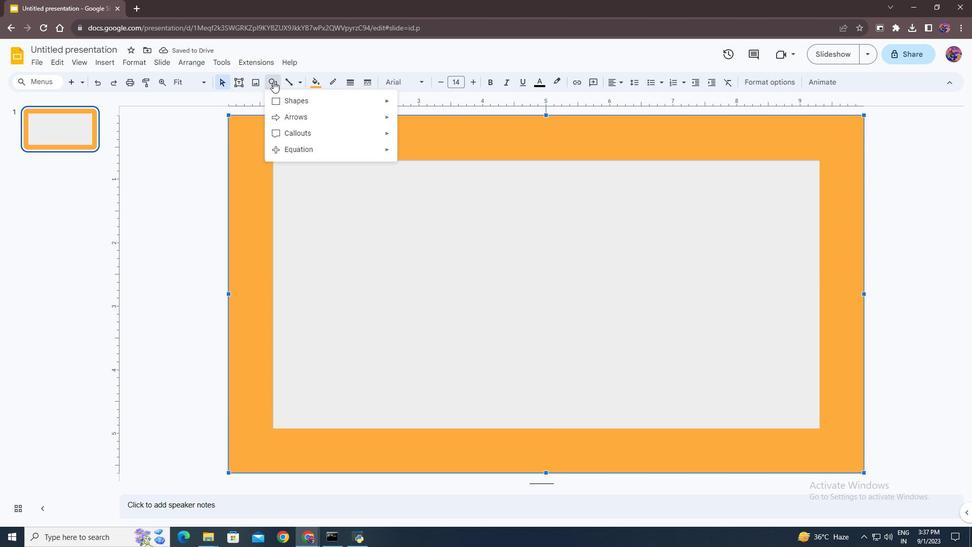 
Action: Mouse pressed left at (265, 73)
Screenshot: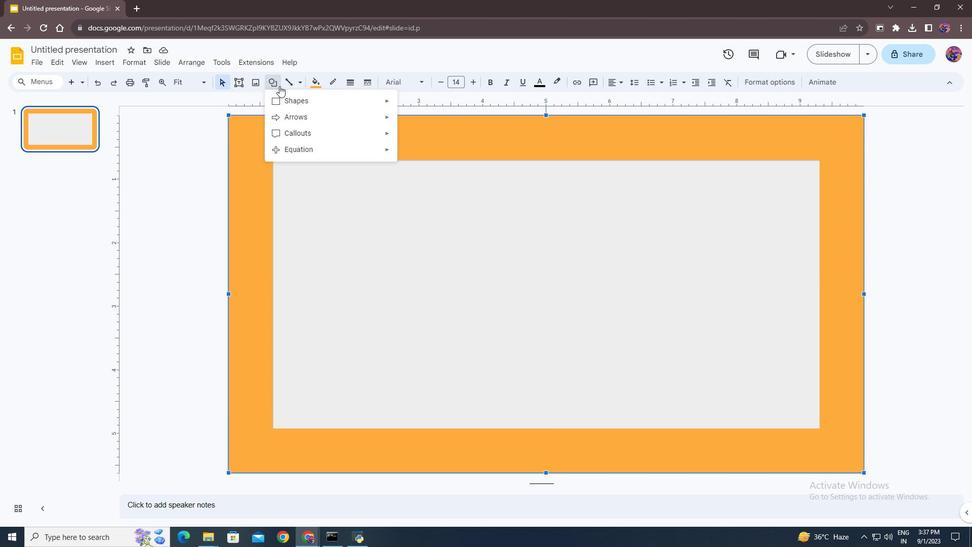 
Action: Mouse moved to (315, 96)
Screenshot: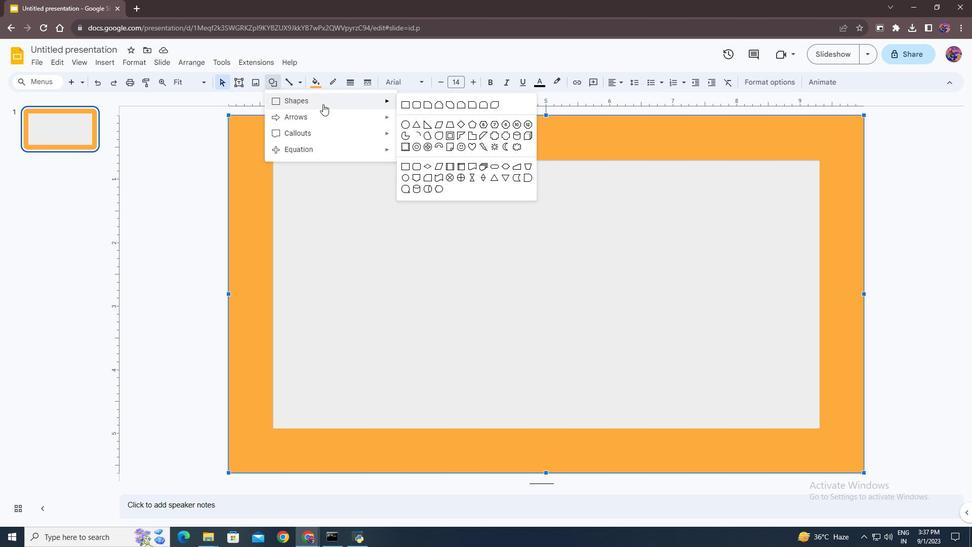 
Action: Mouse pressed left at (315, 96)
Screenshot: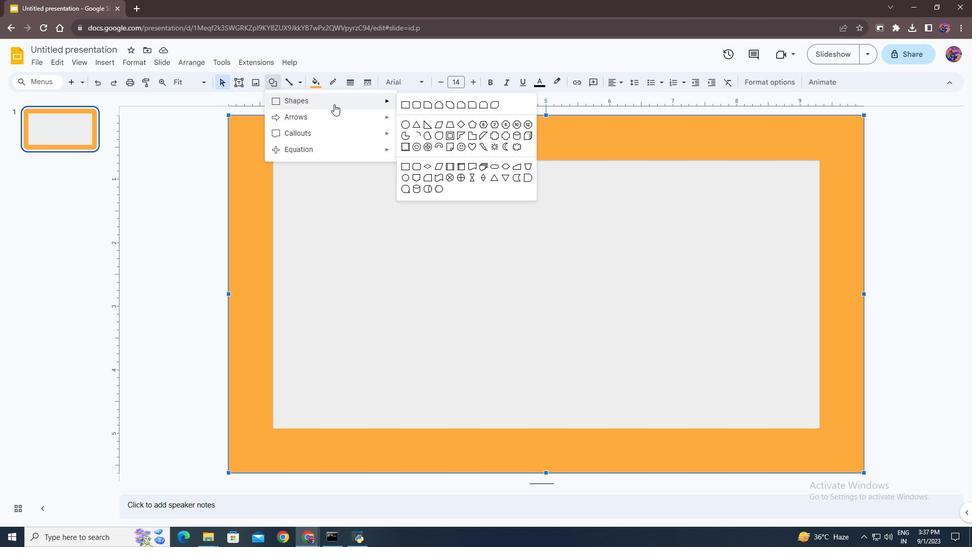
Action: Mouse moved to (406, 115)
Screenshot: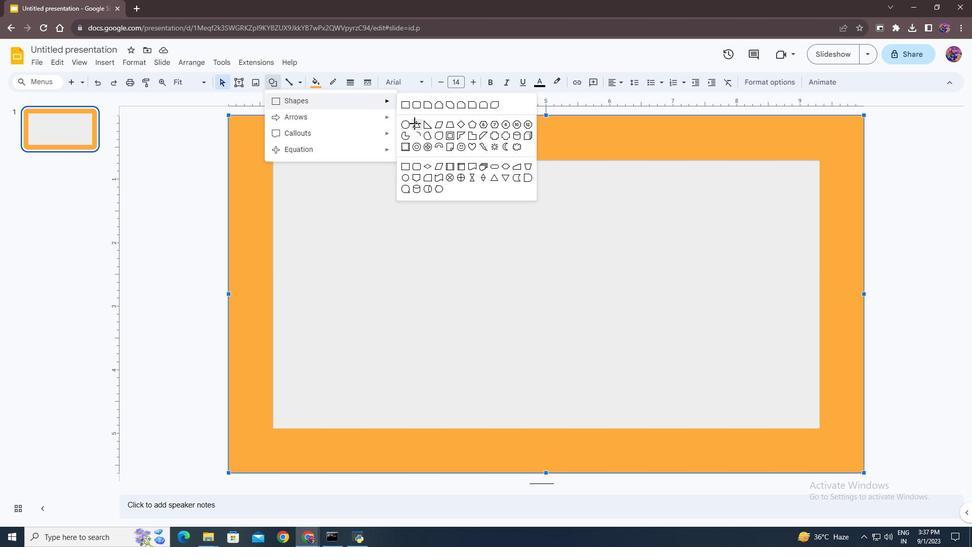 
Action: Mouse pressed left at (406, 115)
Screenshot: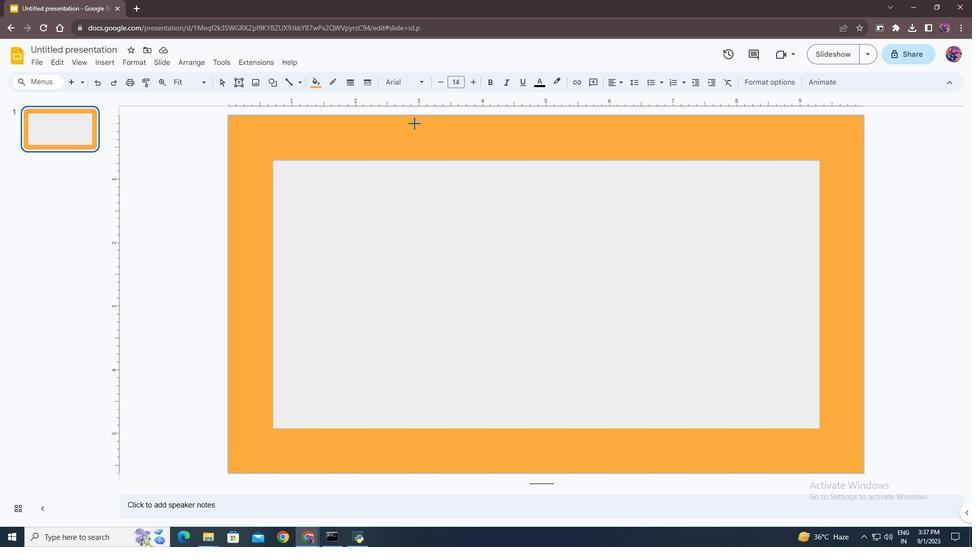
Action: Mouse moved to (639, 147)
Screenshot: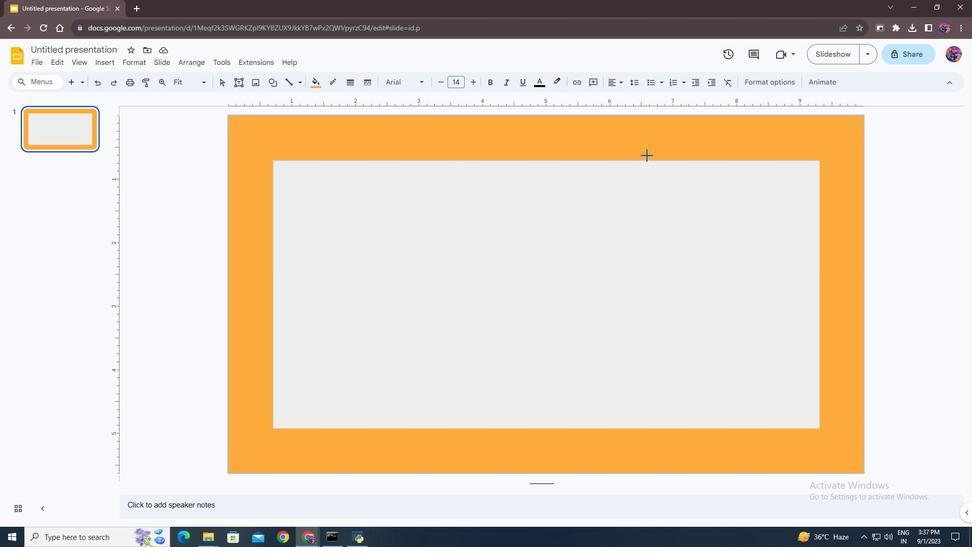 
Action: Mouse pressed left at (639, 147)
Screenshot: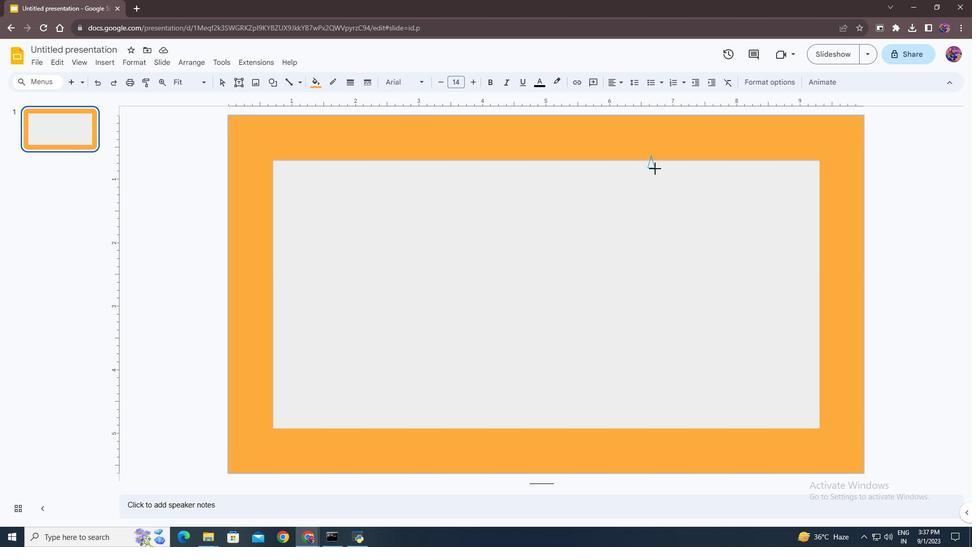 
Action: Mouse moved to (775, 69)
Screenshot: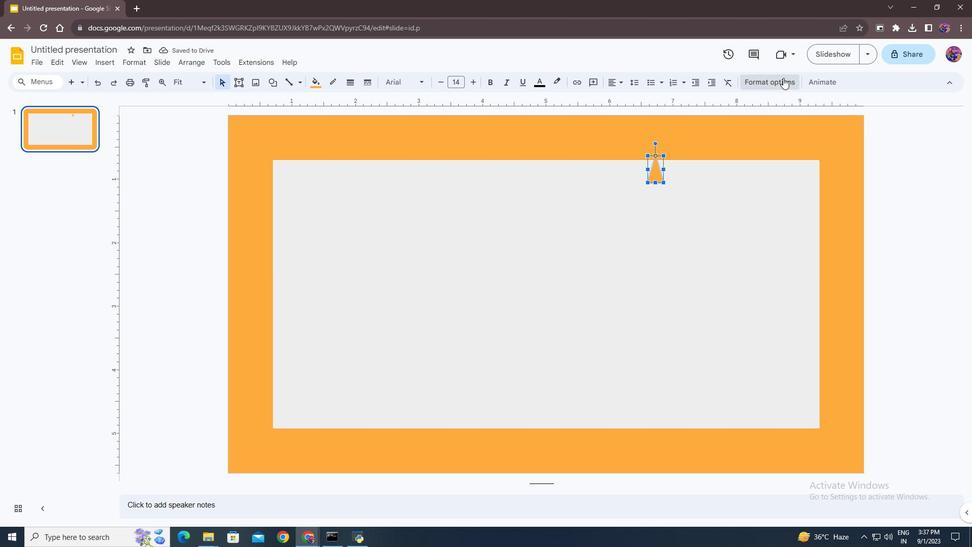 
Action: Mouse pressed left at (775, 69)
Screenshot: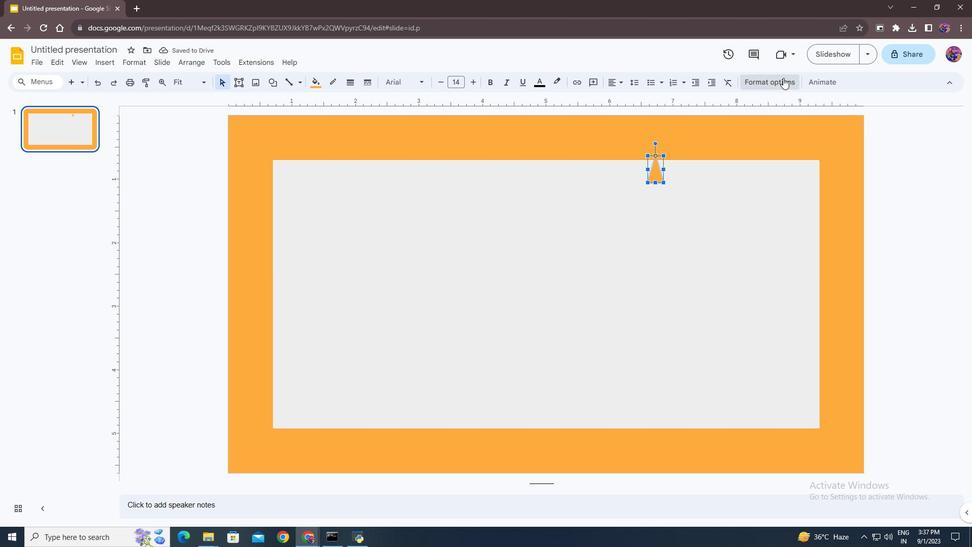 
Action: Mouse moved to (844, 107)
Screenshot: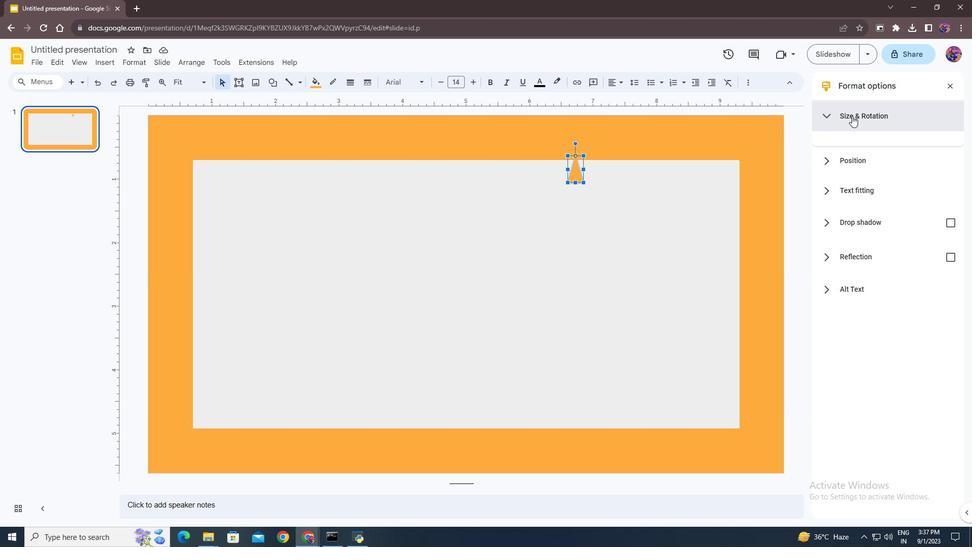 
Action: Mouse pressed left at (844, 107)
Screenshot: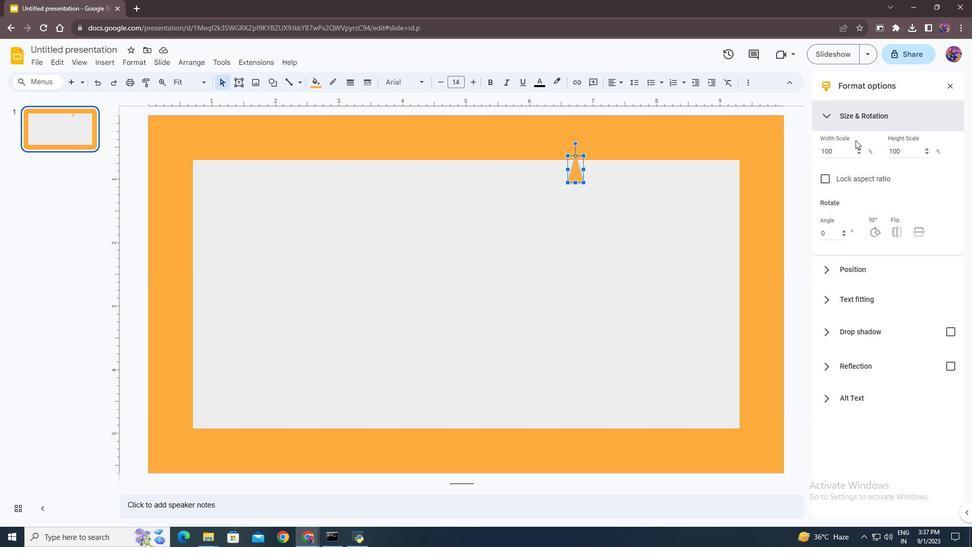 
Action: Mouse moved to (818, 279)
Screenshot: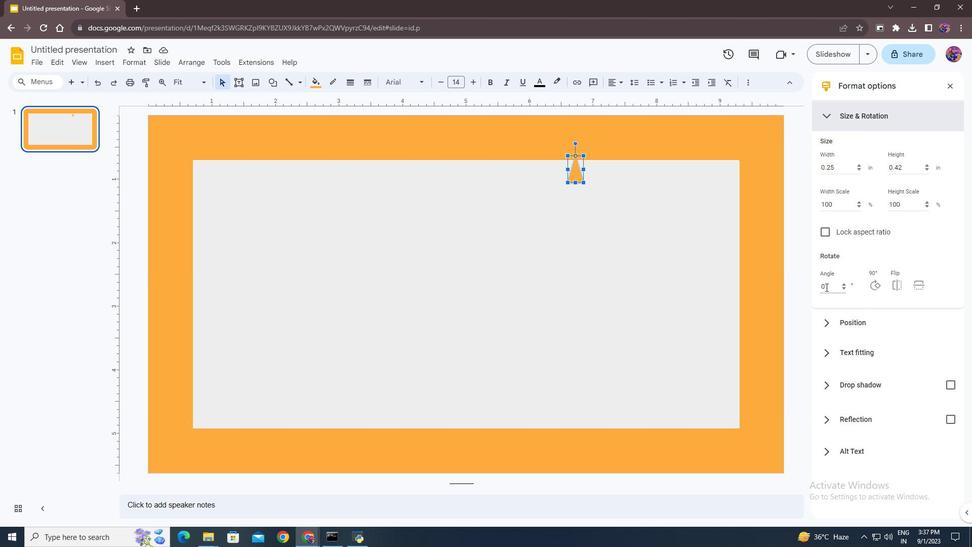 
Action: Mouse pressed left at (818, 279)
Screenshot: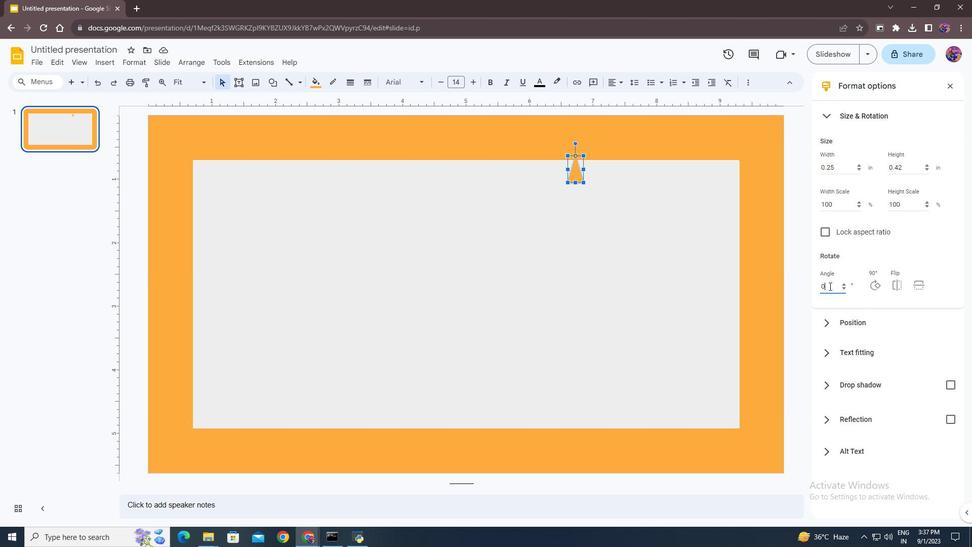 
Action: Mouse moved to (823, 277)
Screenshot: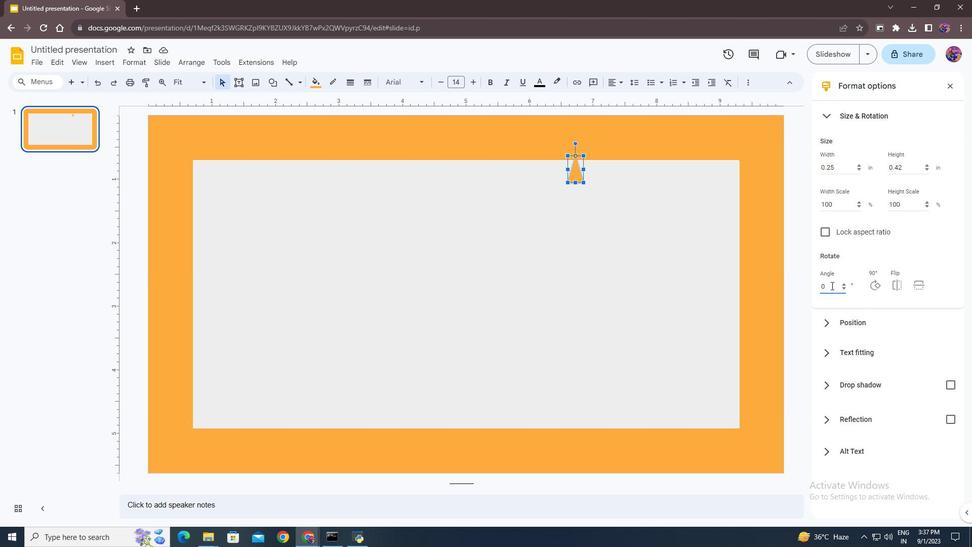 
Action: Key pressed <Key.backspace>180
Screenshot: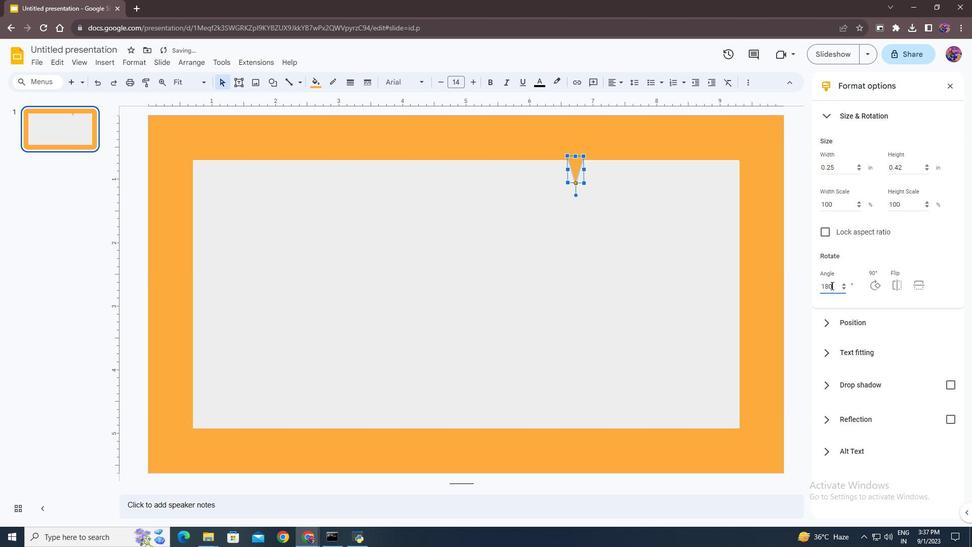 
Action: Mouse moved to (618, 205)
Screenshot: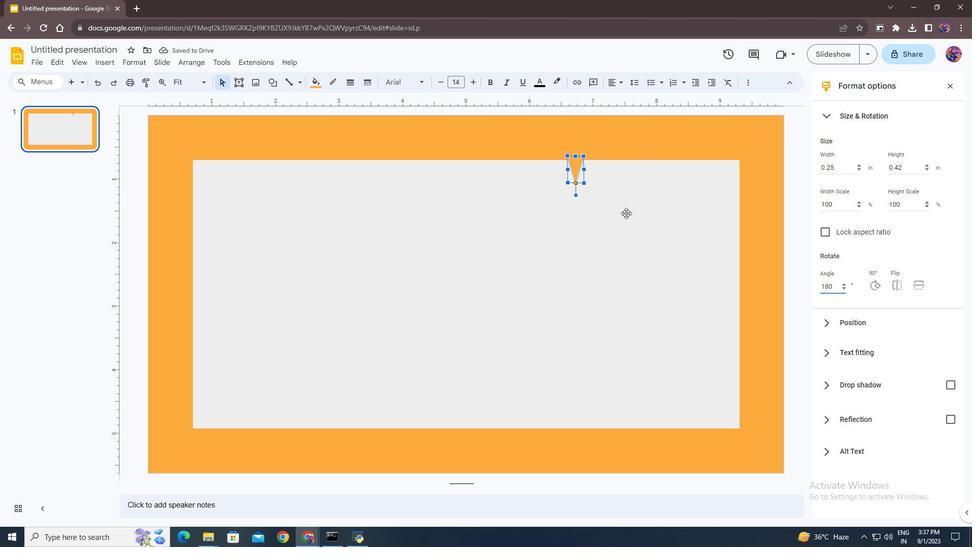 
Action: Mouse pressed left at (618, 205)
Screenshot: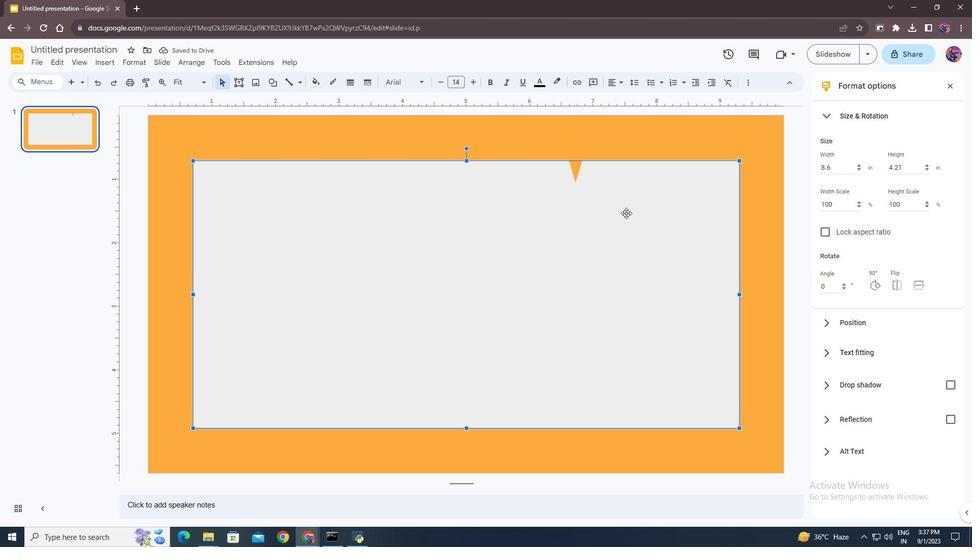 
Action: Mouse moved to (604, 134)
Screenshot: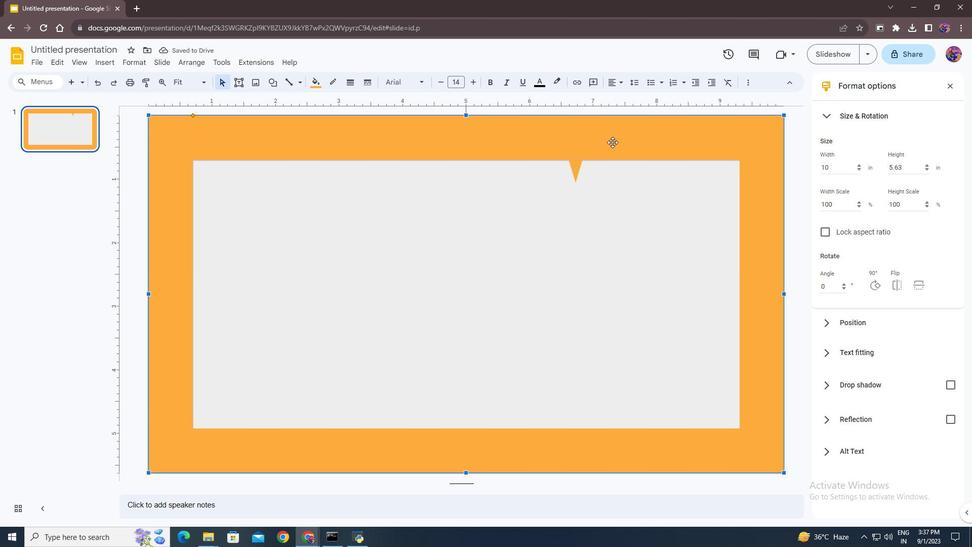 
Action: Mouse pressed left at (604, 134)
Screenshot: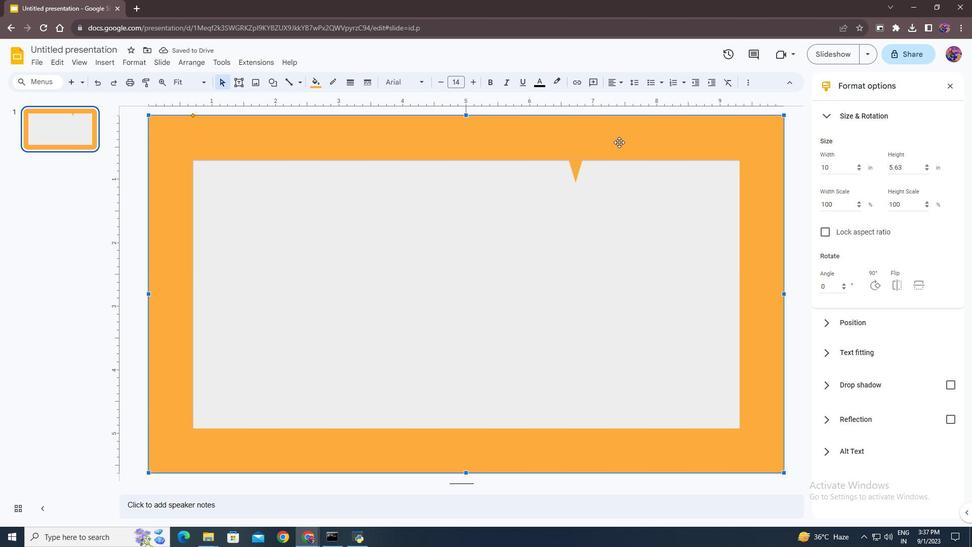 
Action: Mouse moved to (569, 155)
Screenshot: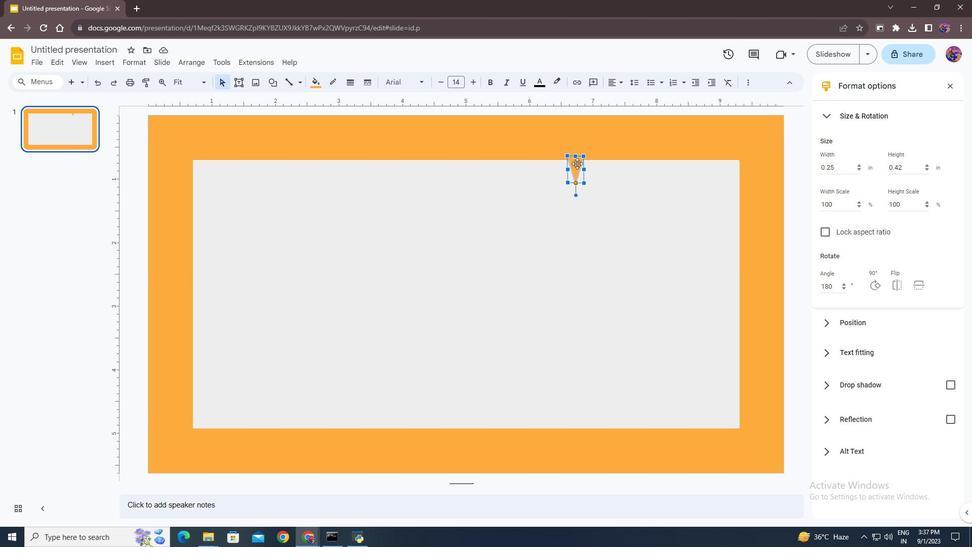 
Action: Mouse pressed left at (569, 155)
Screenshot: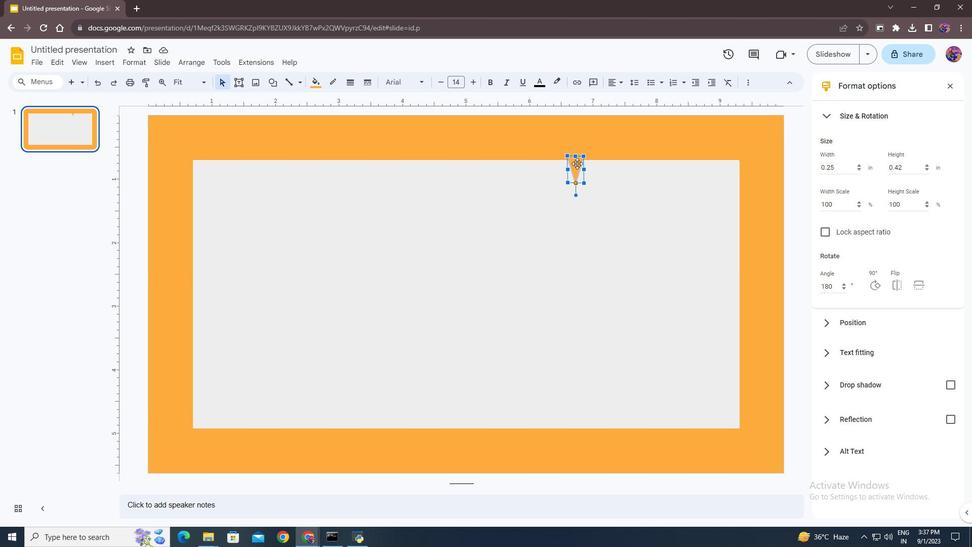 
Action: Mouse moved to (577, 160)
Screenshot: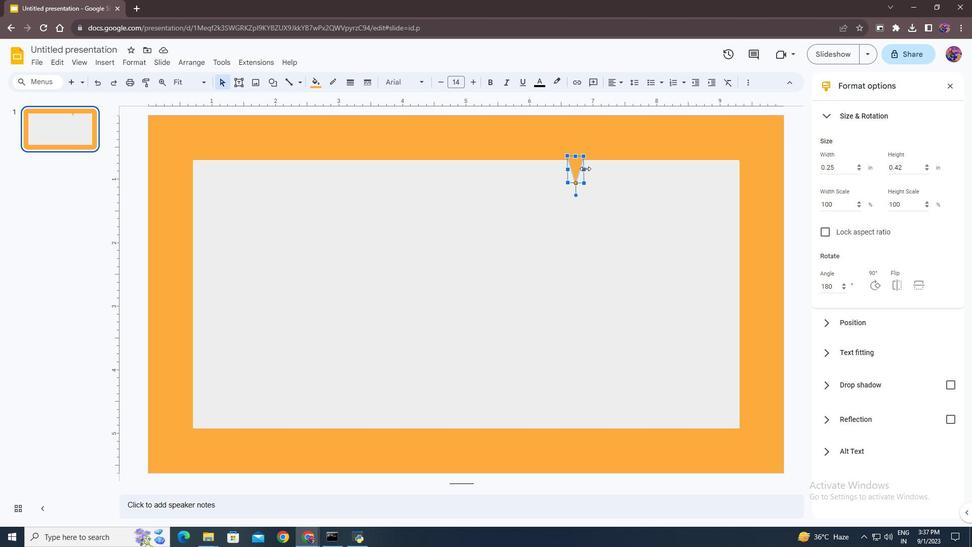 
Action: Mouse pressed left at (577, 160)
Screenshot: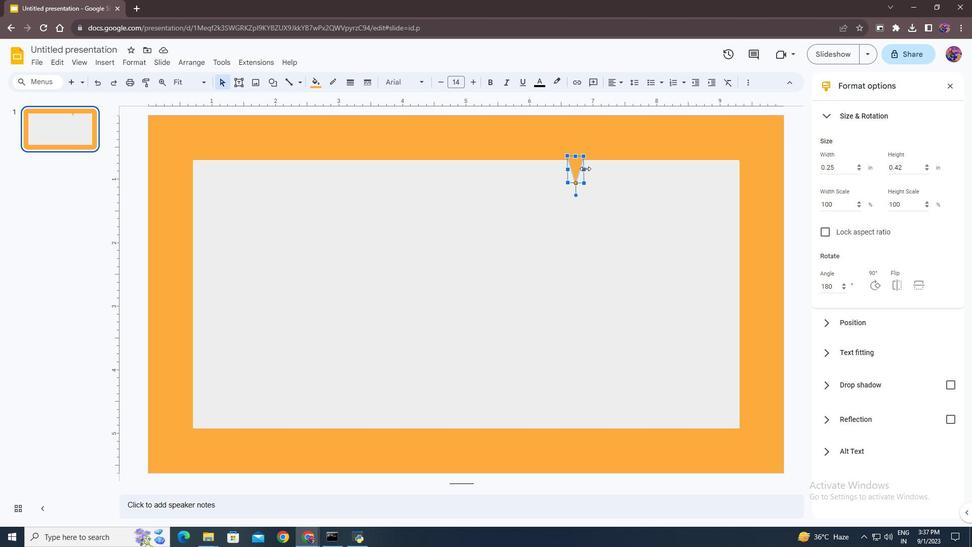 
Action: Mouse moved to (601, 169)
Screenshot: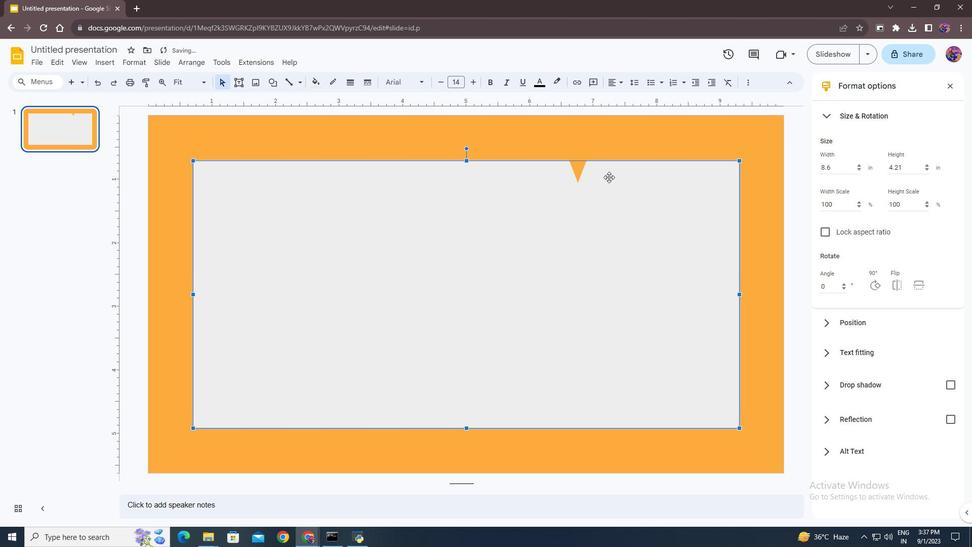 
Action: Mouse pressed left at (601, 169)
Screenshot: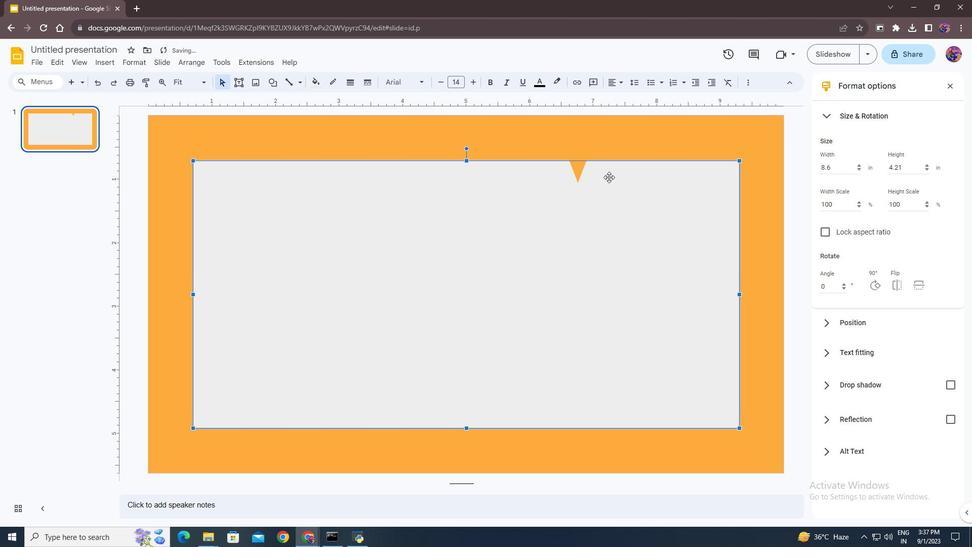 
Action: Mouse moved to (607, 128)
Screenshot: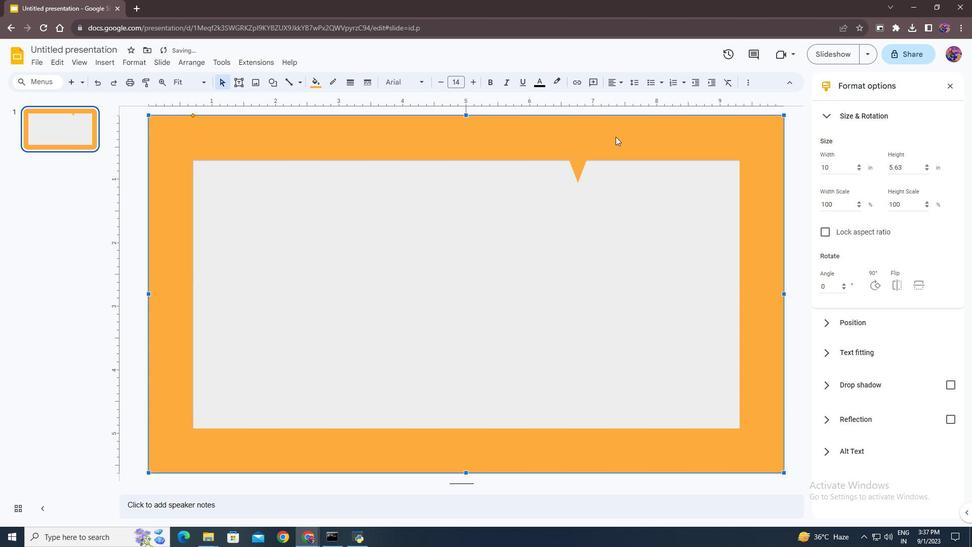 
Action: Mouse pressed left at (607, 128)
Screenshot: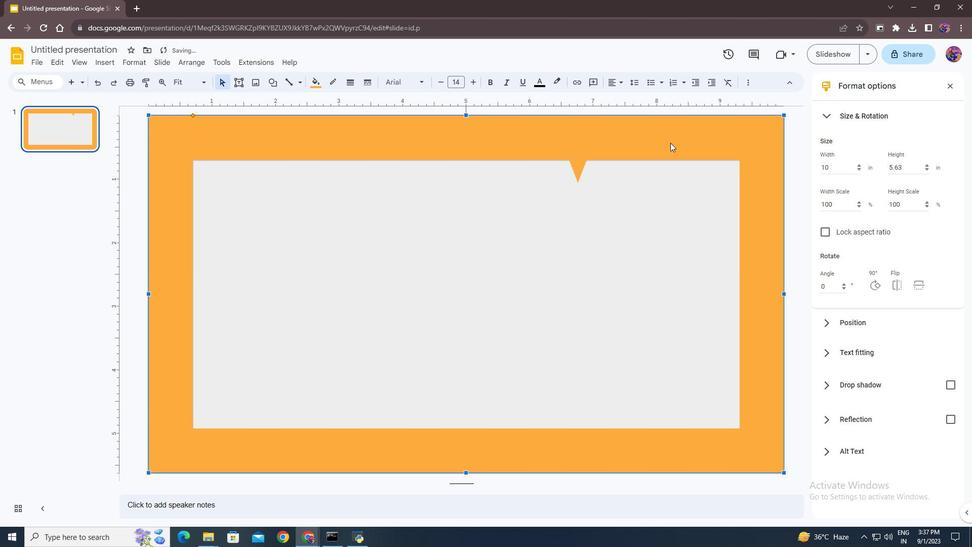 
Action: Mouse moved to (747, 214)
Screenshot: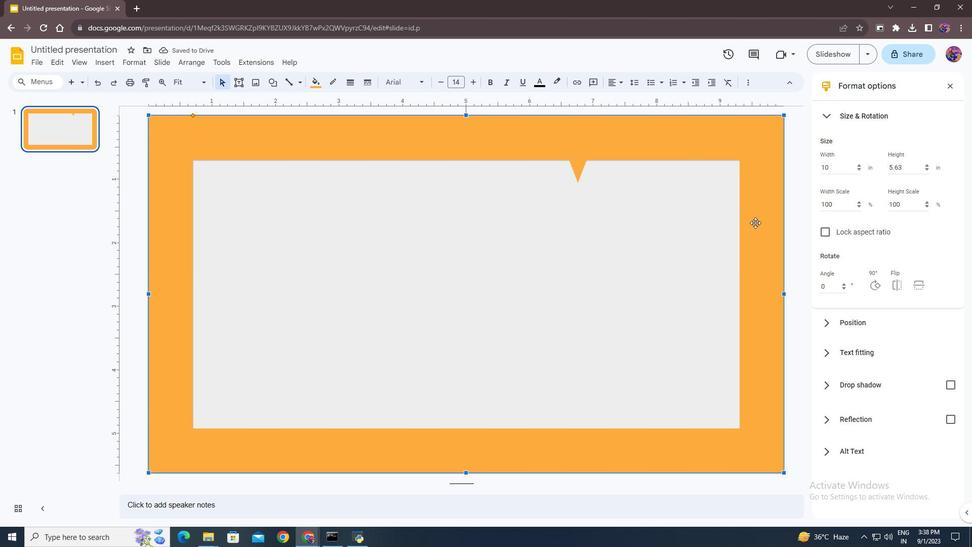 
Action: Mouse pressed left at (747, 214)
Screenshot: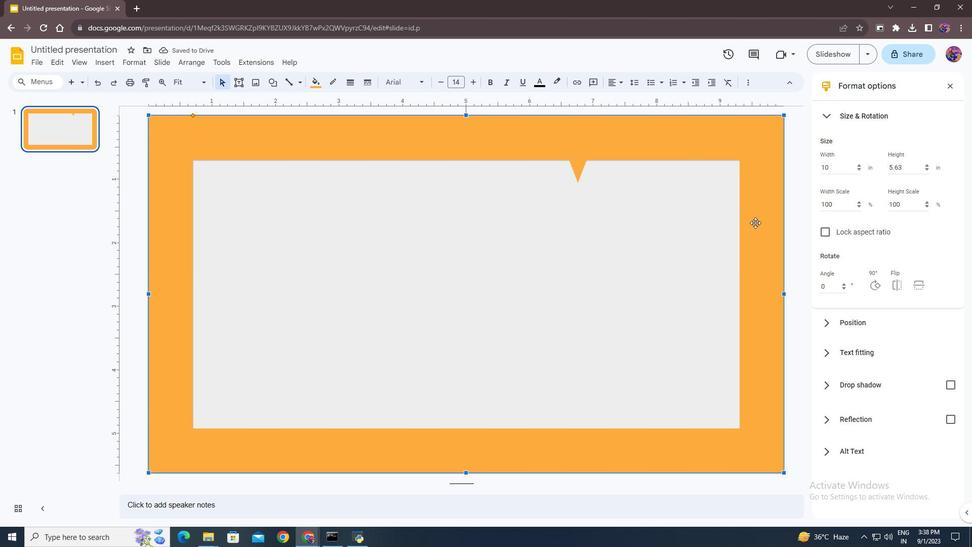 
Action: Mouse moved to (264, 75)
Screenshot: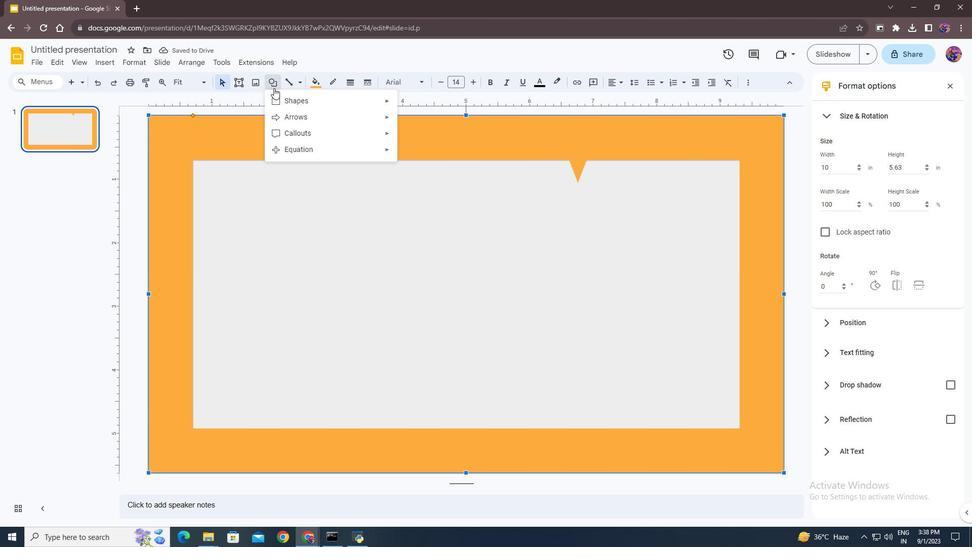 
Action: Mouse pressed left at (264, 75)
Screenshot: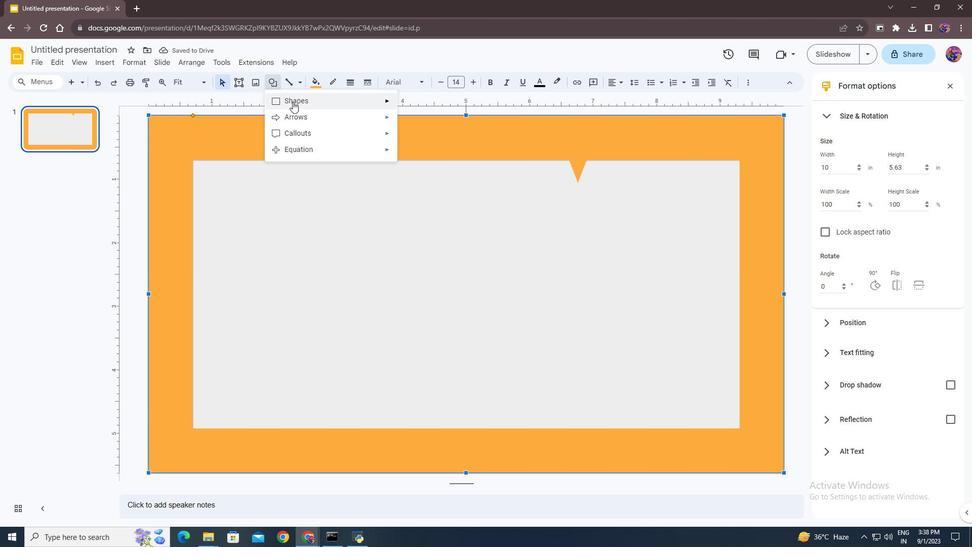 
Action: Mouse moved to (306, 90)
Screenshot: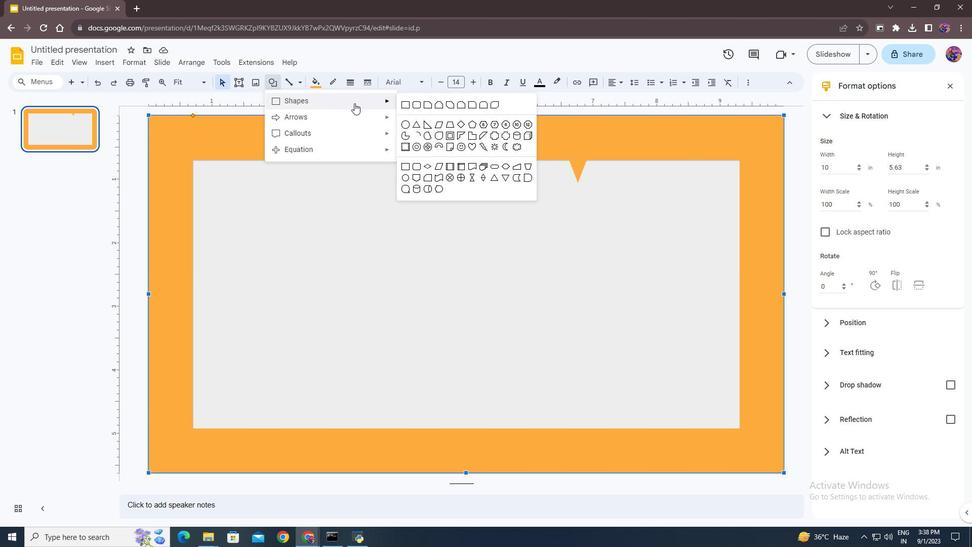 
Action: Mouse pressed left at (306, 90)
Screenshot: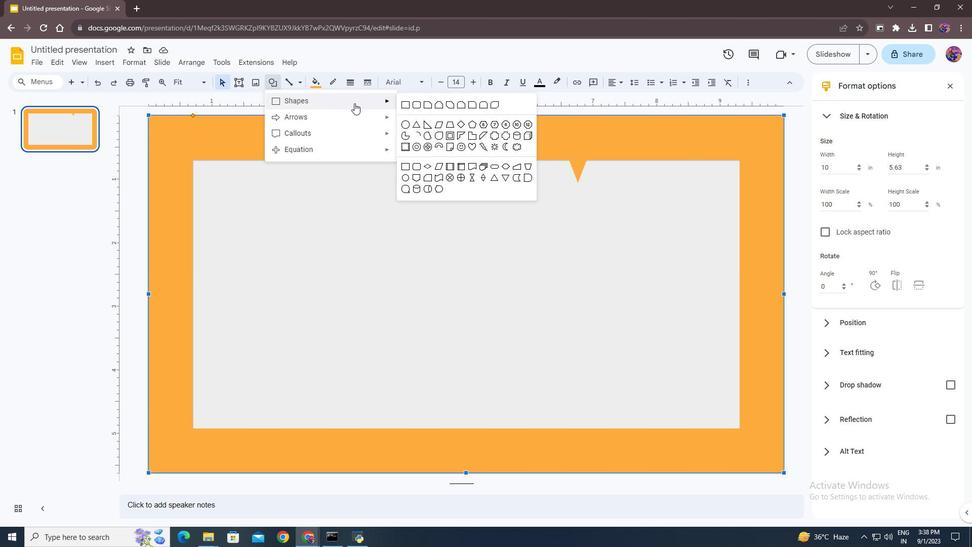 
Action: Mouse moved to (516, 169)
Screenshot: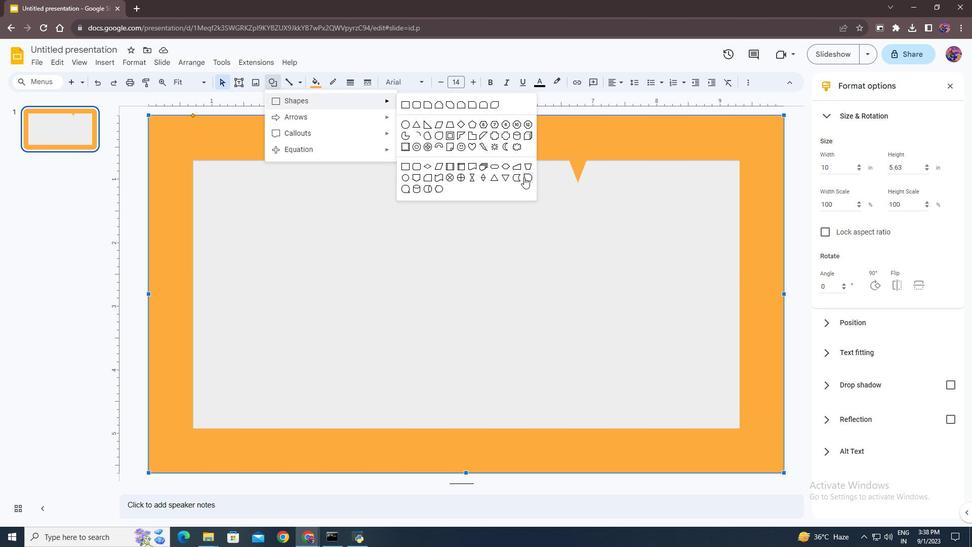 
Action: Mouse pressed left at (516, 169)
Screenshot: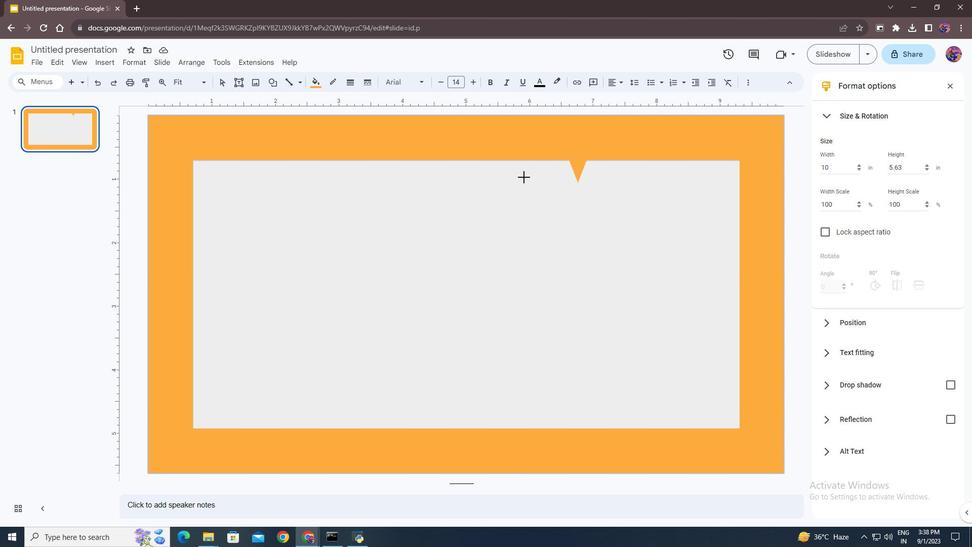 
Action: Mouse moved to (622, 154)
Screenshot: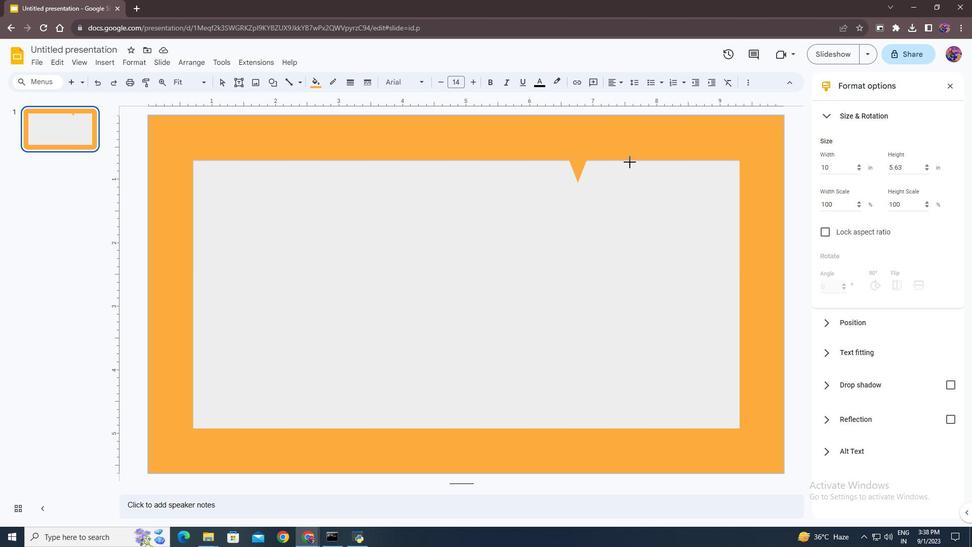
Action: Mouse pressed left at (622, 154)
Screenshot: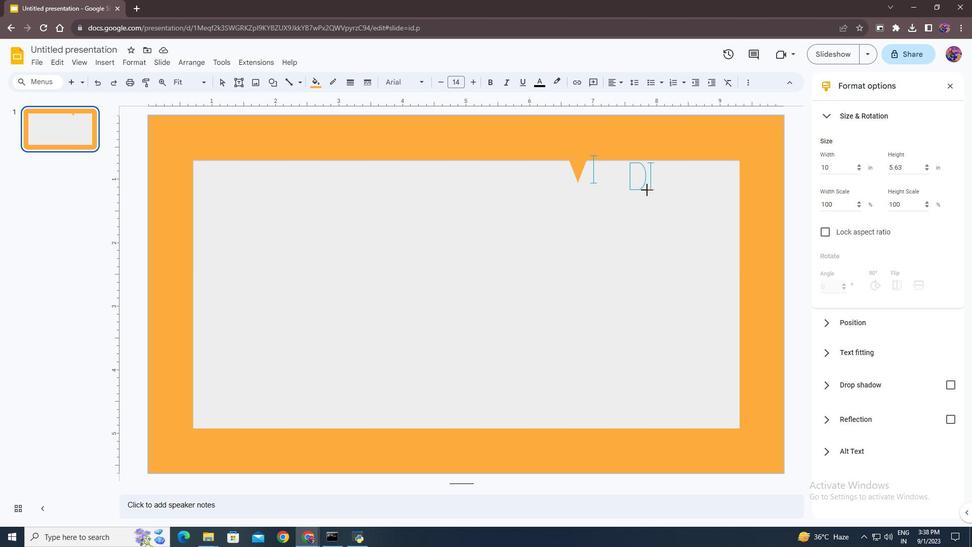 
Action: Mouse moved to (820, 280)
Screenshot: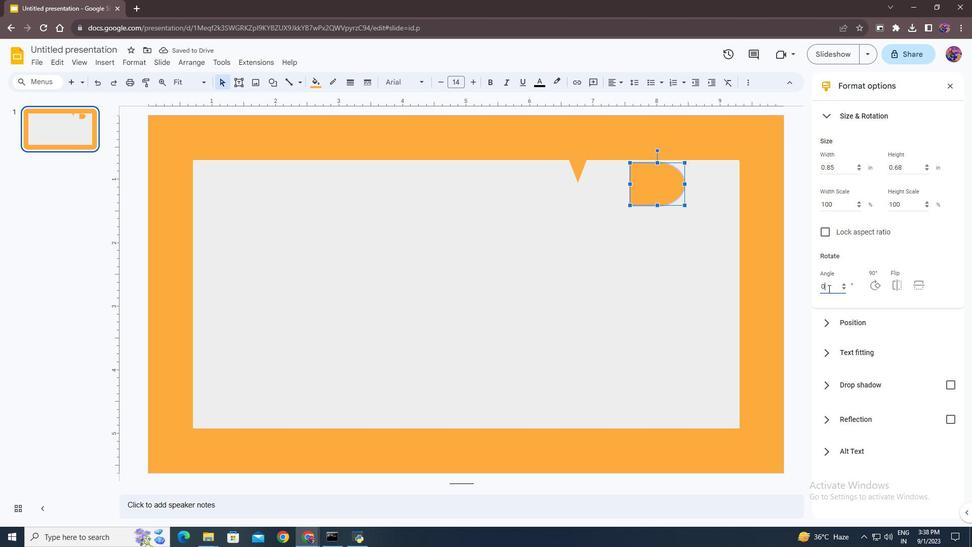 
Action: Mouse pressed left at (820, 280)
Screenshot: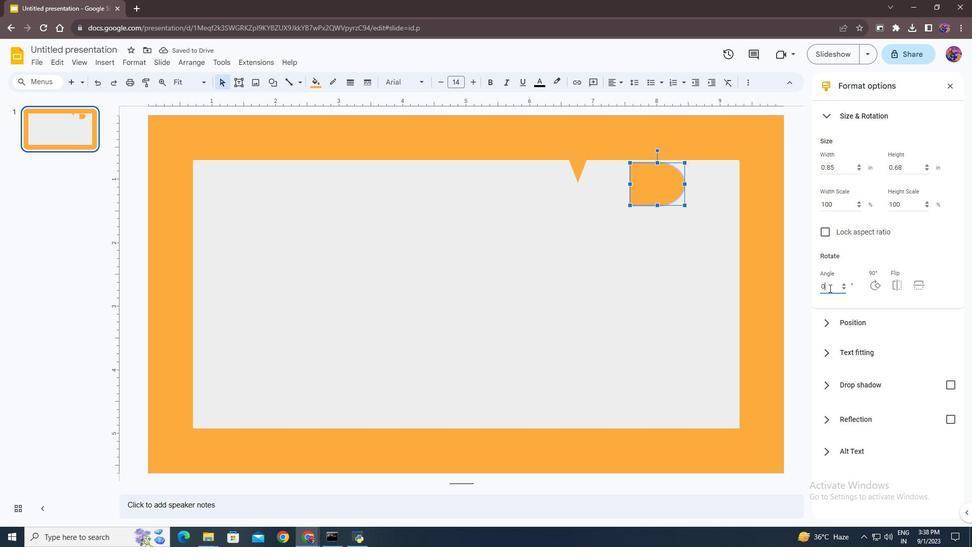 
Action: Mouse moved to (823, 279)
Screenshot: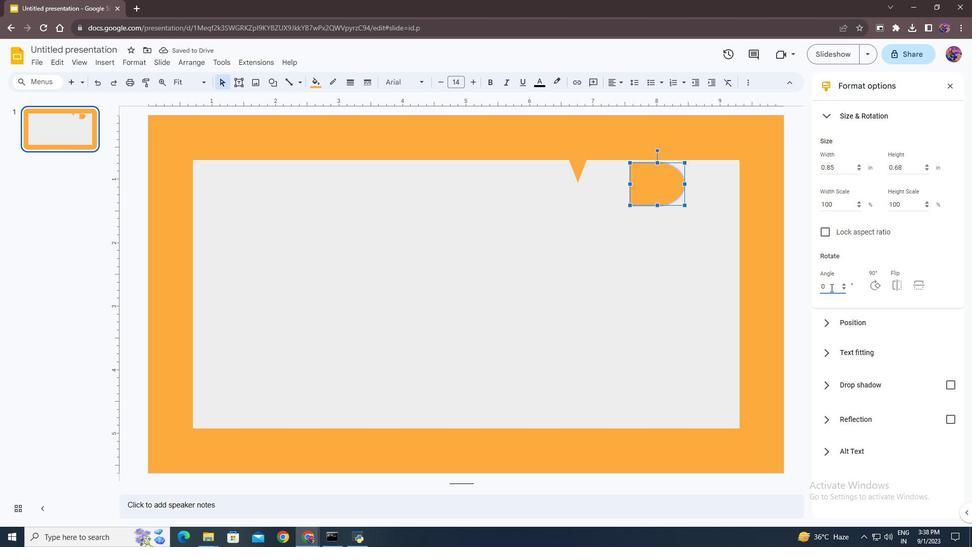 
Action: Key pressed <Key.backspace>270<Key.backspace><Key.backspace><Key.backspace>90
Screenshot: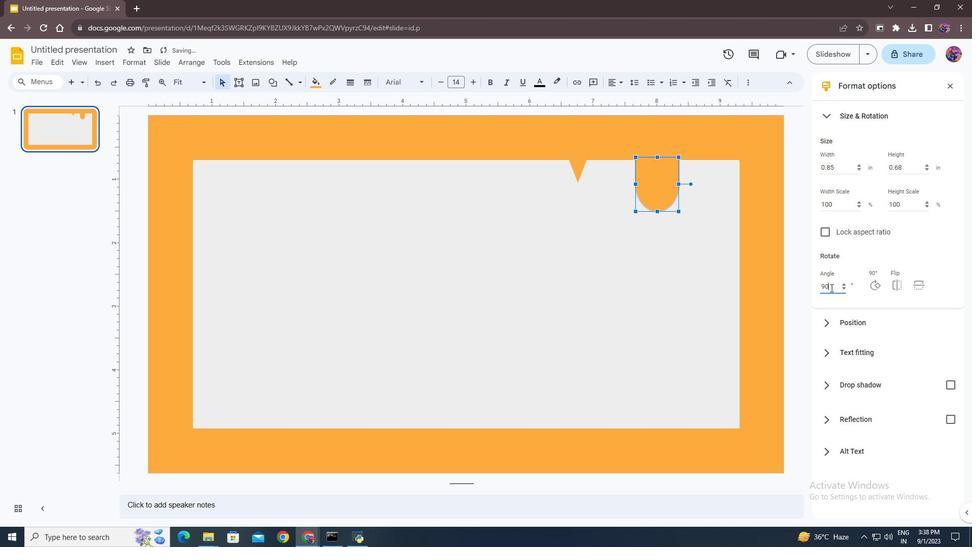 
Action: Mouse moved to (651, 183)
Screenshot: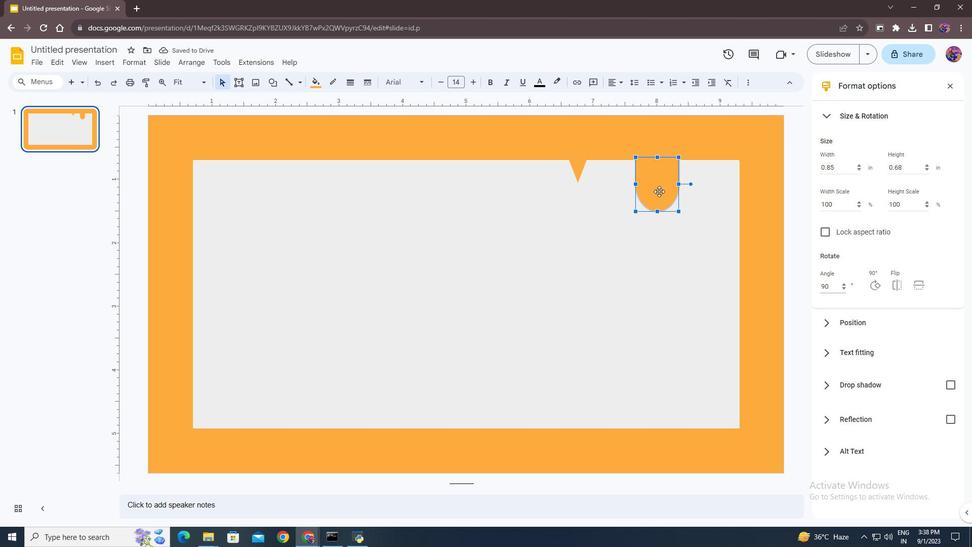
Action: Mouse pressed left at (651, 183)
Screenshot: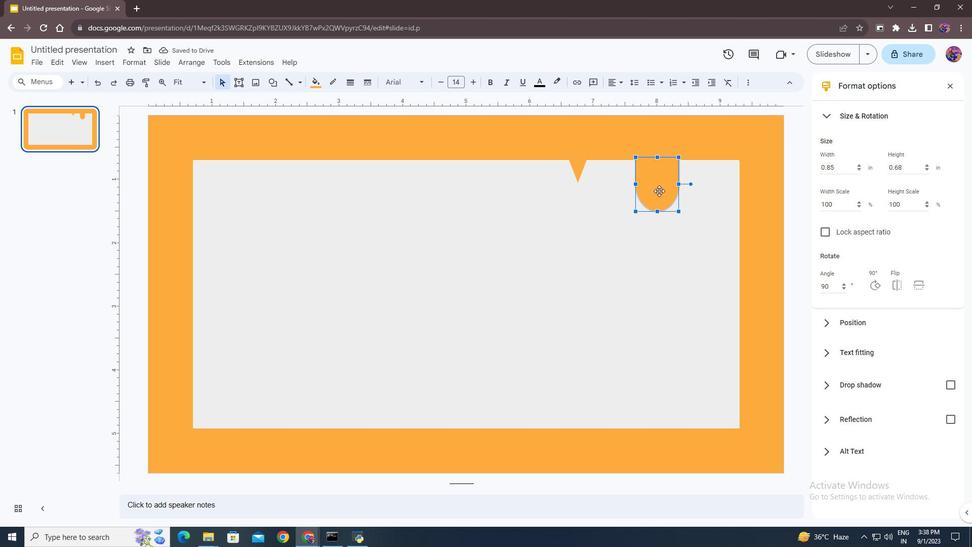 
Action: Mouse moved to (707, 123)
Screenshot: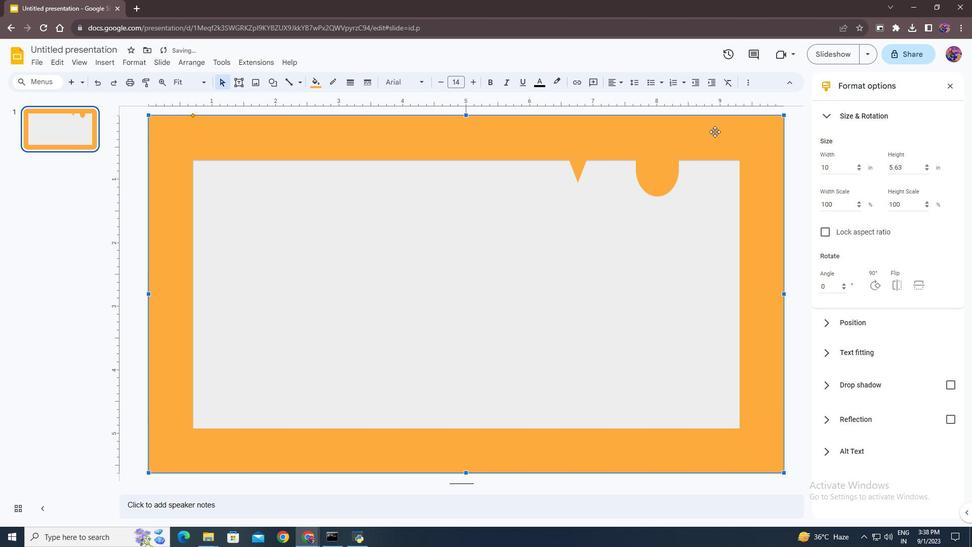 
Action: Mouse pressed left at (707, 123)
Screenshot: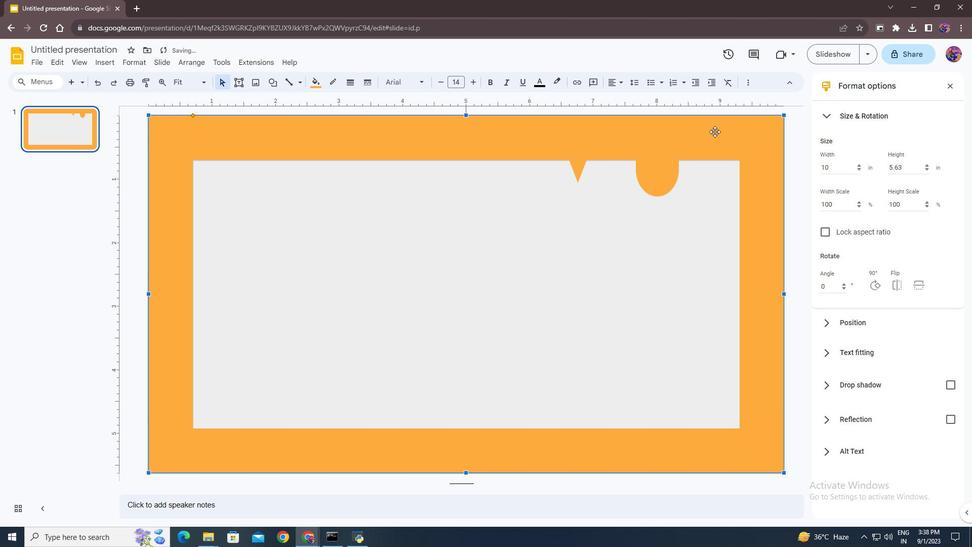 
Action: Mouse moved to (652, 174)
Screenshot: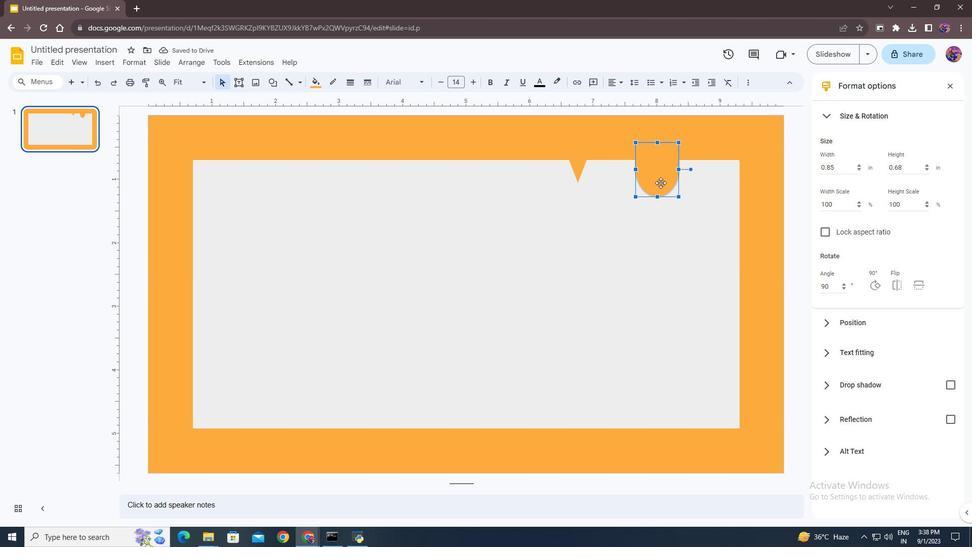 
Action: Mouse pressed left at (652, 174)
Screenshot: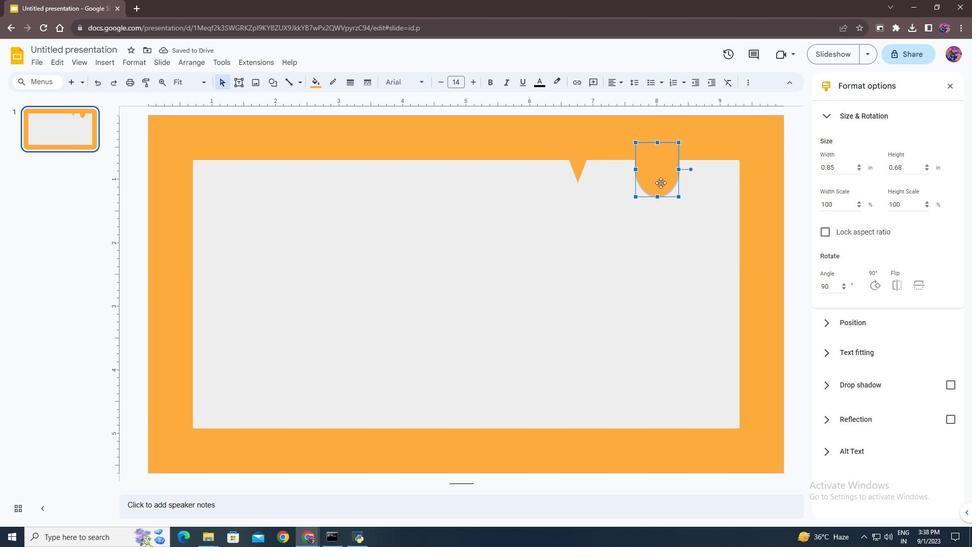 
Action: Mouse moved to (718, 135)
Screenshot: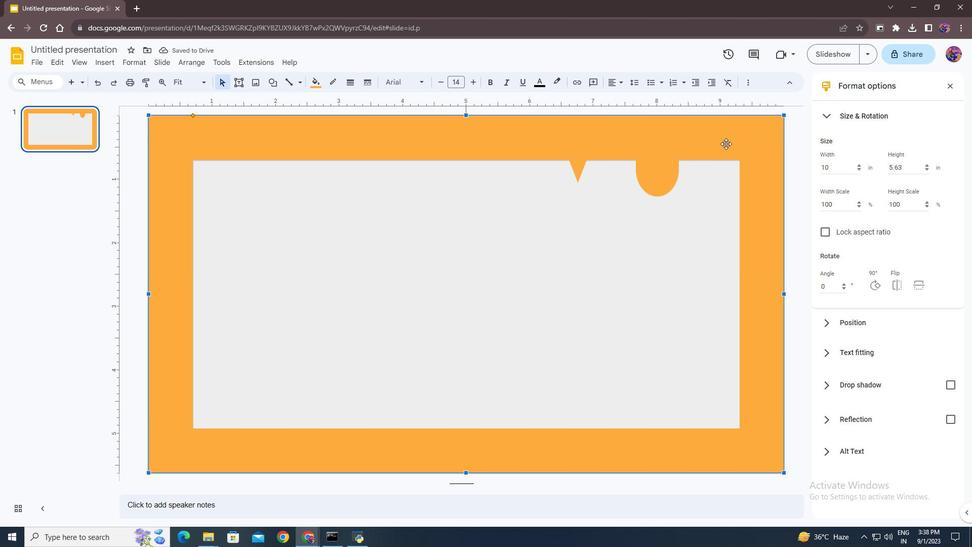 
Action: Mouse pressed left at (718, 135)
Screenshot: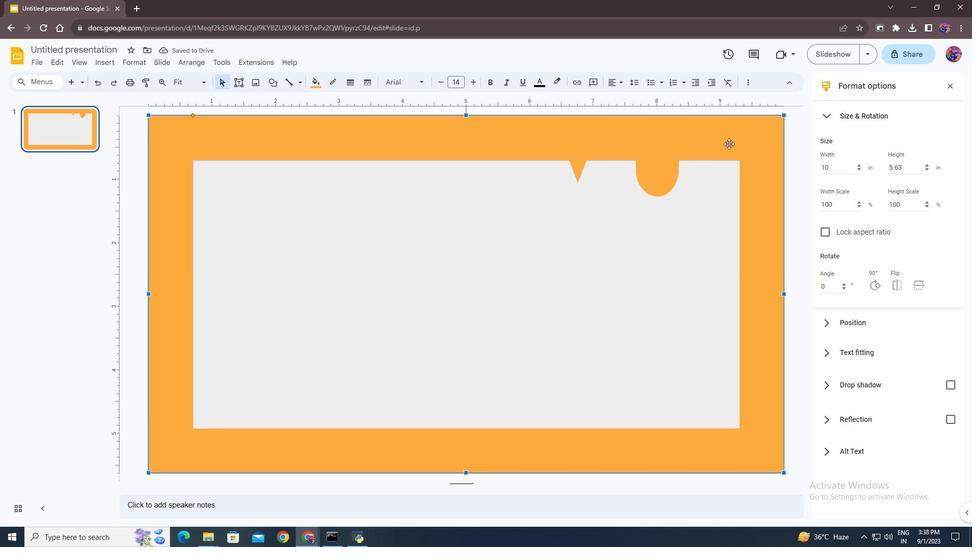 
Action: Mouse moved to (265, 74)
Screenshot: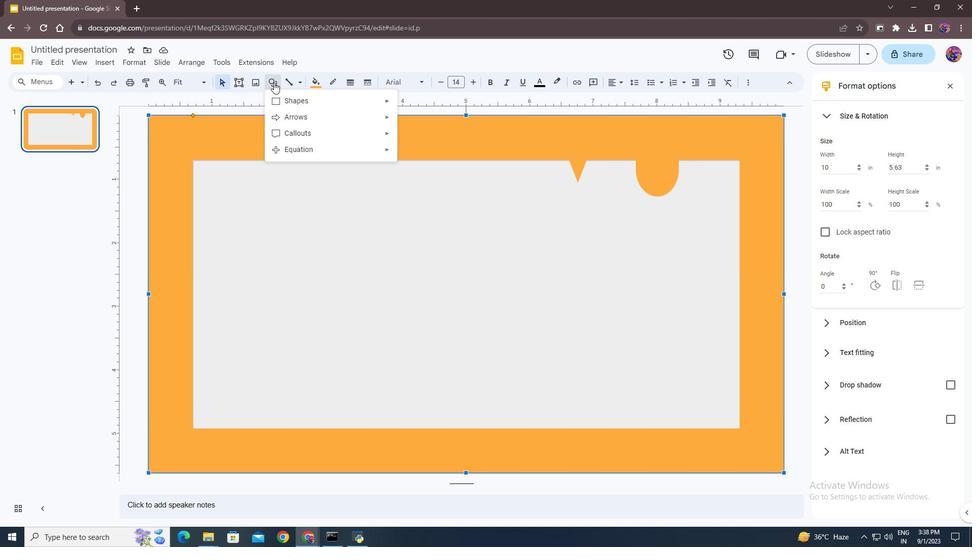 
Action: Mouse pressed left at (265, 74)
Screenshot: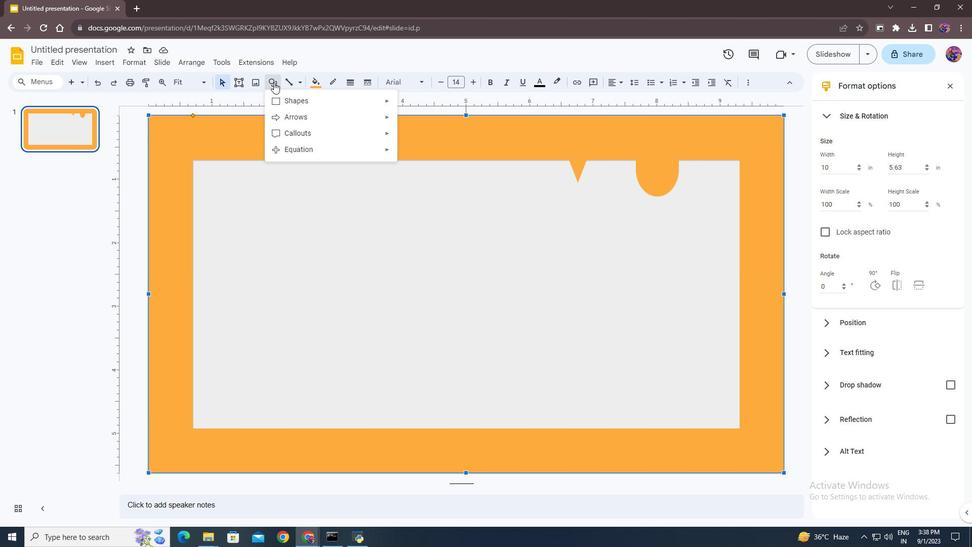 
Action: Mouse moved to (320, 90)
Screenshot: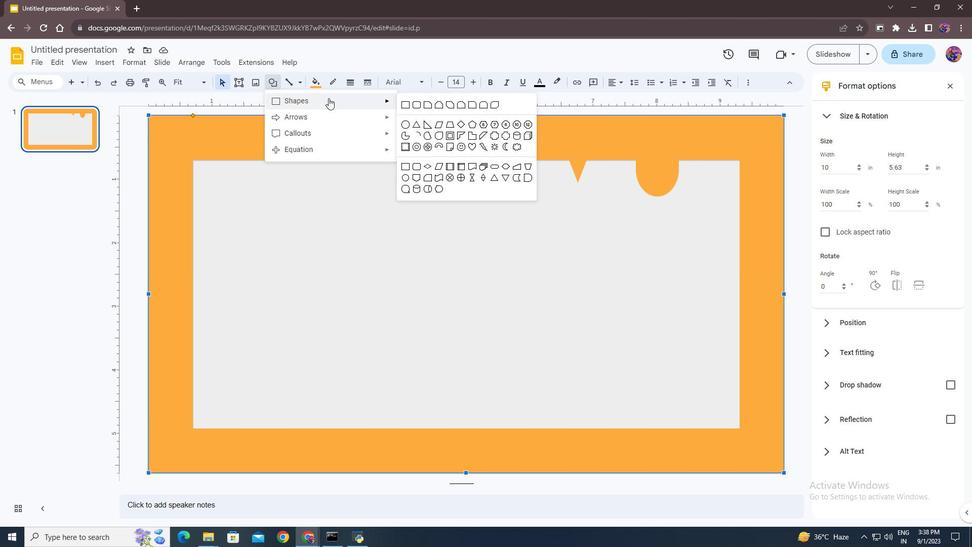 
Action: Mouse pressed left at (320, 90)
Screenshot: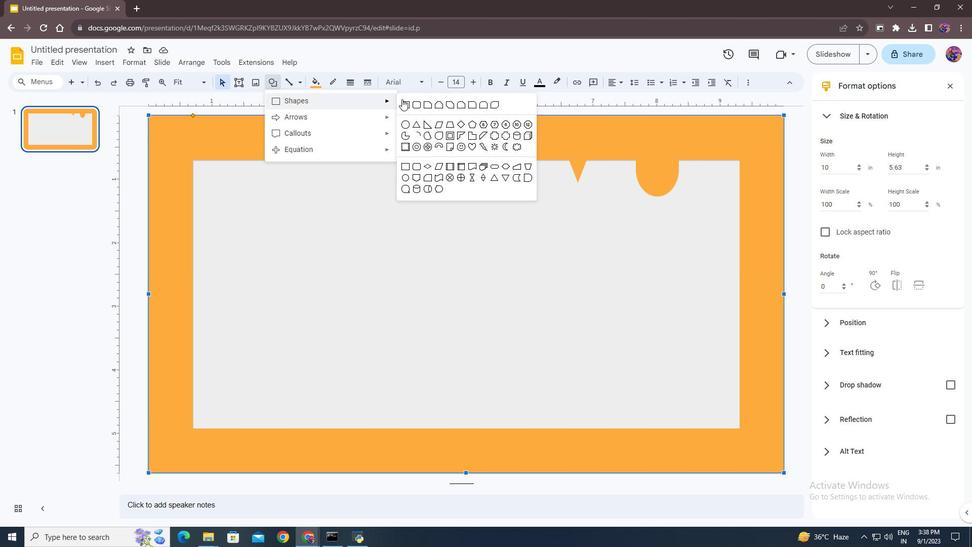 
Action: Mouse moved to (518, 170)
Screenshot: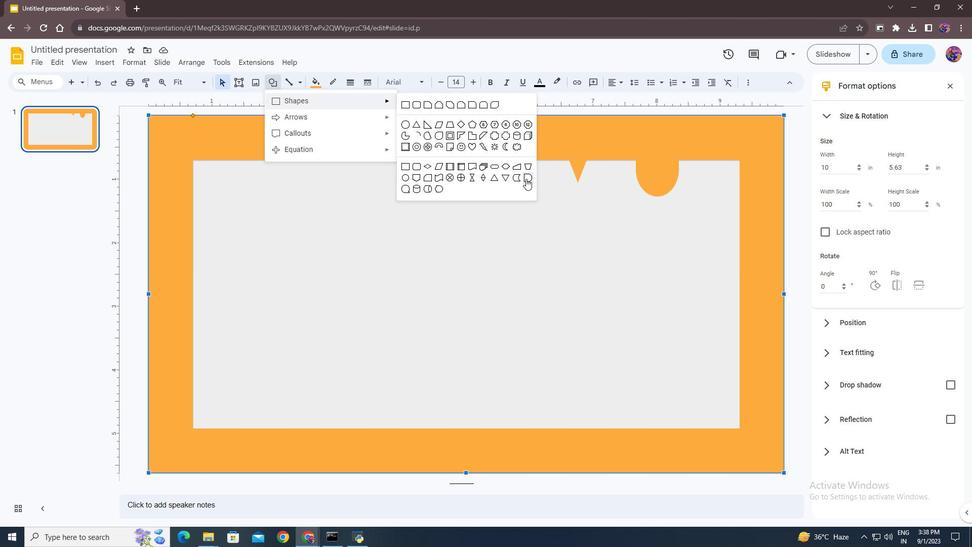 
Action: Mouse pressed left at (518, 170)
Screenshot: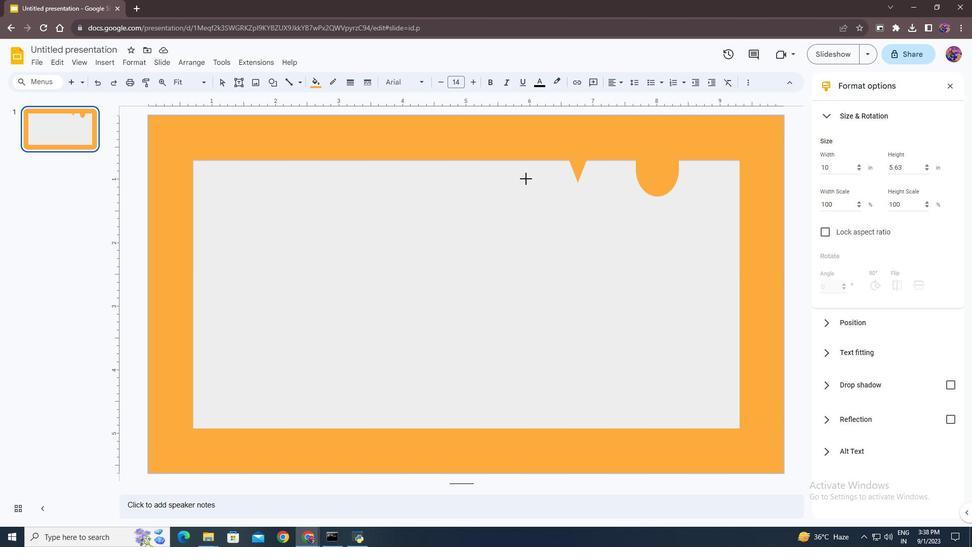 
Action: Mouse moved to (562, 225)
Screenshot: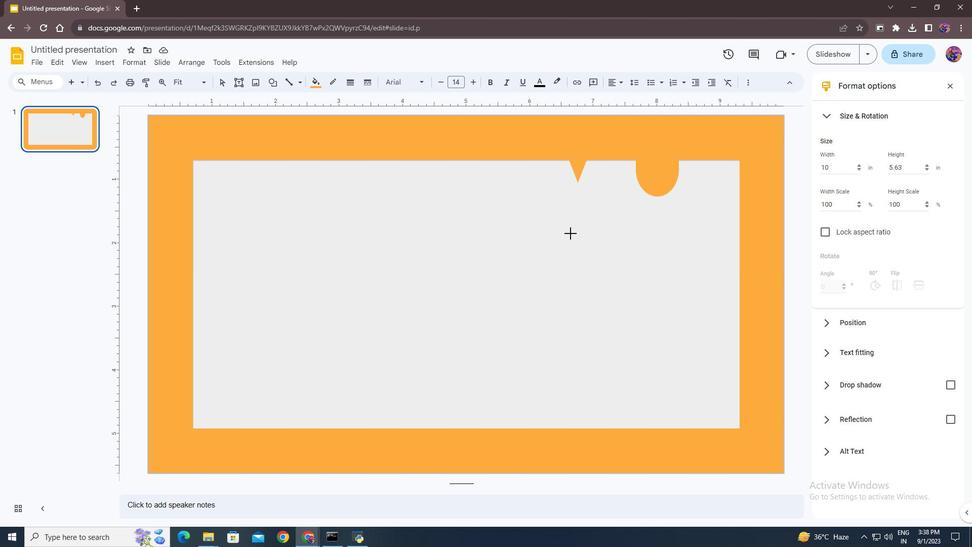 
Action: Mouse pressed left at (562, 225)
Screenshot: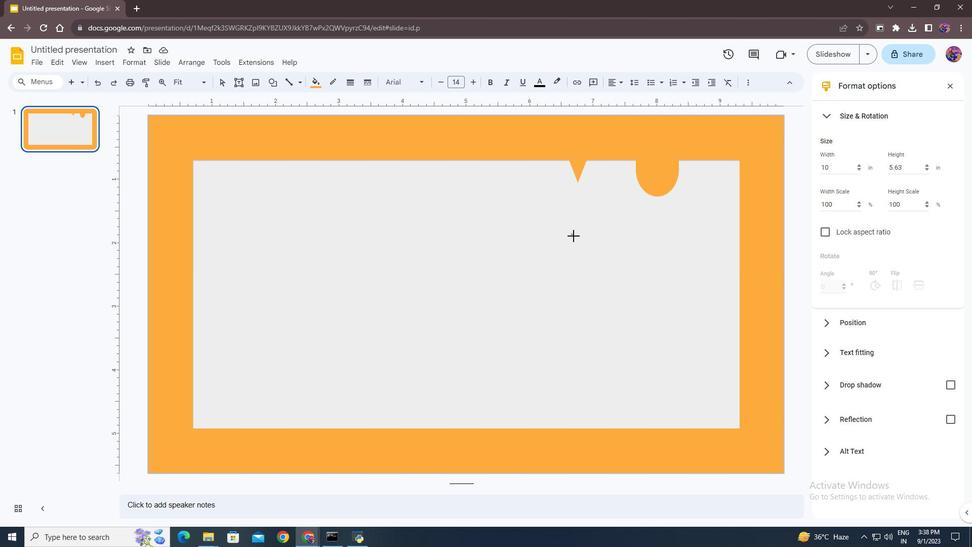 
Action: Mouse moved to (824, 279)
Screenshot: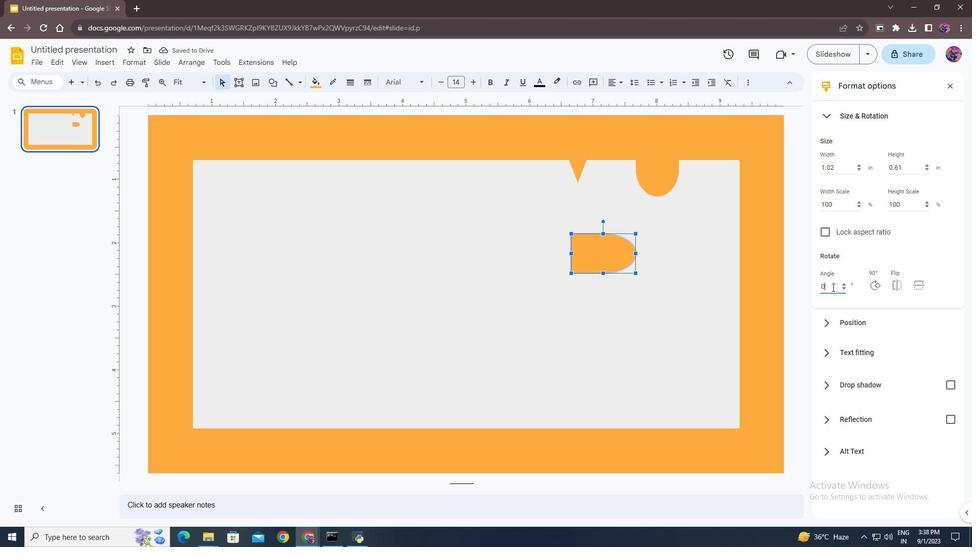
Action: Mouse pressed left at (824, 279)
Screenshot: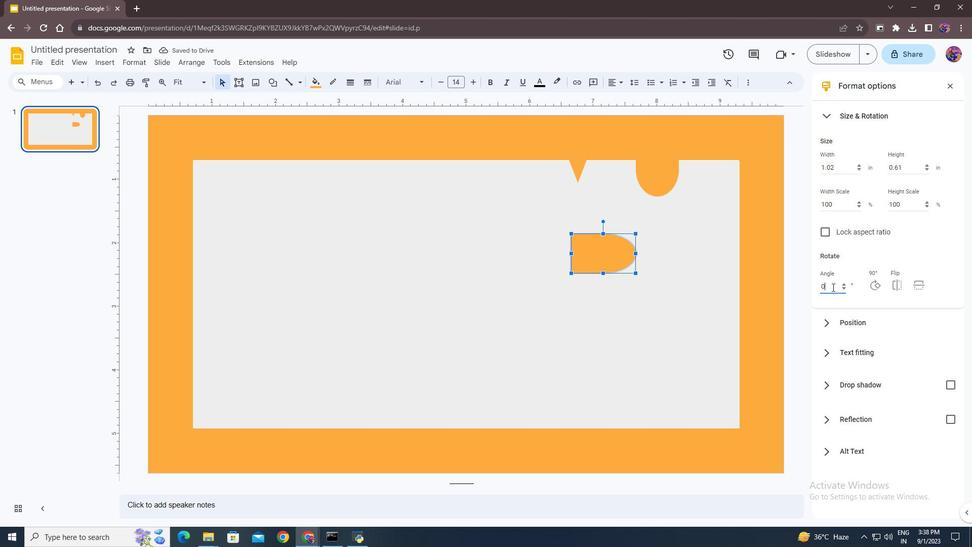 
Action: Mouse moved to (824, 279)
Screenshot: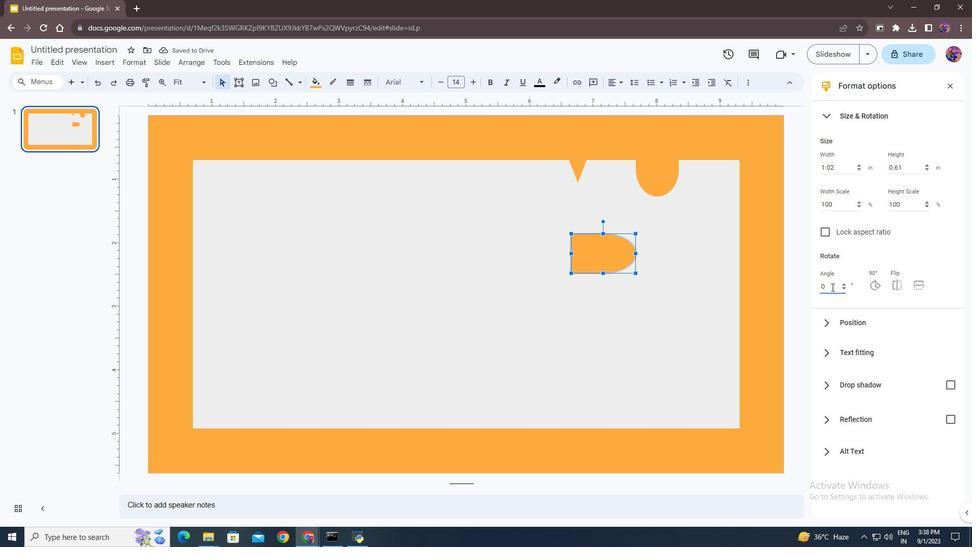 
Action: Key pressed <Key.backspace>90
Screenshot: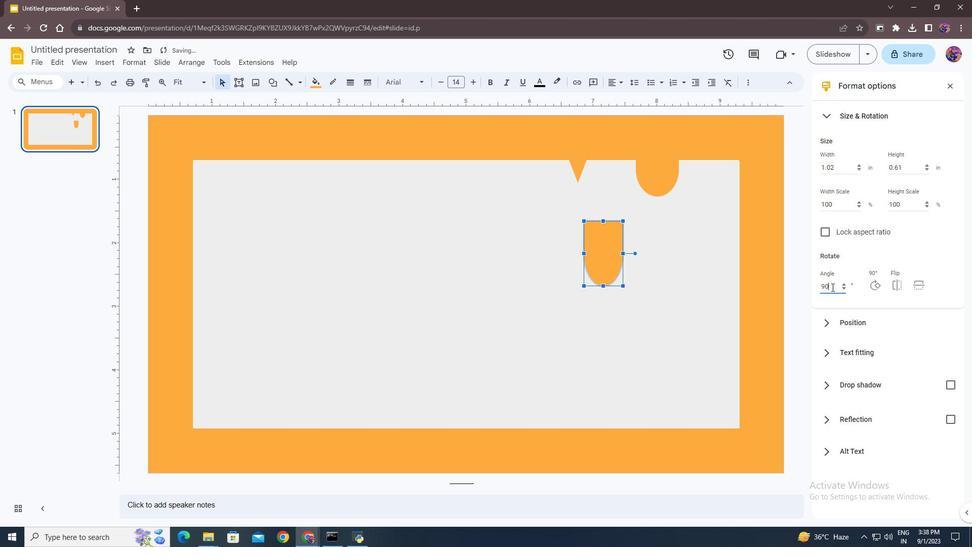 
Action: Mouse moved to (590, 253)
Screenshot: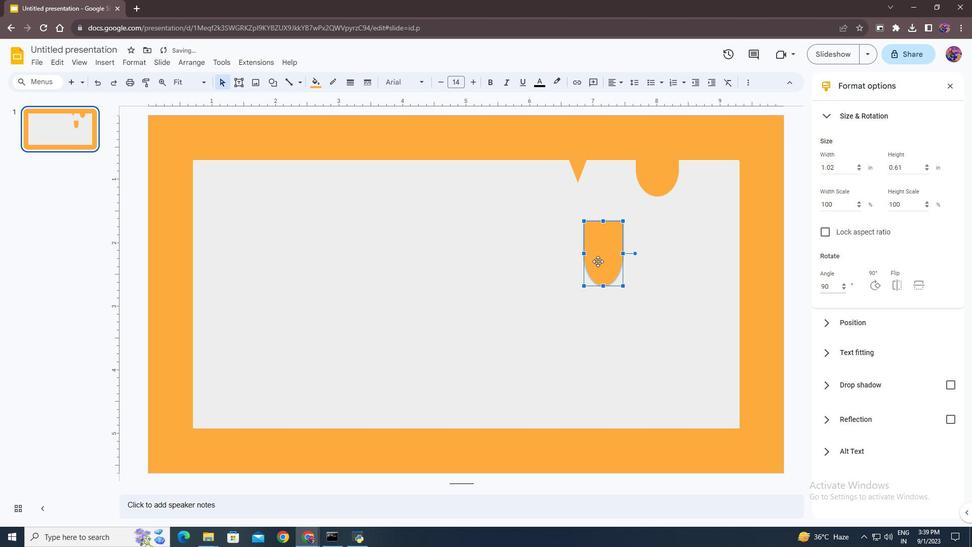 
Action: Mouse pressed left at (590, 253)
Screenshot: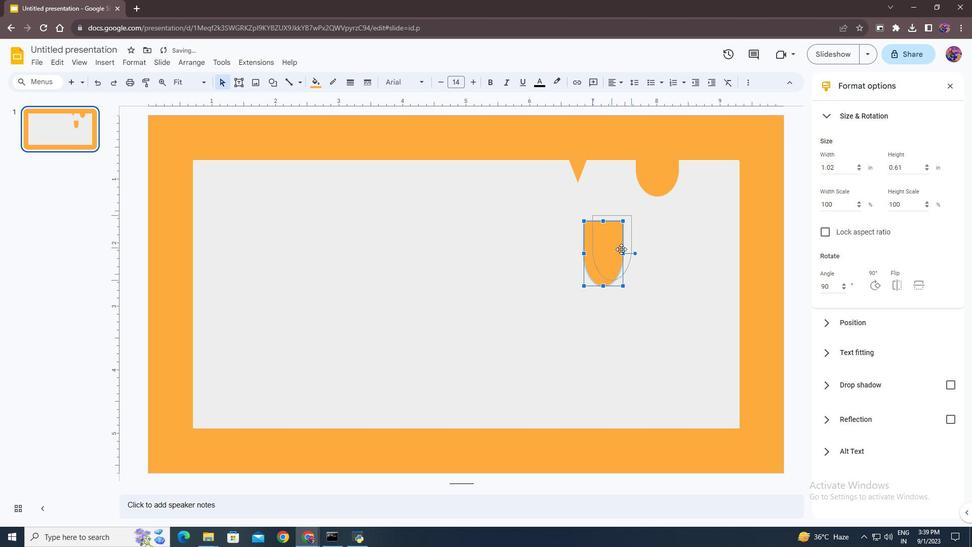 
Action: Mouse moved to (693, 180)
Screenshot: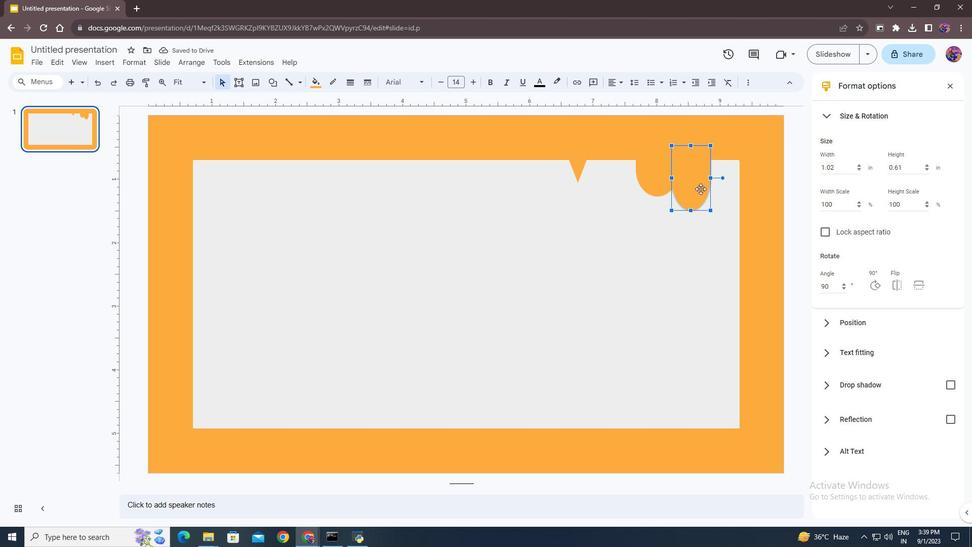 
Action: Mouse pressed left at (693, 180)
Screenshot: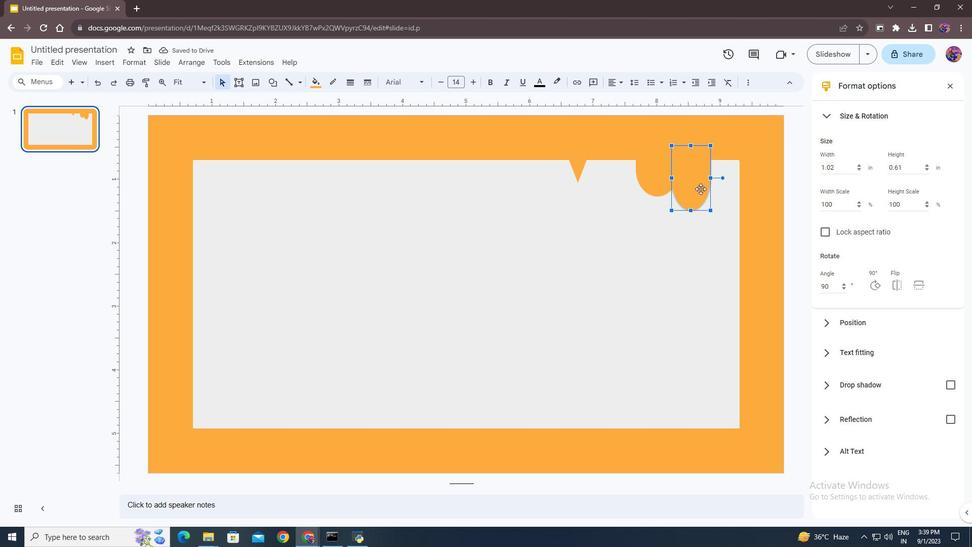 
Action: Mouse moved to (308, 73)
Screenshot: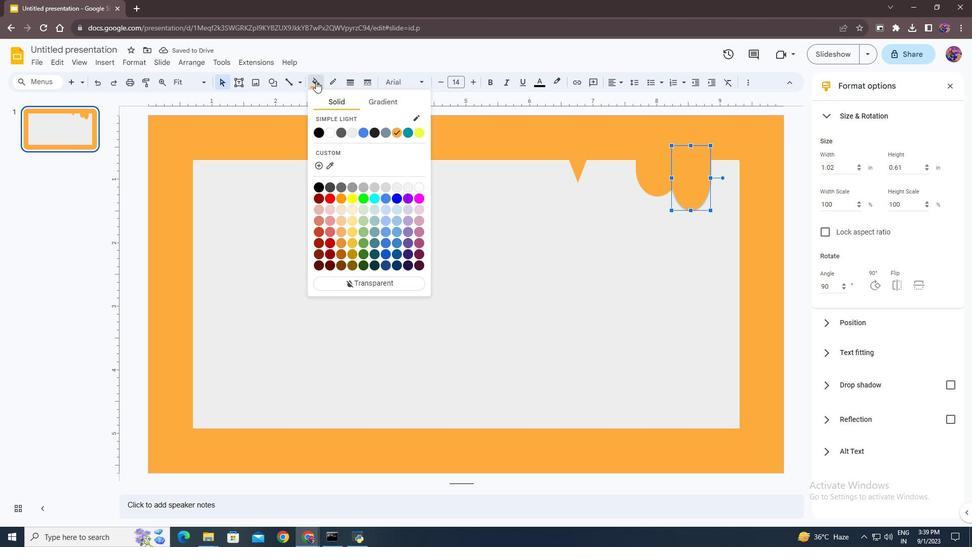
Action: Mouse pressed left at (308, 73)
Screenshot: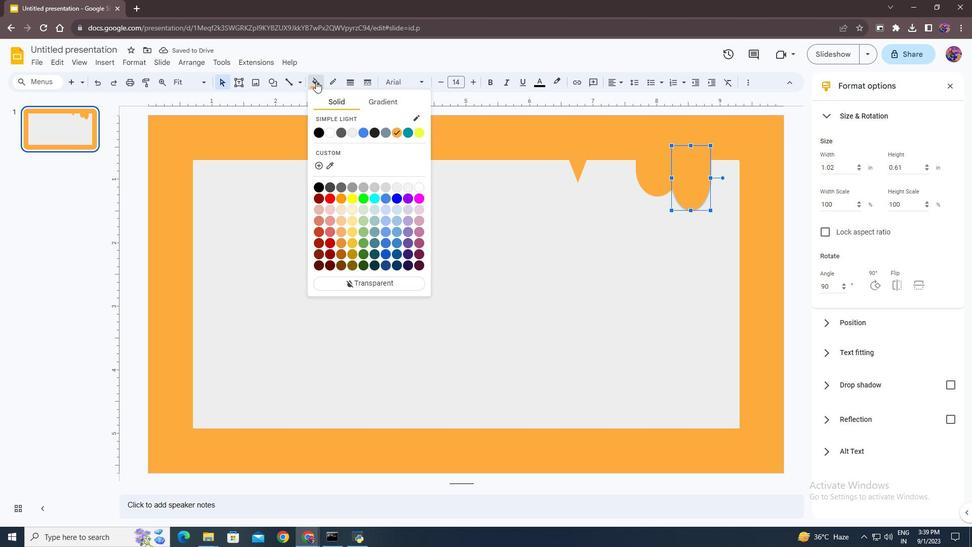 
Action: Mouse moved to (353, 123)
Screenshot: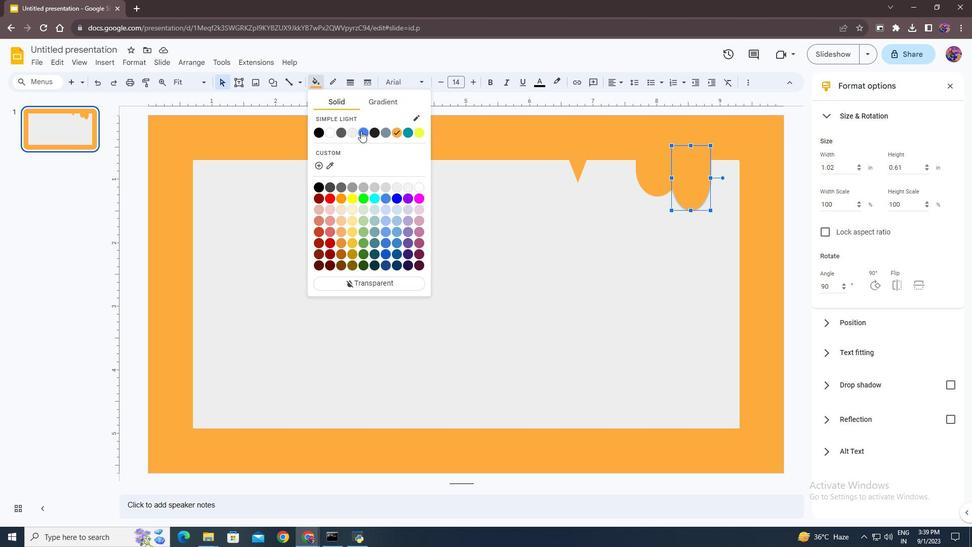 
Action: Mouse pressed left at (353, 123)
Screenshot: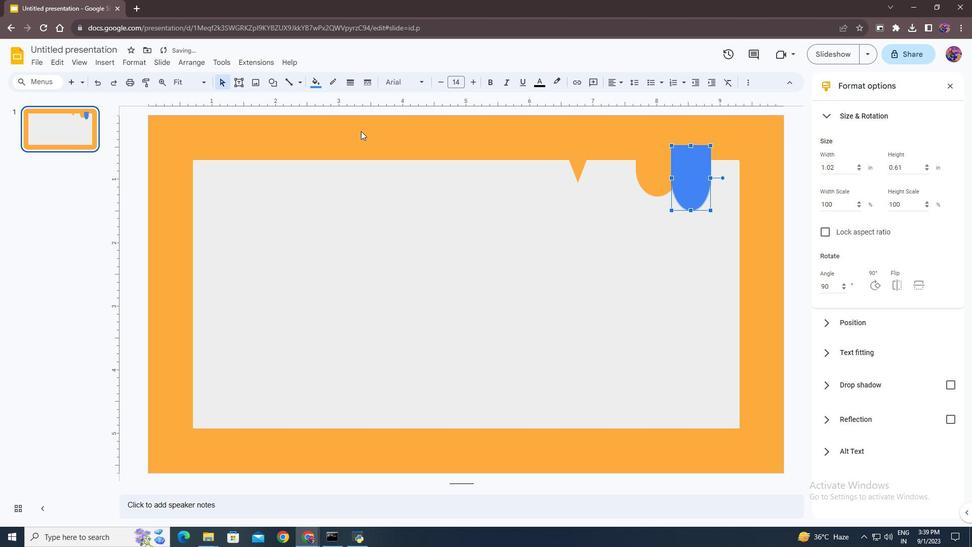 
Action: Mouse moved to (721, 265)
Screenshot: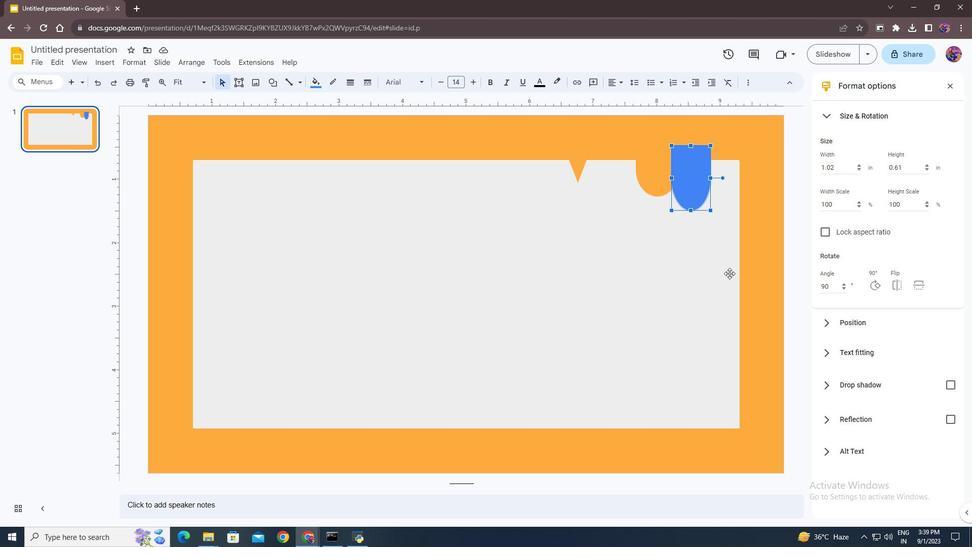 
Action: Mouse pressed left at (721, 265)
Screenshot: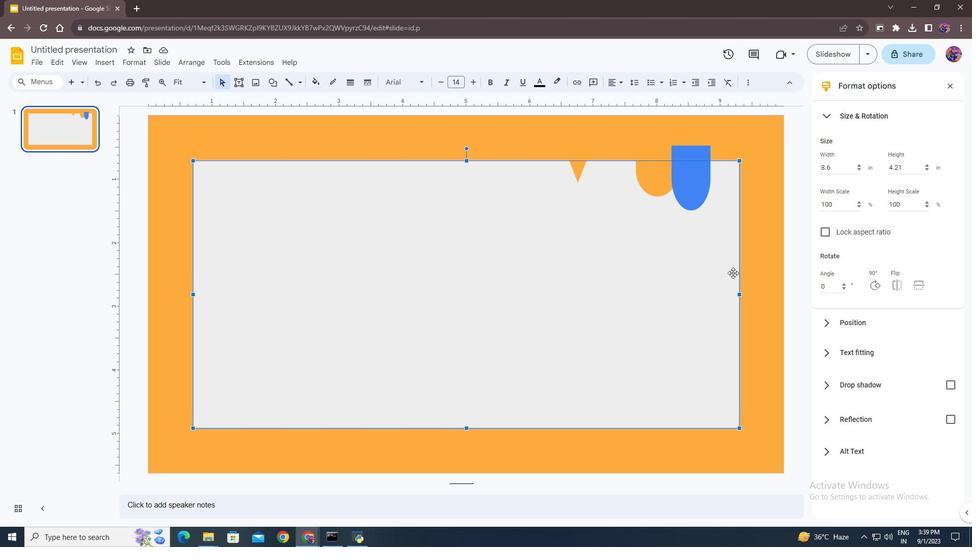 
Action: Mouse moved to (755, 265)
Screenshot: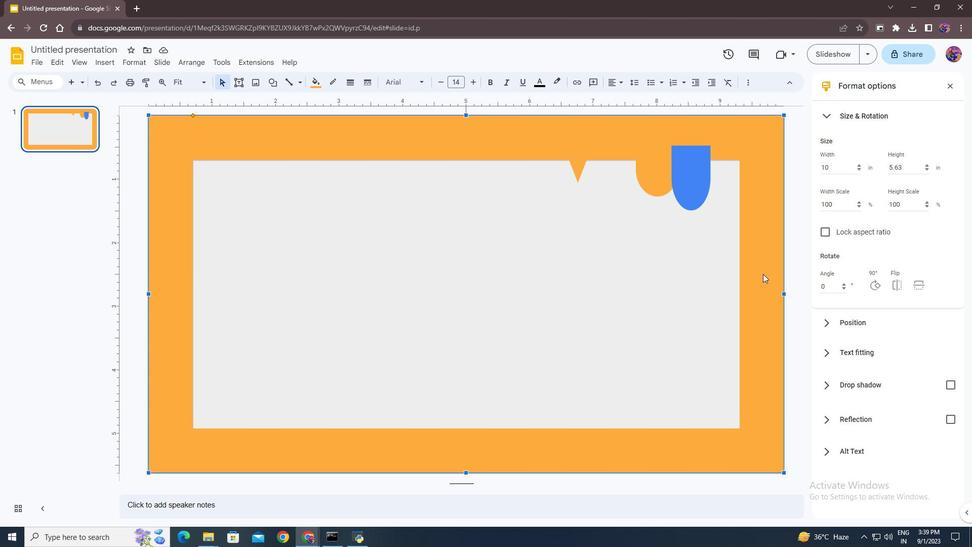 
Action: Mouse pressed left at (755, 265)
Screenshot: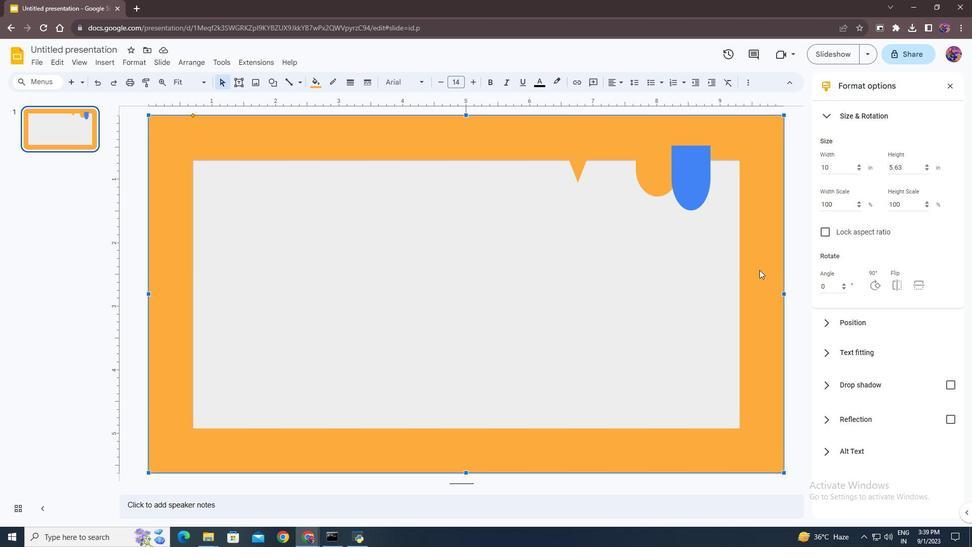 
Action: Mouse moved to (686, 173)
Screenshot: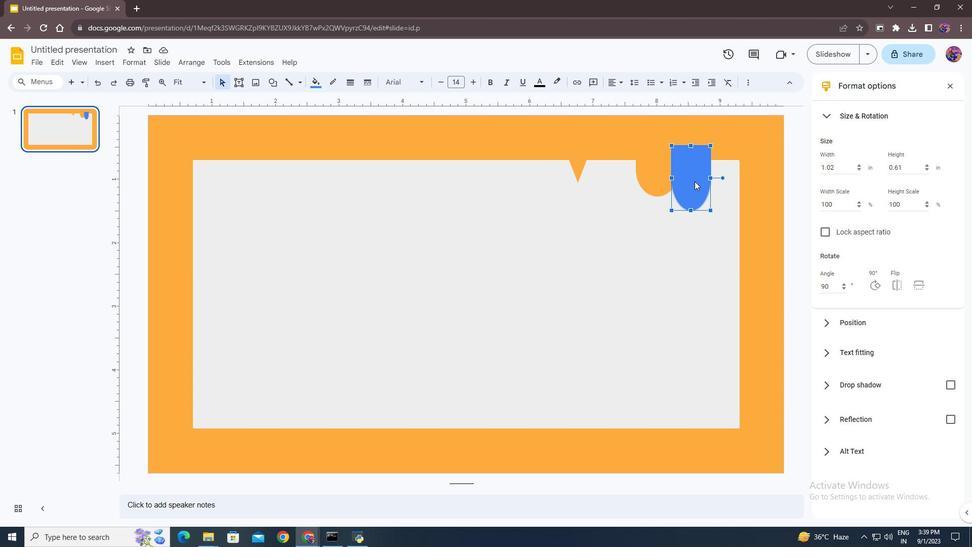 
Action: Mouse pressed left at (686, 173)
Screenshot: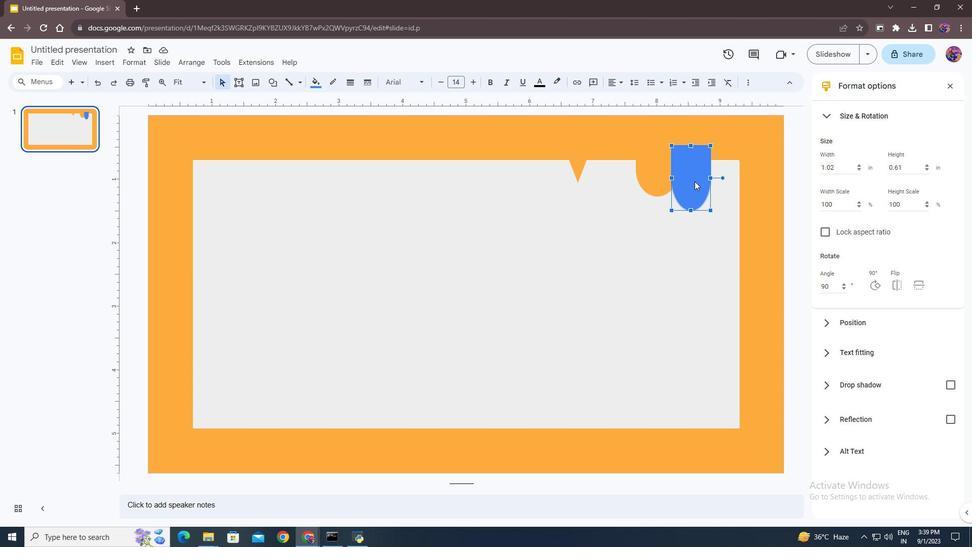 
Action: Mouse moved to (689, 161)
Screenshot: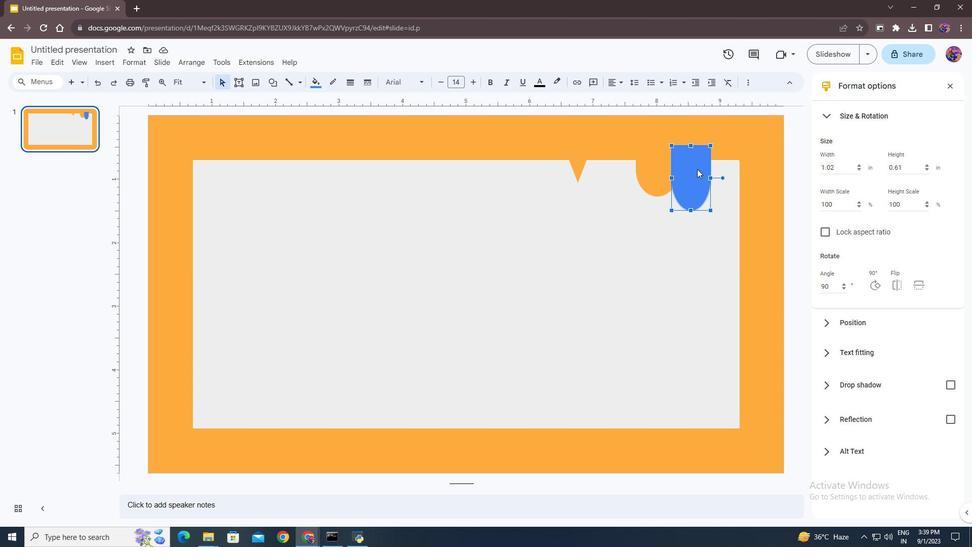 
Action: Mouse pressed right at (689, 161)
Screenshot: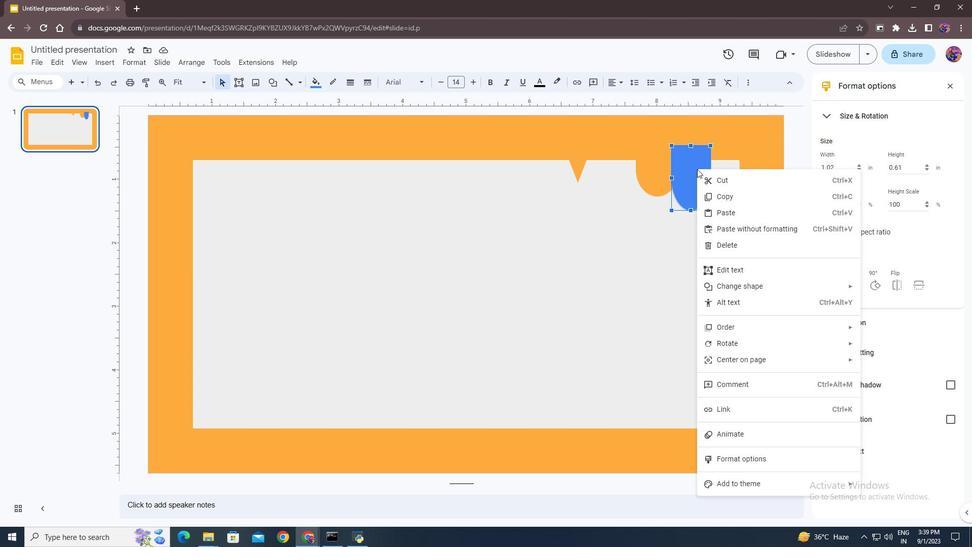 
Action: Mouse moved to (737, 318)
Screenshot: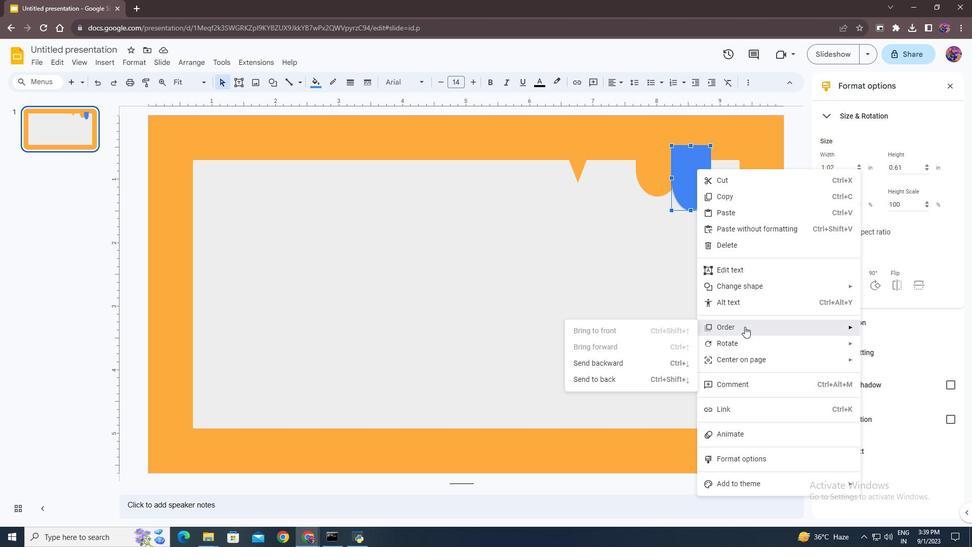 
Action: Mouse pressed left at (737, 318)
Screenshot: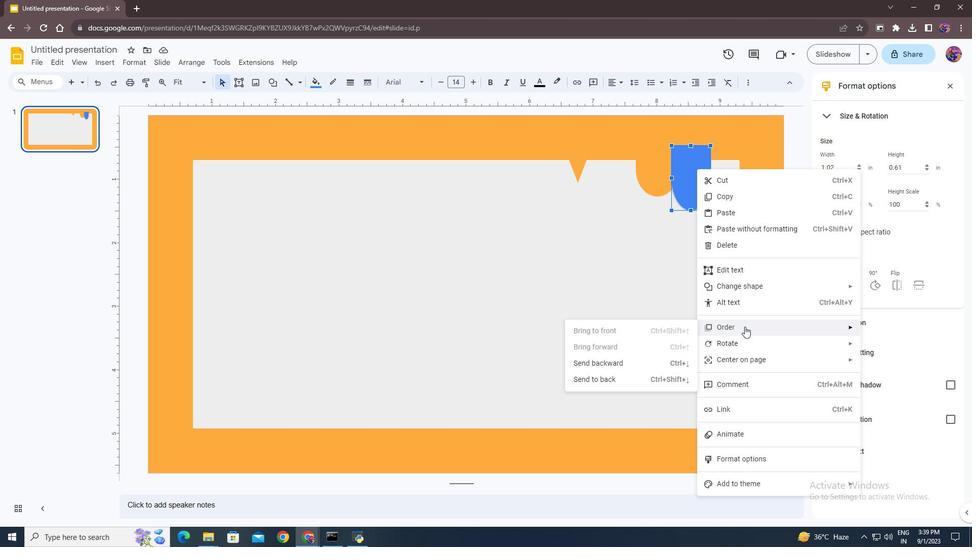 
Action: Mouse moved to (603, 356)
Screenshot: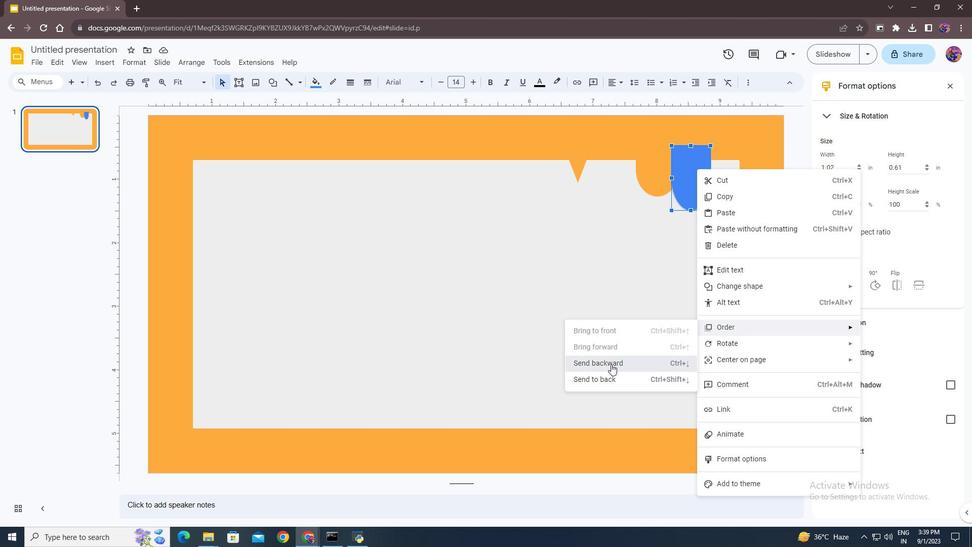 
Action: Mouse pressed left at (603, 356)
Screenshot: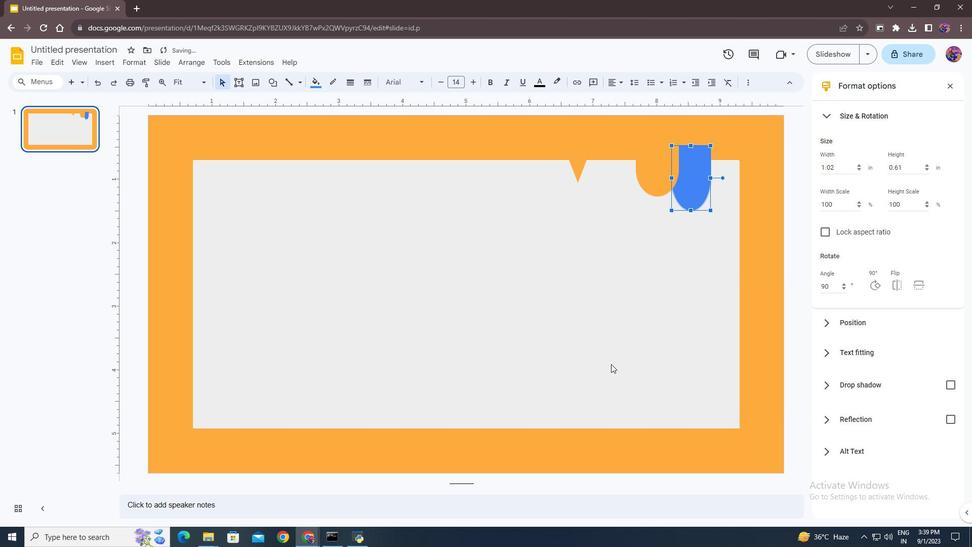 
Action: Mouse moved to (681, 164)
Screenshot: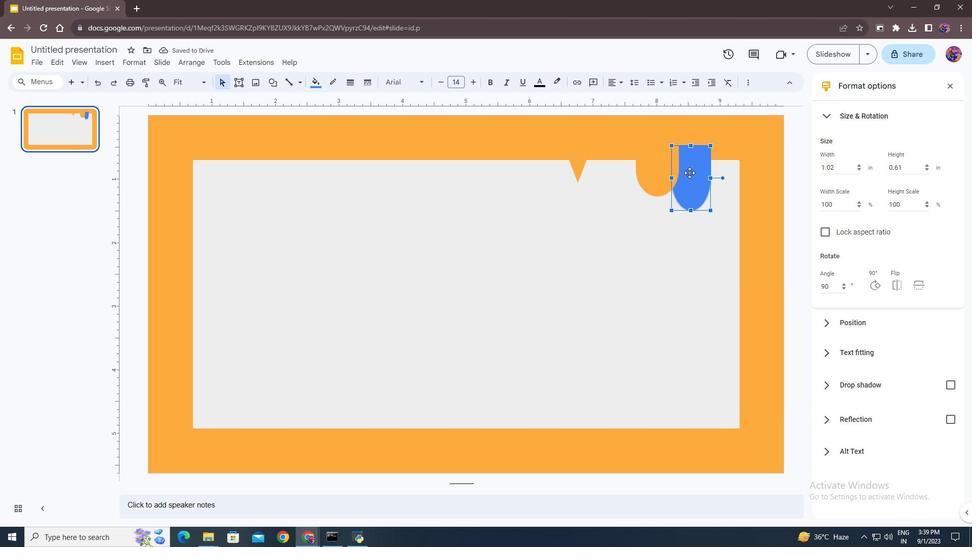 
Action: Mouse pressed right at (681, 164)
Screenshot: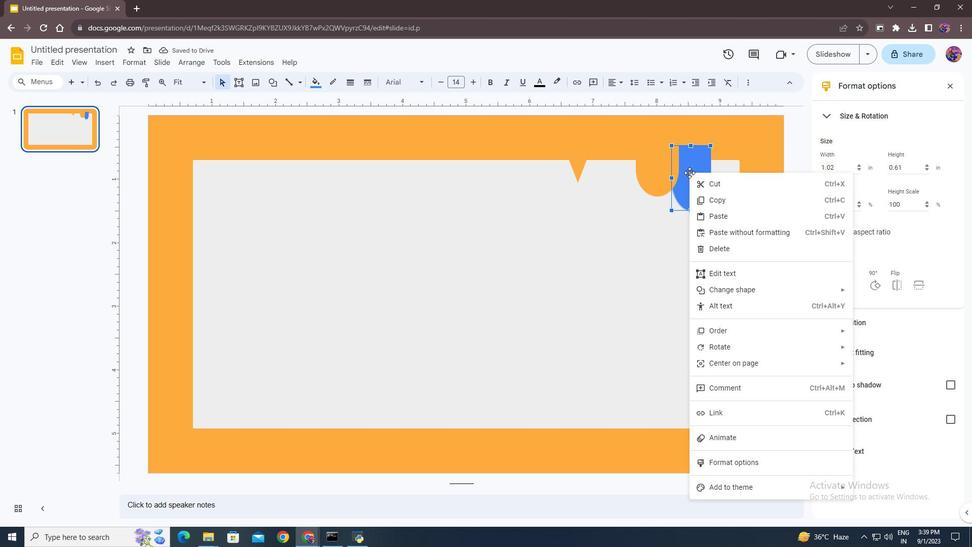 
Action: Mouse moved to (608, 357)
Screenshot: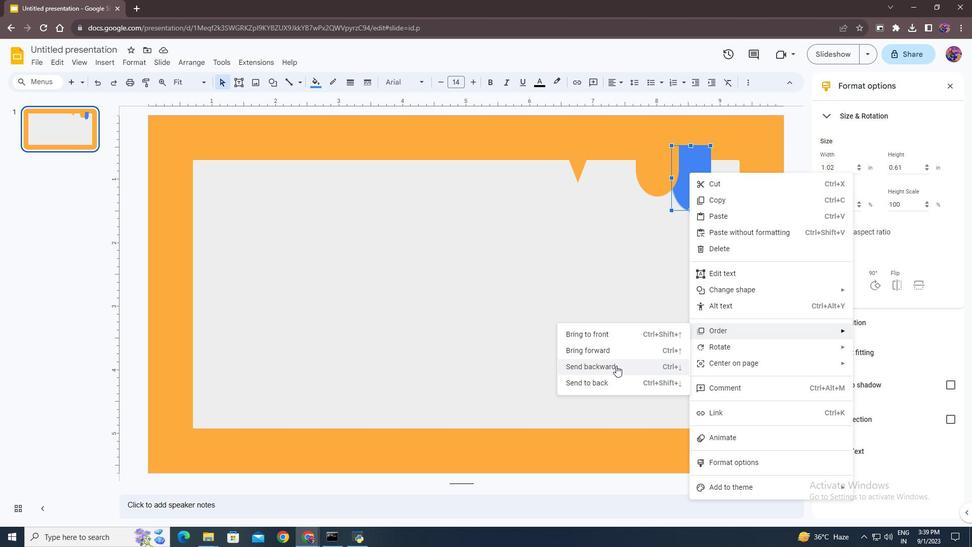 
Action: Mouse pressed left at (608, 357)
Screenshot: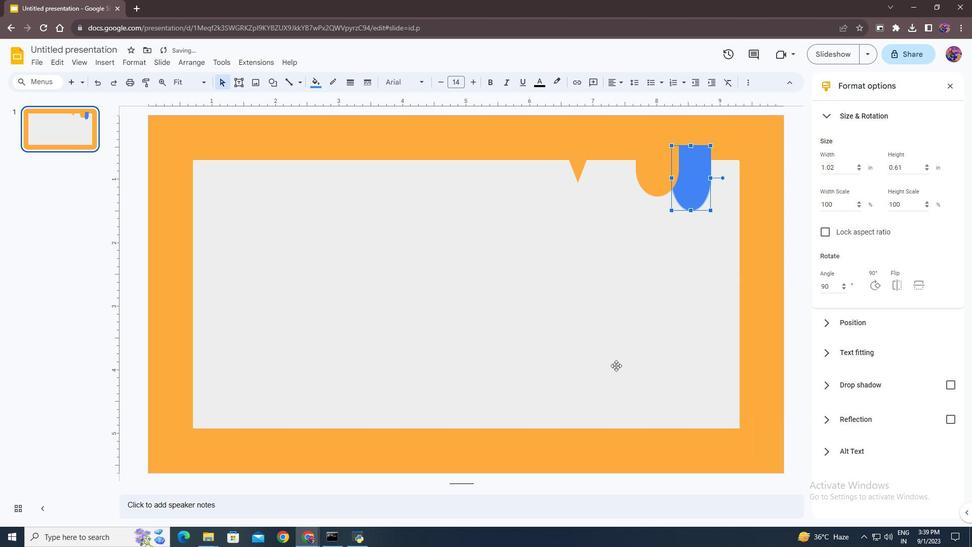 
Action: Mouse moved to (689, 161)
Screenshot: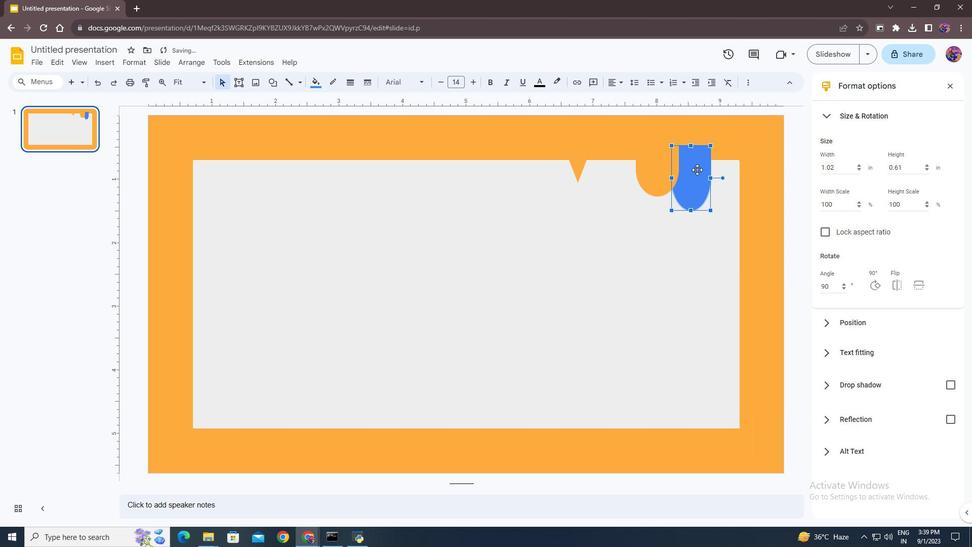 
Action: Mouse pressed right at (689, 161)
Screenshot: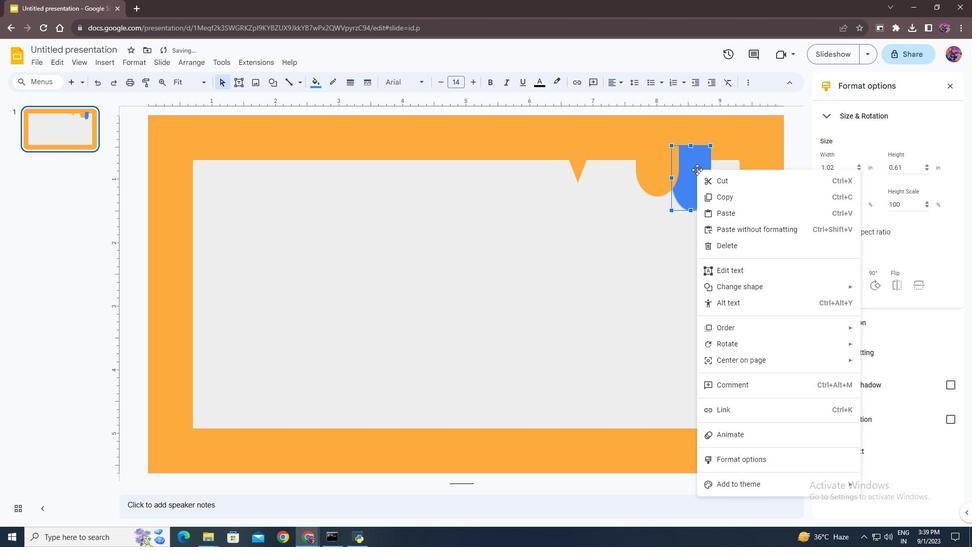 
Action: Mouse moved to (610, 368)
Screenshot: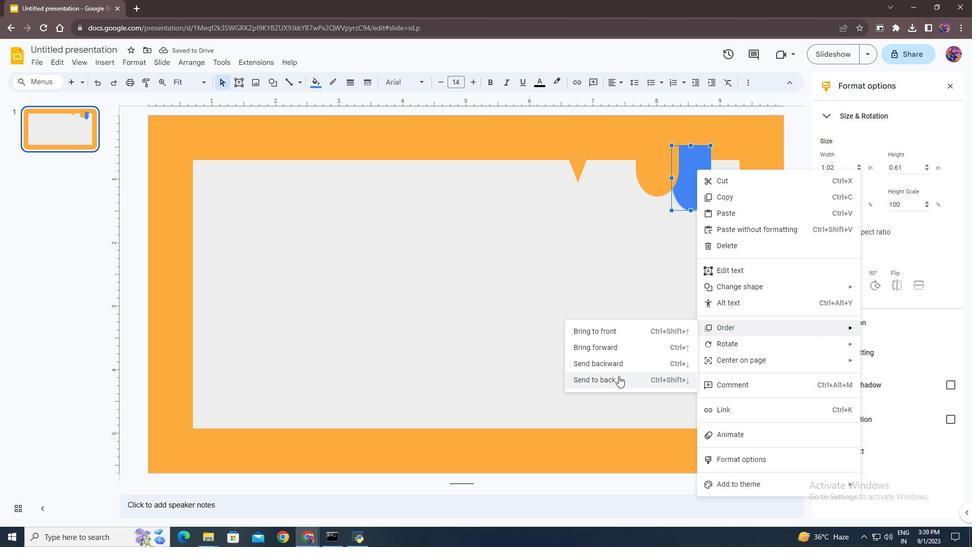 
Action: Mouse pressed left at (610, 368)
Screenshot: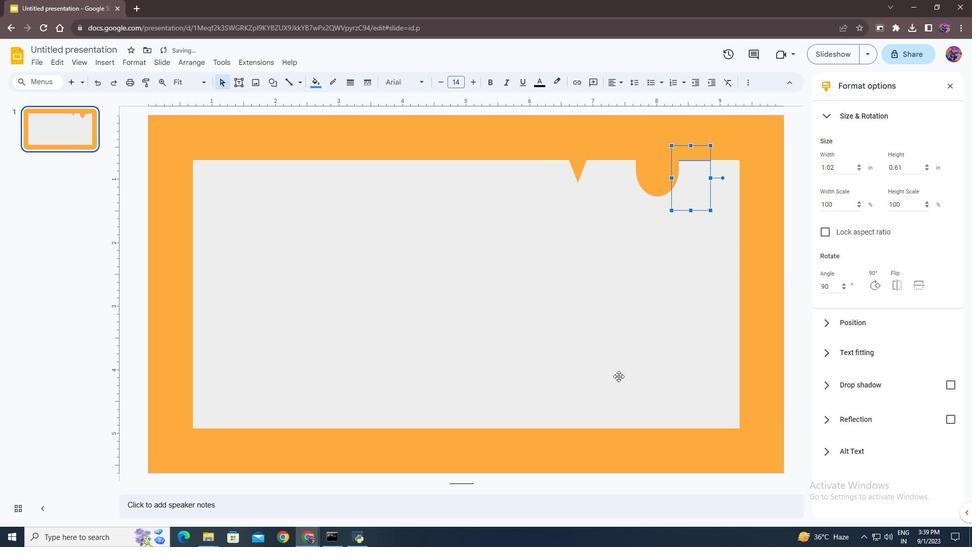 
Action: Mouse moved to (610, 356)
Screenshot: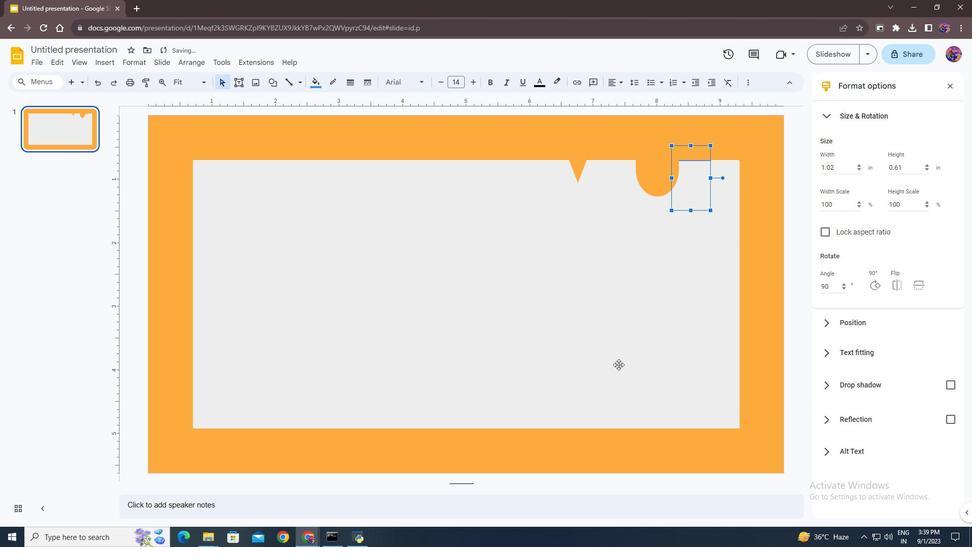 
Action: Key pressed ctrl+Z
Screenshot: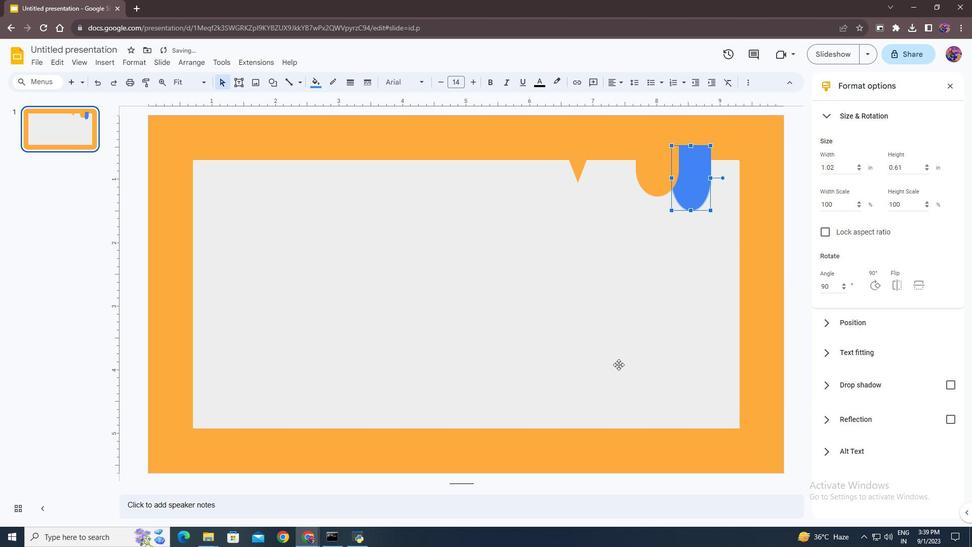 
Action: Mouse moved to (727, 134)
Screenshot: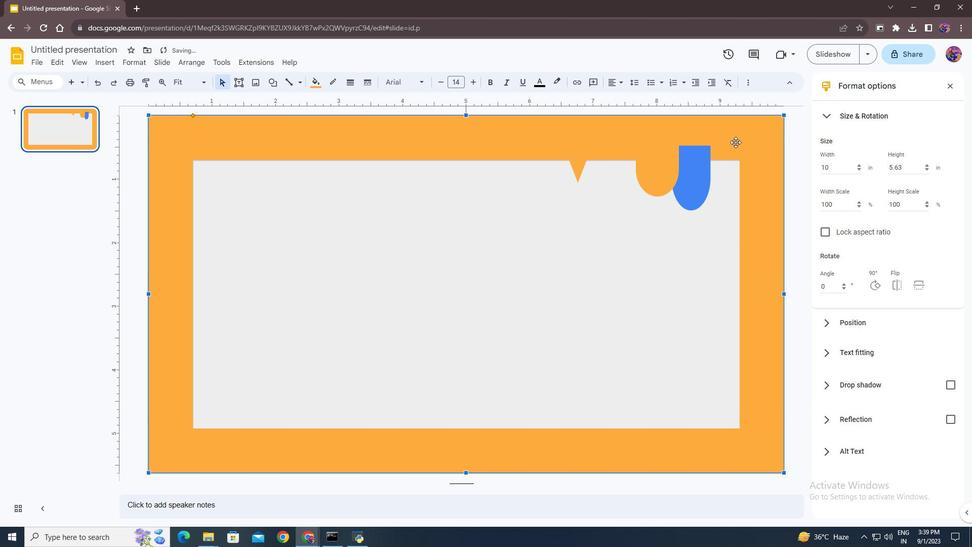 
Action: Mouse pressed left at (727, 134)
Screenshot: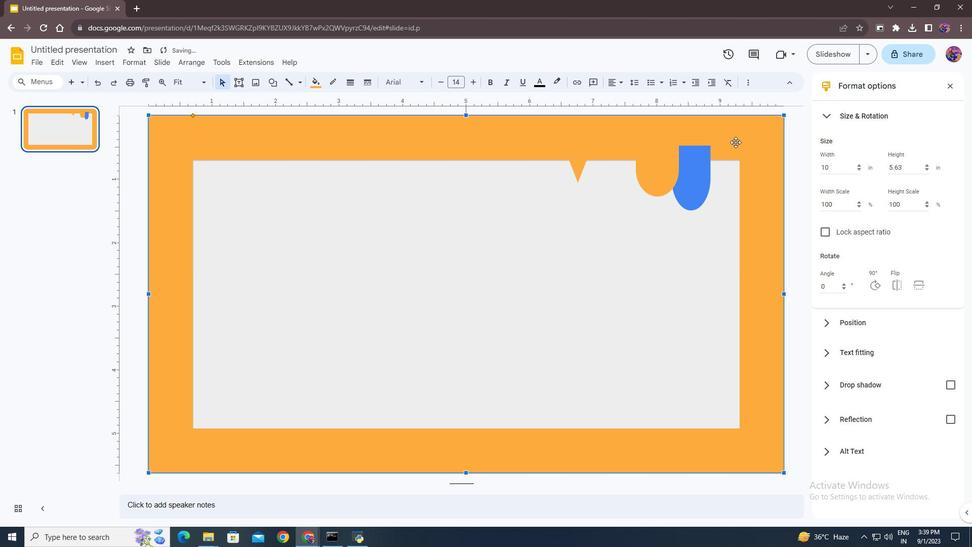 
Action: Mouse pressed right at (727, 134)
Screenshot: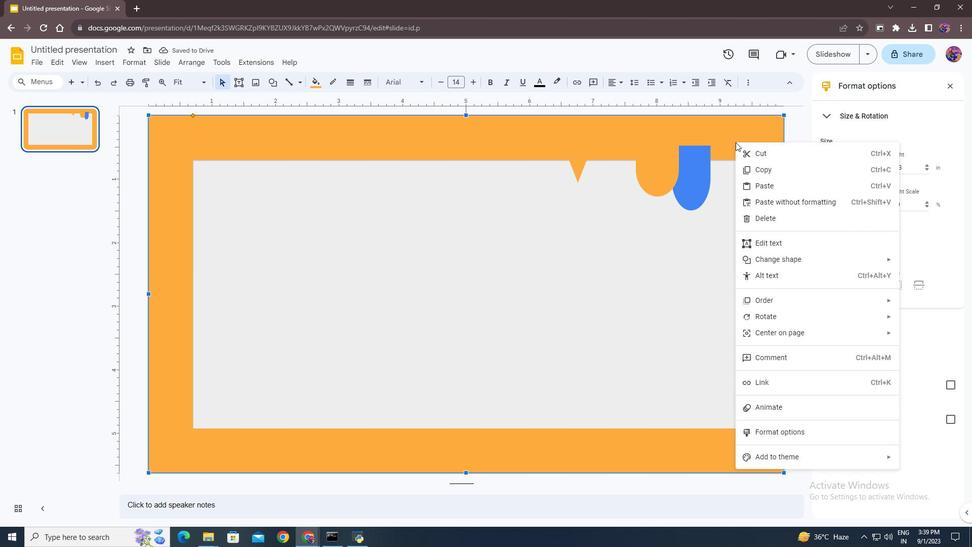
Action: Mouse moved to (670, 293)
Screenshot: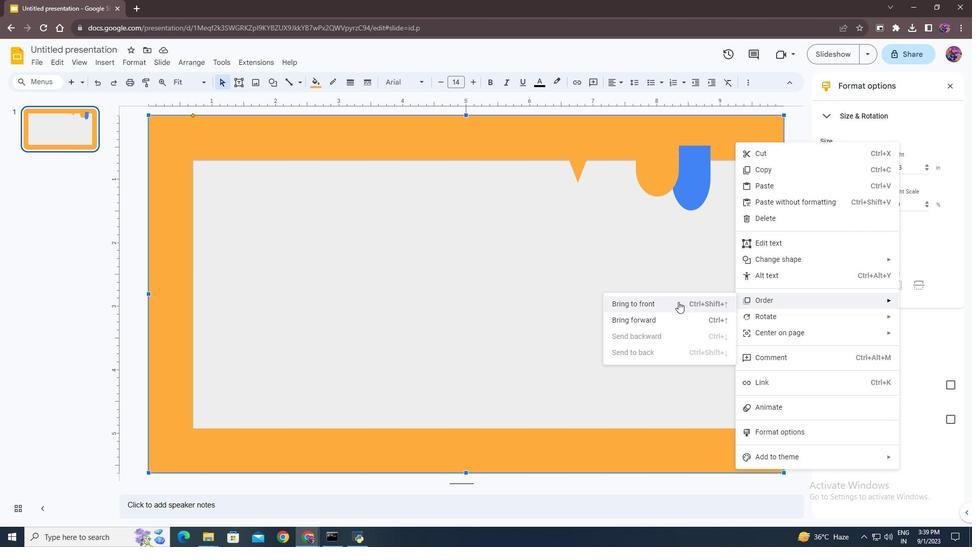 
Action: Mouse pressed left at (670, 293)
Screenshot: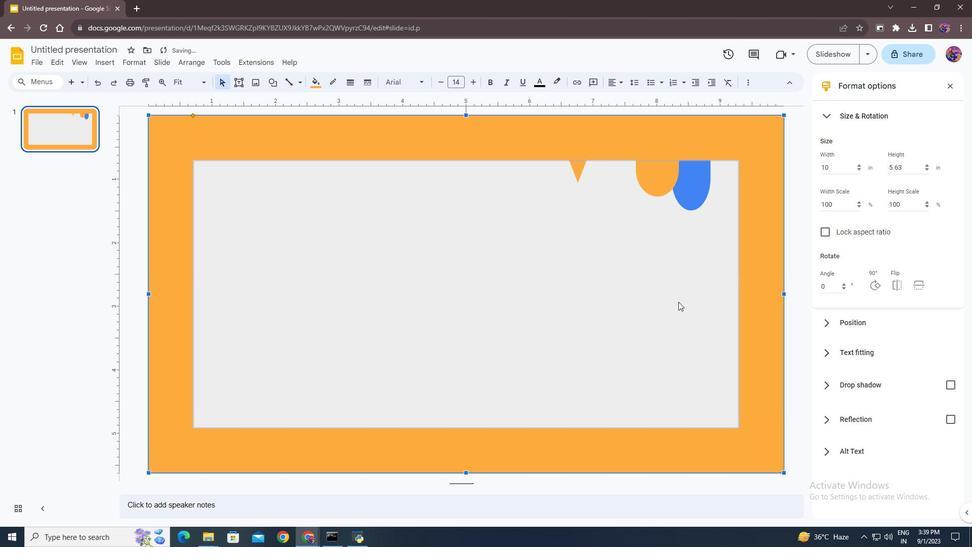 
Action: Mouse moved to (645, 262)
Screenshot: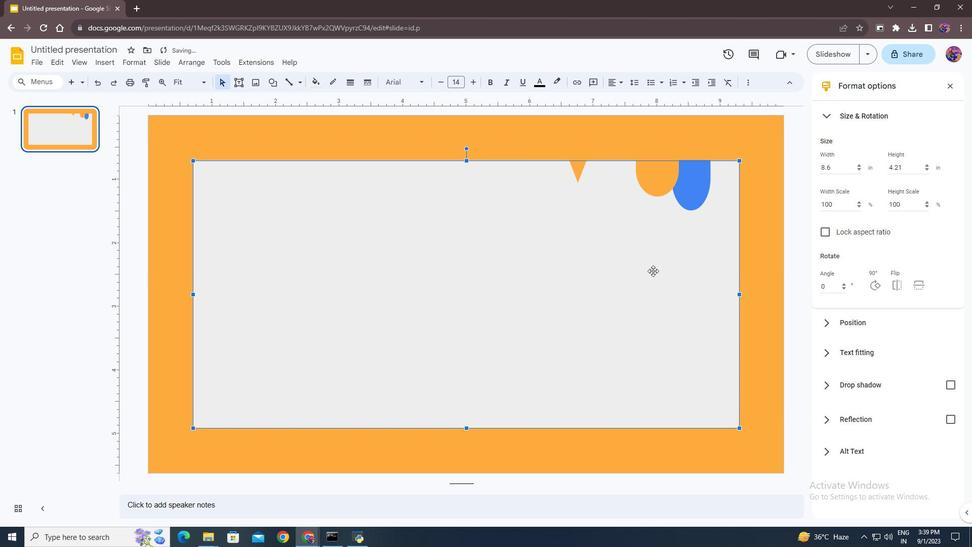 
Action: Mouse pressed left at (645, 262)
Screenshot: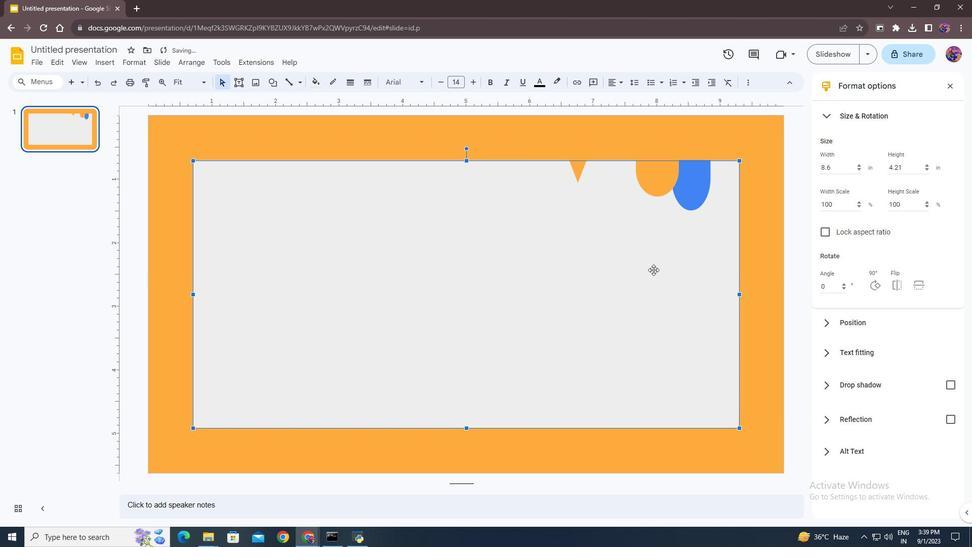 
Action: Mouse moved to (486, 126)
Screenshot: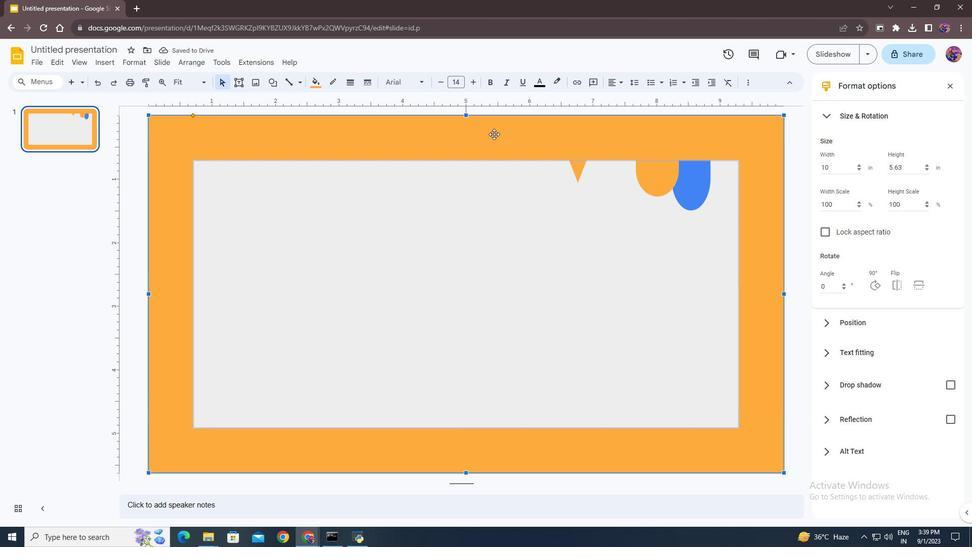 
Action: Mouse pressed left at (486, 126)
Screenshot: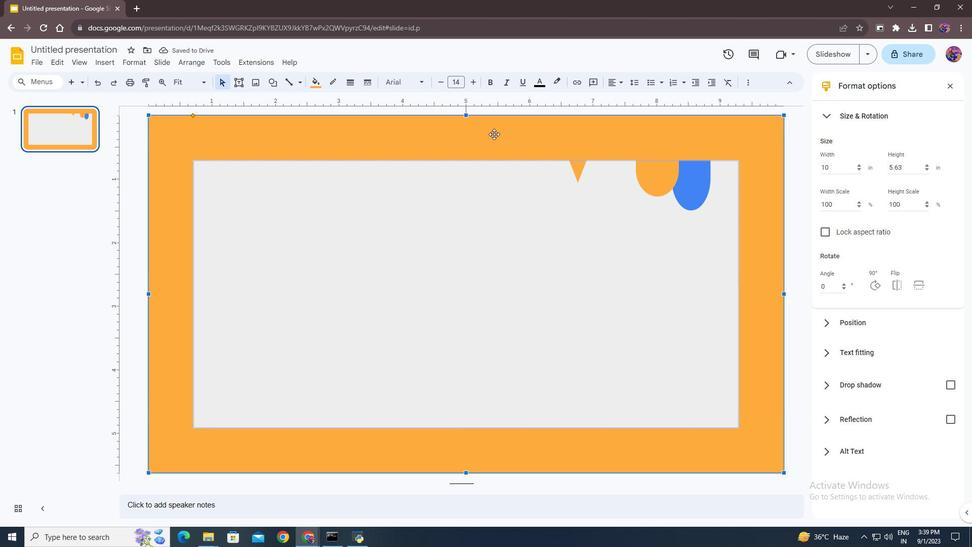 
Action: Mouse moved to (698, 176)
Screenshot: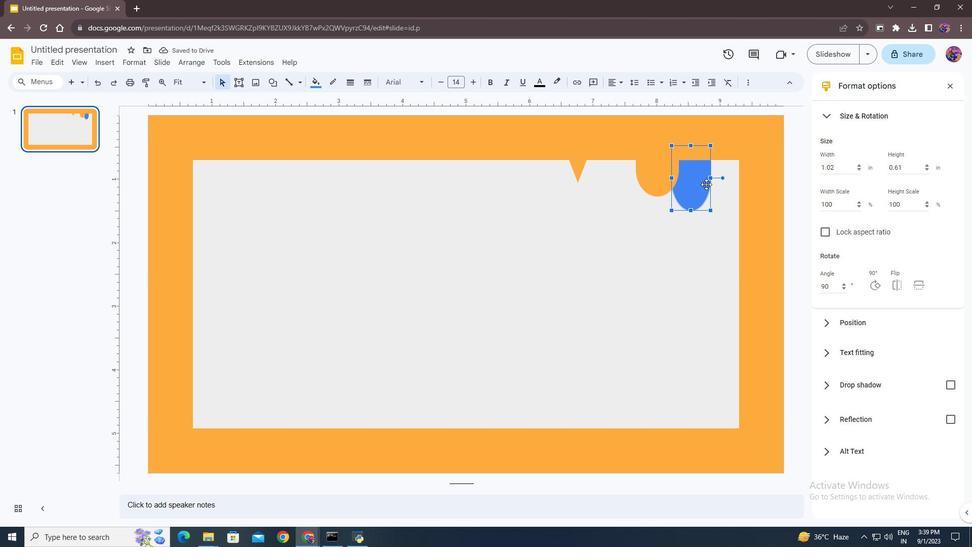 
Action: Mouse pressed left at (698, 176)
Screenshot: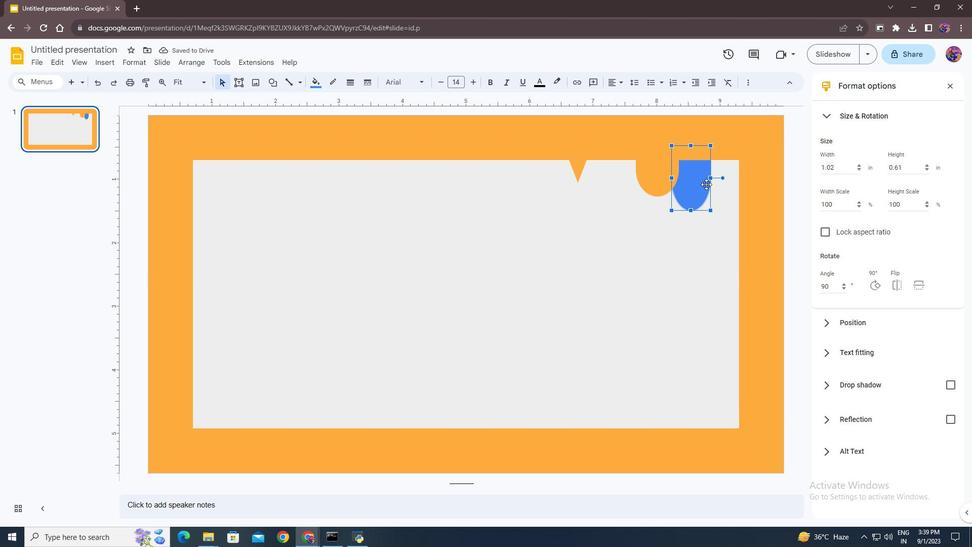 
Action: Mouse moved to (686, 177)
Screenshot: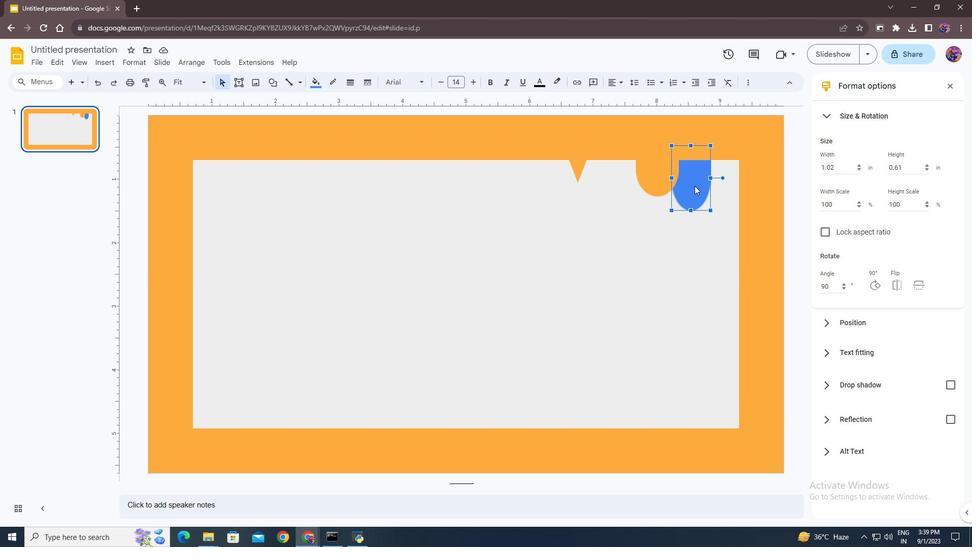 
Action: Mouse pressed right at (686, 177)
Screenshot: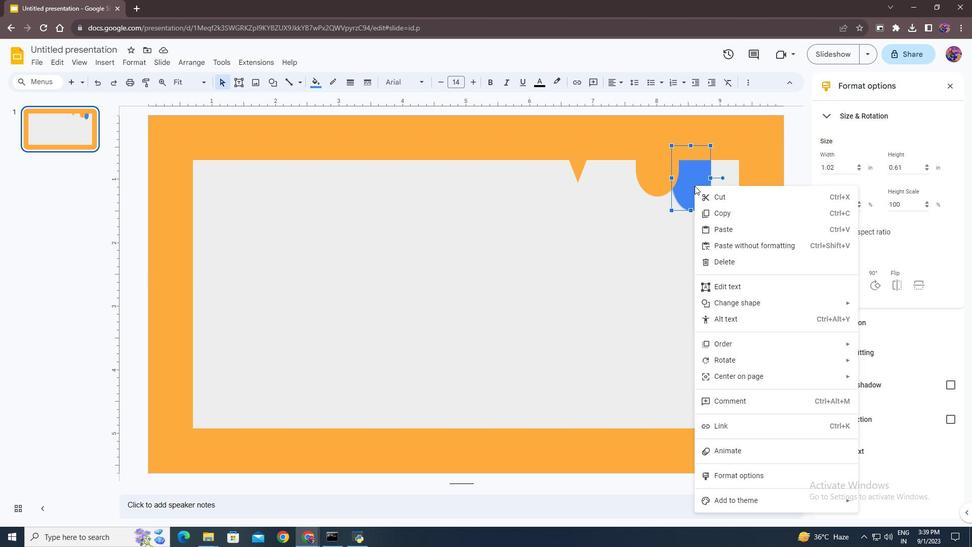 
Action: Mouse moved to (601, 340)
Screenshot: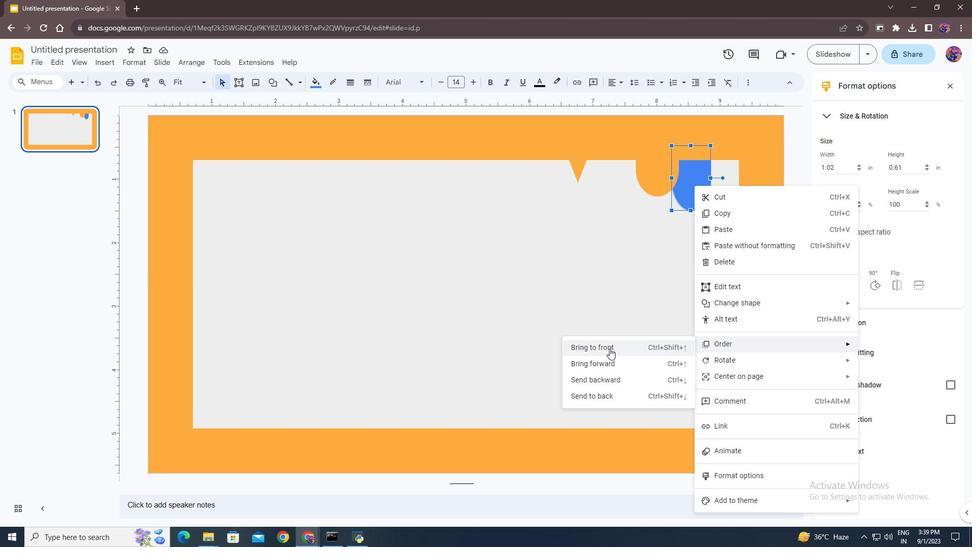 
Action: Mouse pressed left at (601, 340)
Screenshot: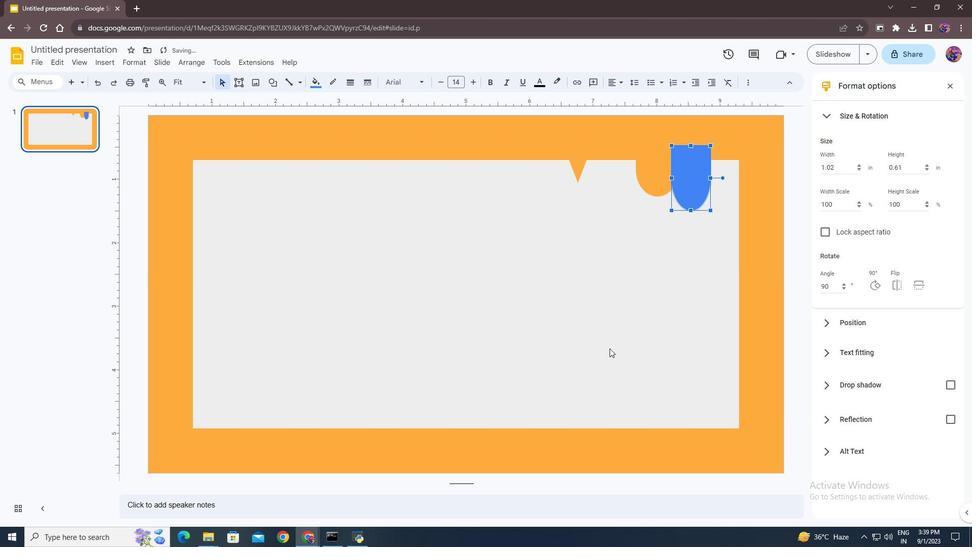 
Action: Mouse moved to (737, 135)
Screenshot: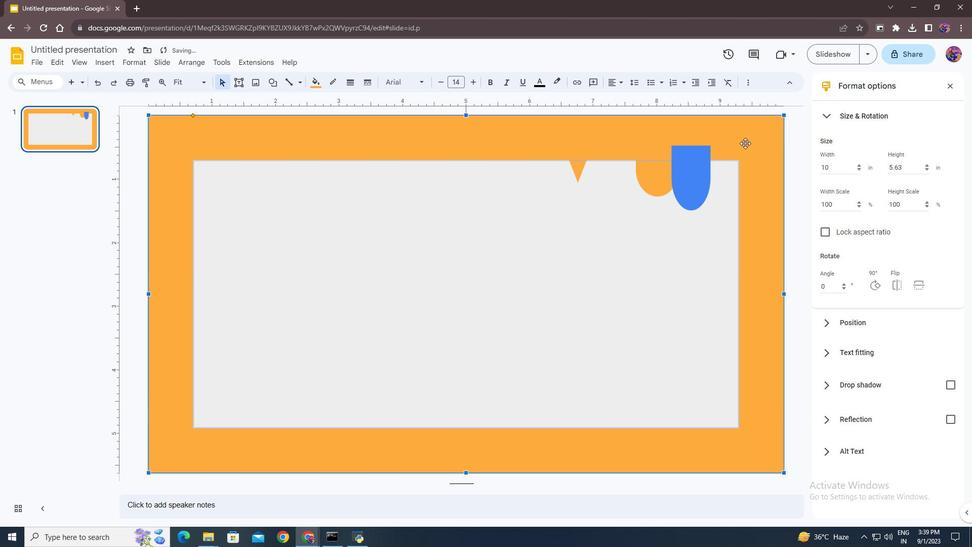 
Action: Mouse pressed left at (737, 135)
Screenshot: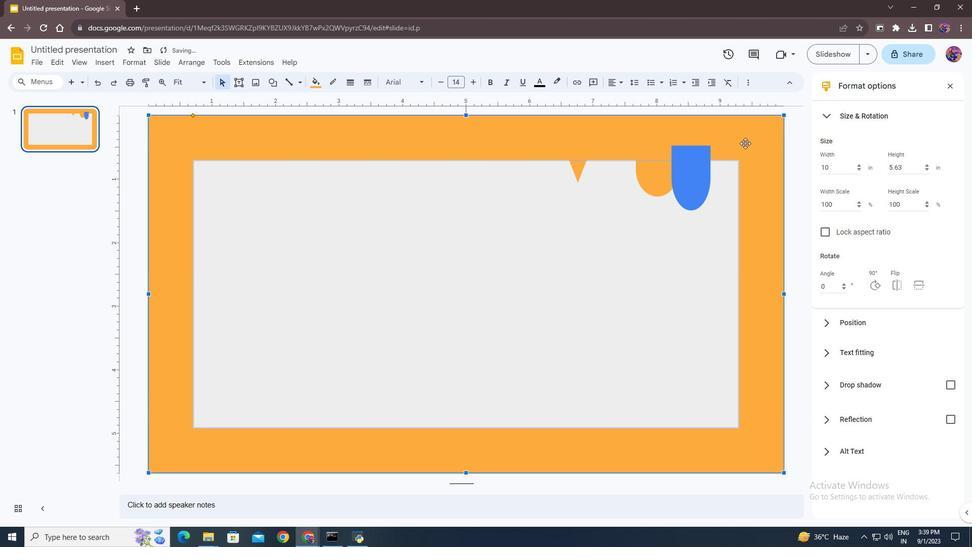 
Action: Mouse pressed right at (737, 135)
Screenshot: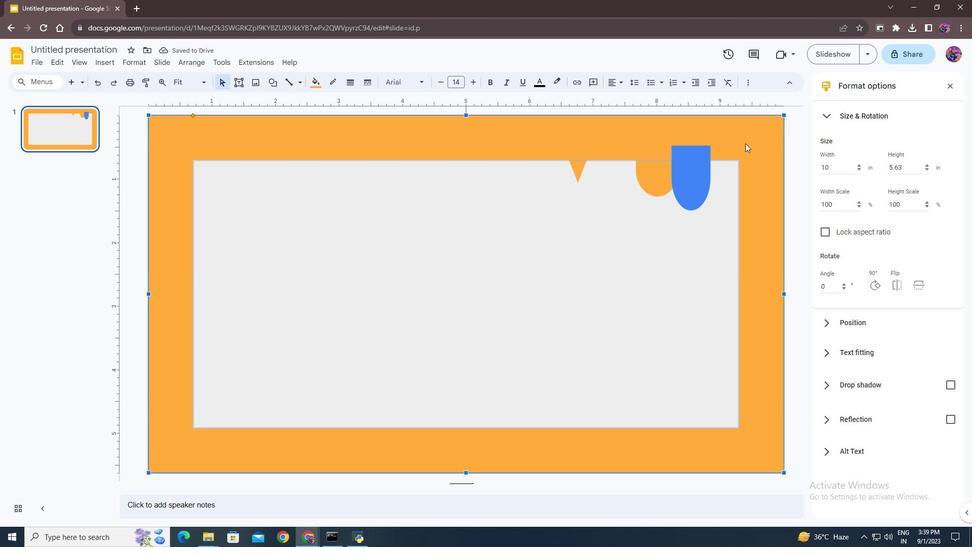 
Action: Mouse pressed right at (737, 135)
Screenshot: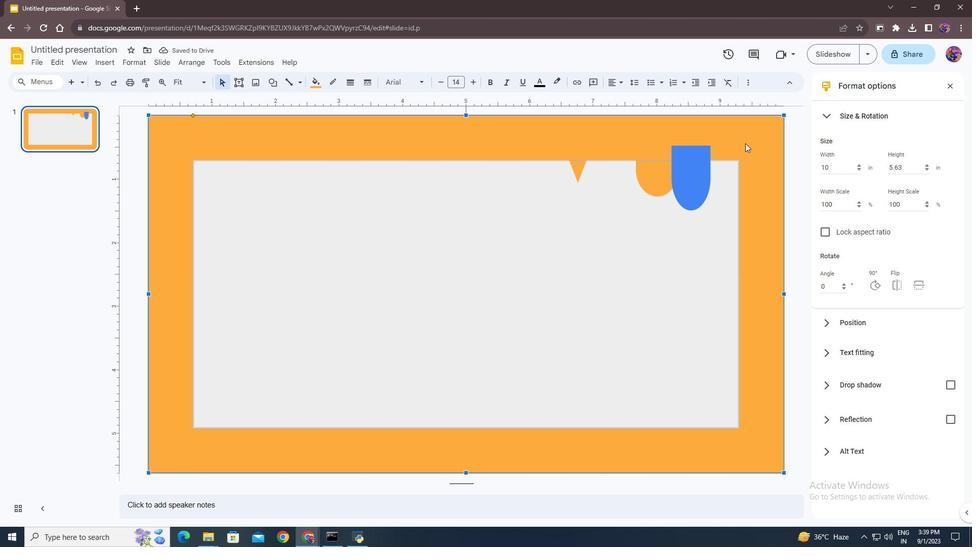 
Action: Mouse moved to (690, 296)
Screenshot: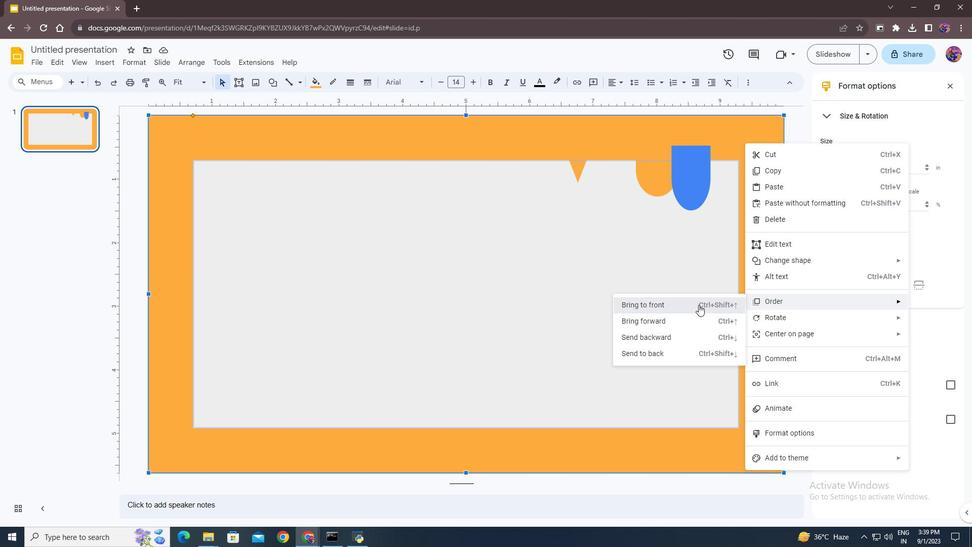 
Action: Mouse pressed left at (690, 296)
Screenshot: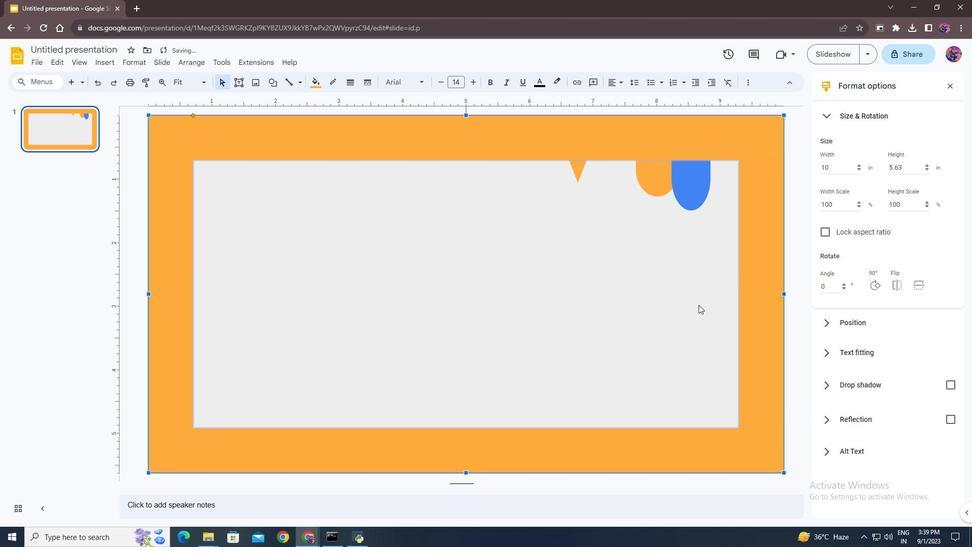 
Action: Mouse moved to (608, 277)
Screenshot: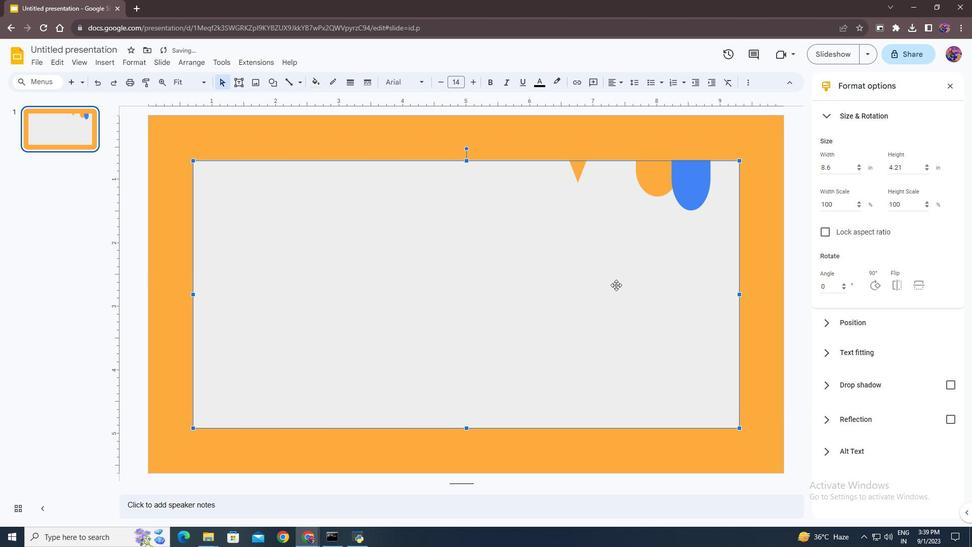
Action: Mouse pressed left at (608, 277)
Screenshot: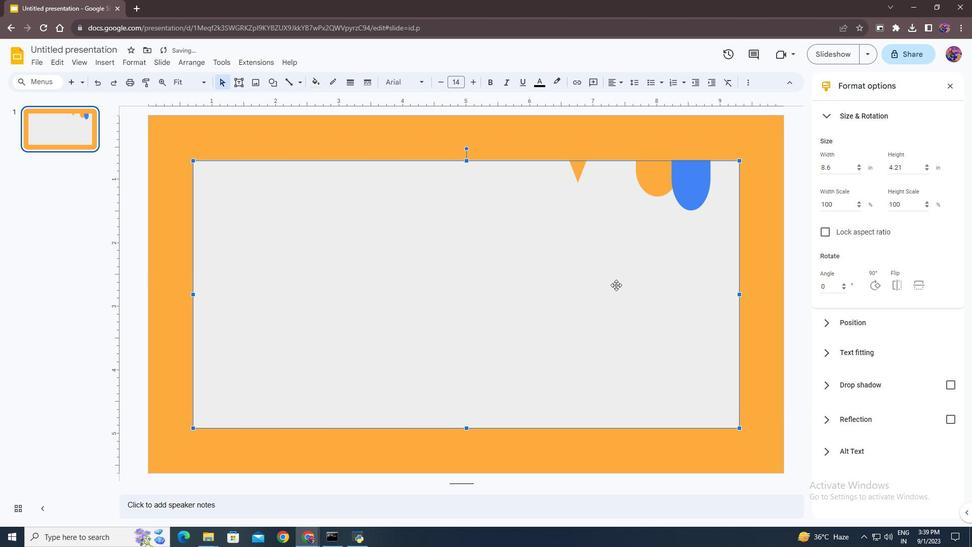 
Action: Mouse moved to (299, 139)
Screenshot: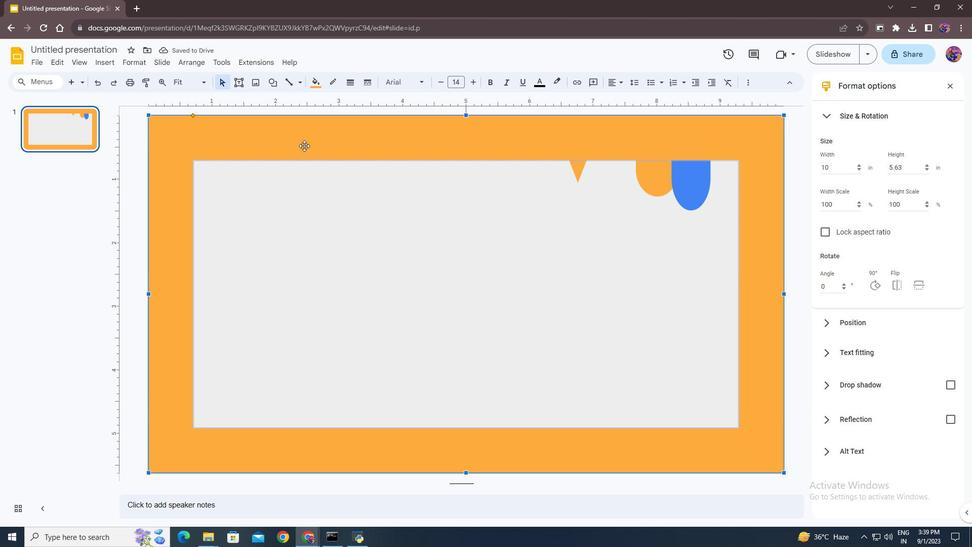 
Action: Mouse pressed left at (299, 139)
Screenshot: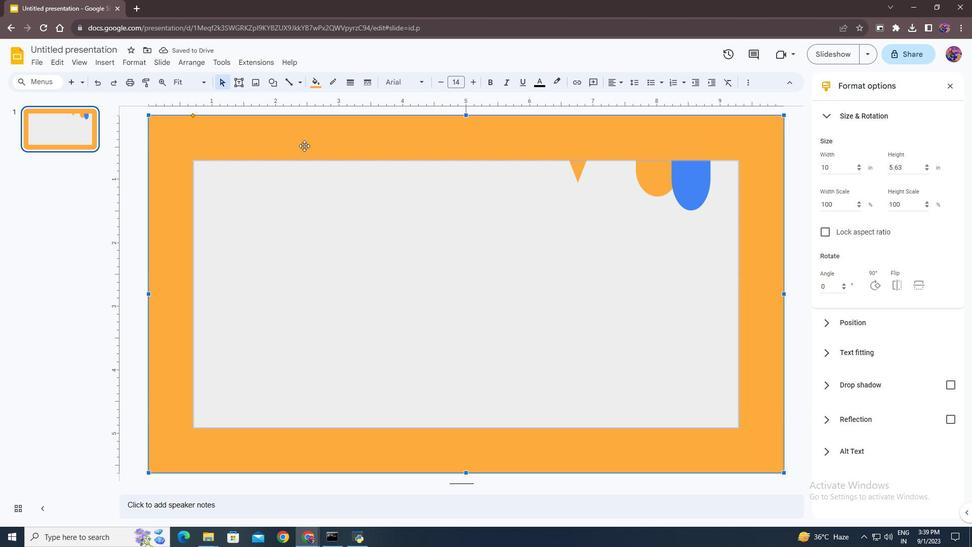 
Action: Mouse moved to (263, 73)
Screenshot: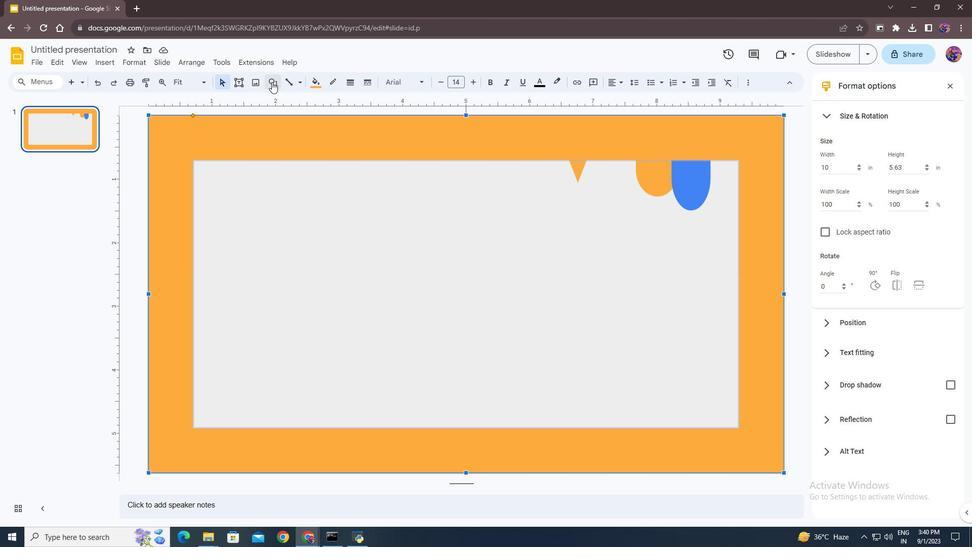 
Action: Mouse pressed left at (263, 73)
Screenshot: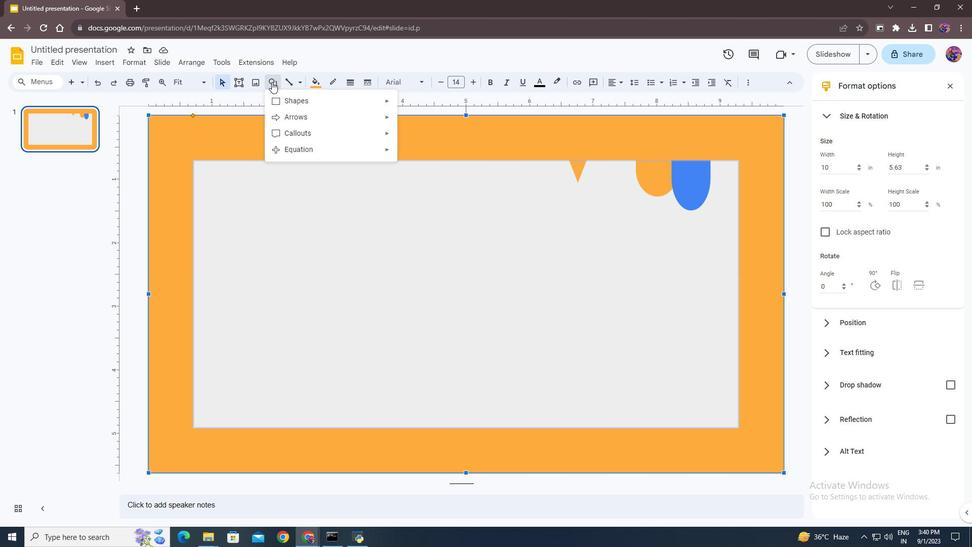 
Action: Mouse moved to (297, 93)
Screenshot: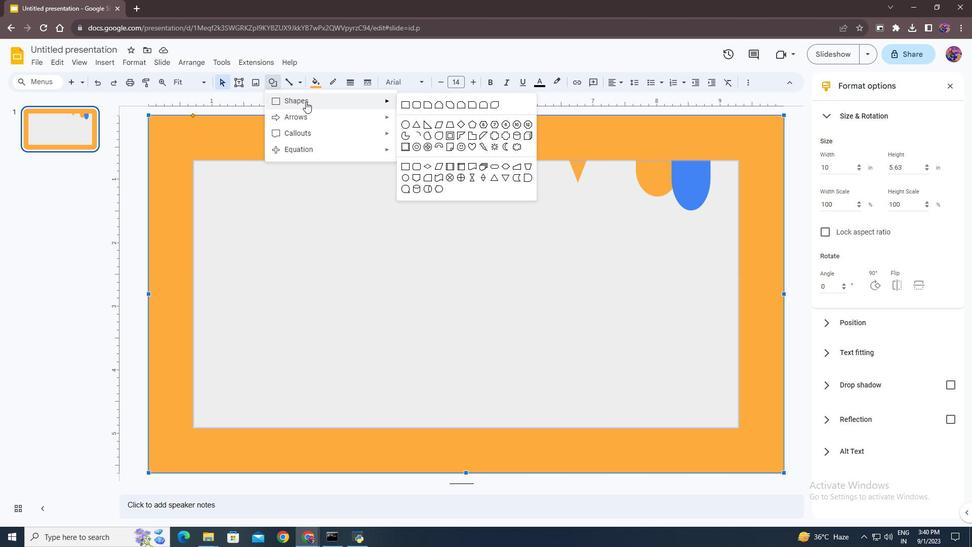 
Action: Mouse pressed left at (297, 93)
Screenshot: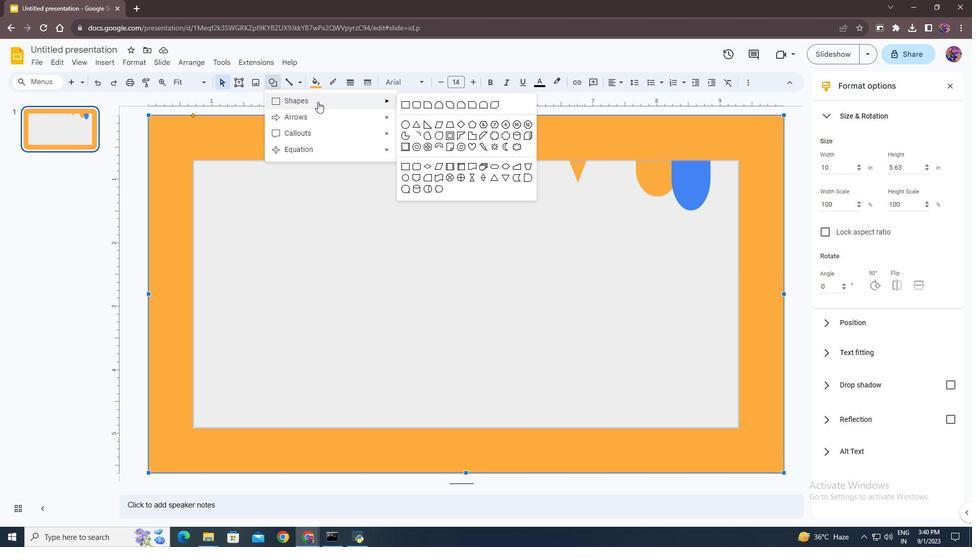 
Action: Mouse moved to (408, 137)
Screenshot: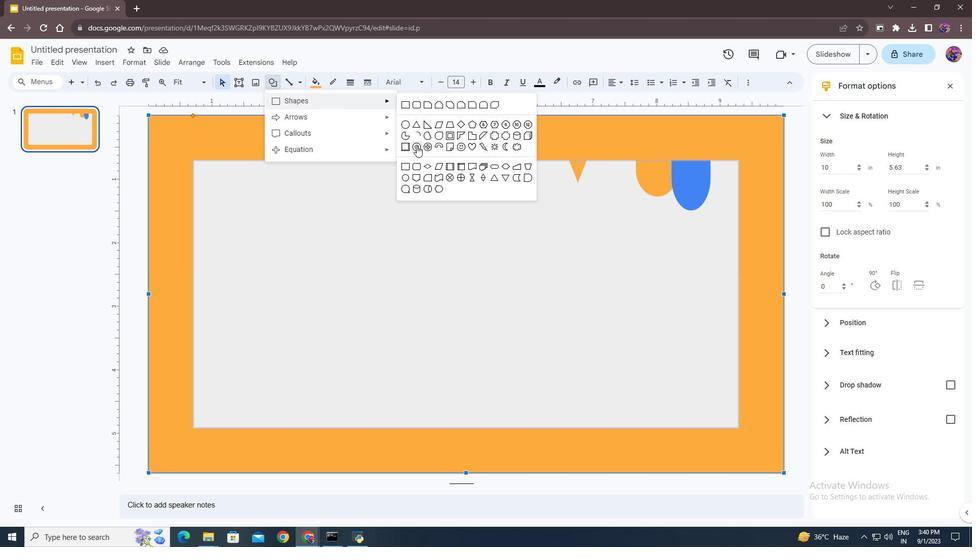 
Action: Mouse pressed left at (408, 137)
Screenshot: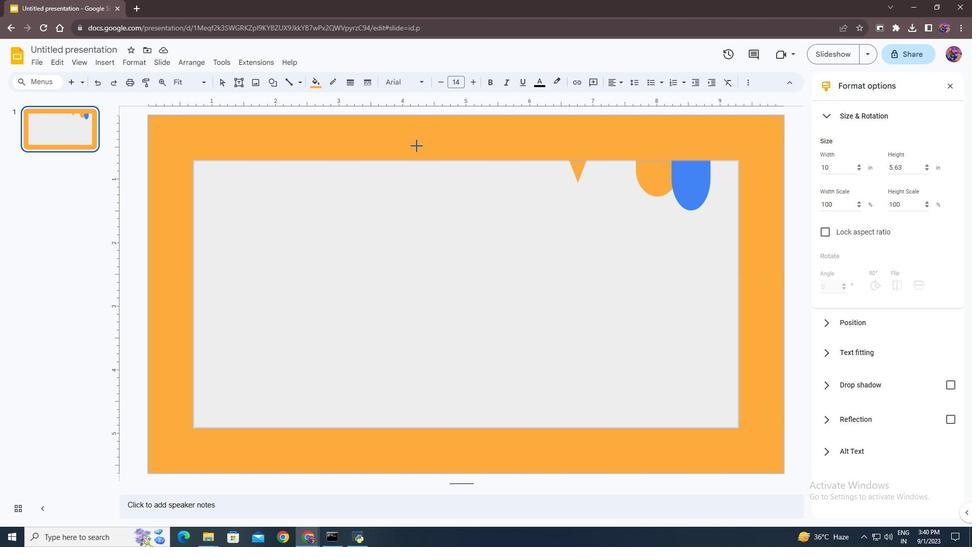
Action: Mouse moved to (673, 170)
Screenshot: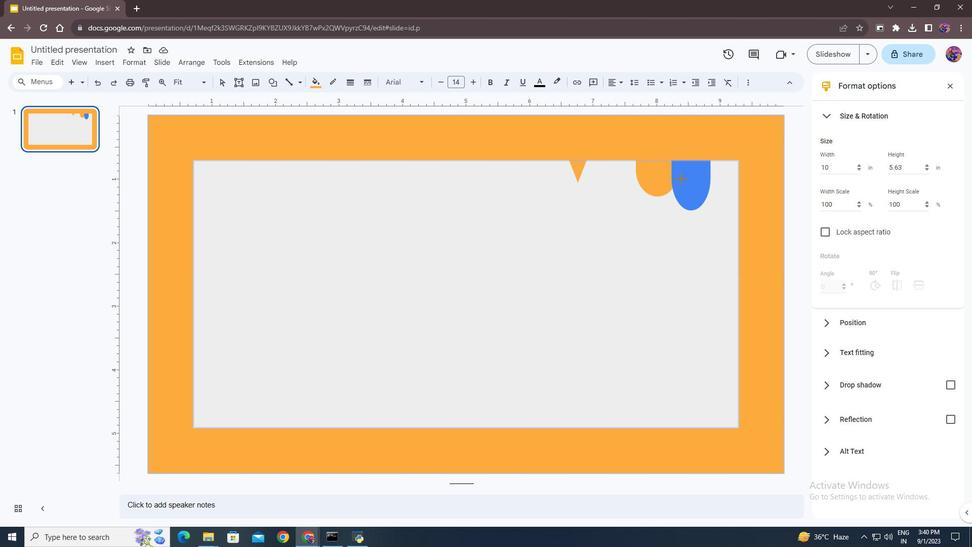 
Action: Mouse pressed left at (673, 170)
Screenshot: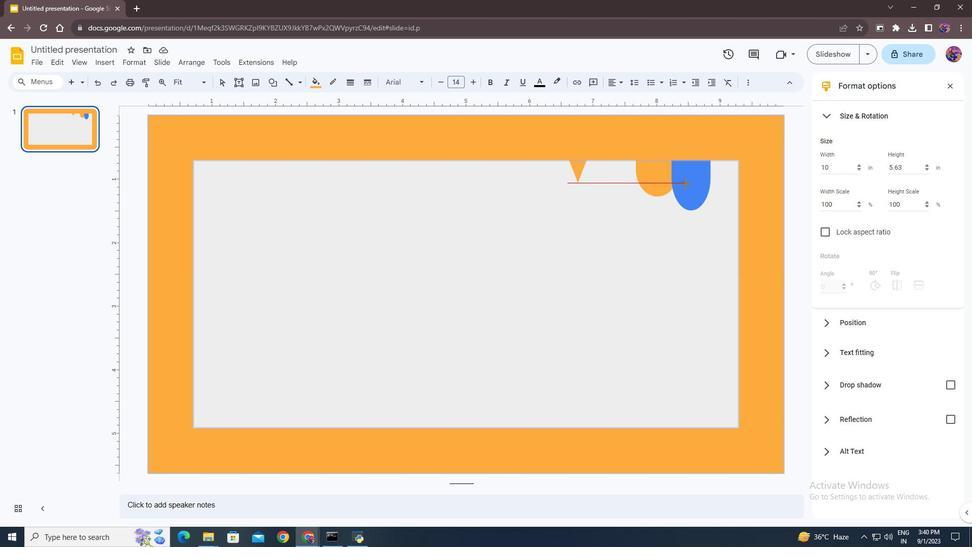 
Action: Mouse moved to (683, 181)
